 Task: Find connections with filter location Tangjiazhuang with filter topic #lawsuitswith filter profile language Potuguese with filter current company InfoVision Inc. with filter school Chaudhary Charan Singh University with filter industry Fabricated Metal Products with filter service category Budgeting with filter keywords title Manager
Action: Mouse moved to (181, 240)
Screenshot: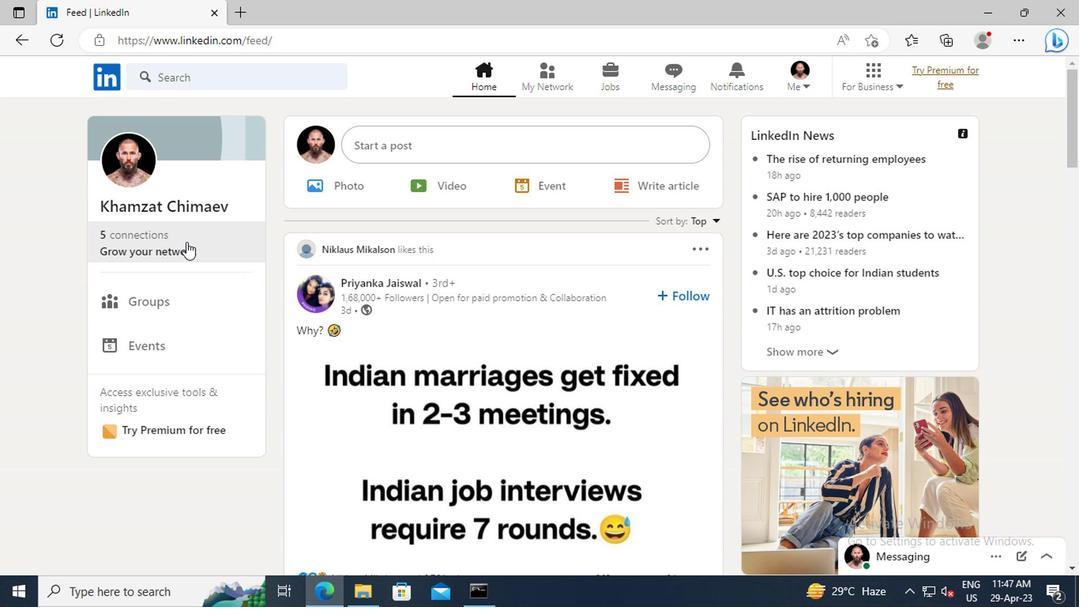 
Action: Mouse pressed left at (181, 240)
Screenshot: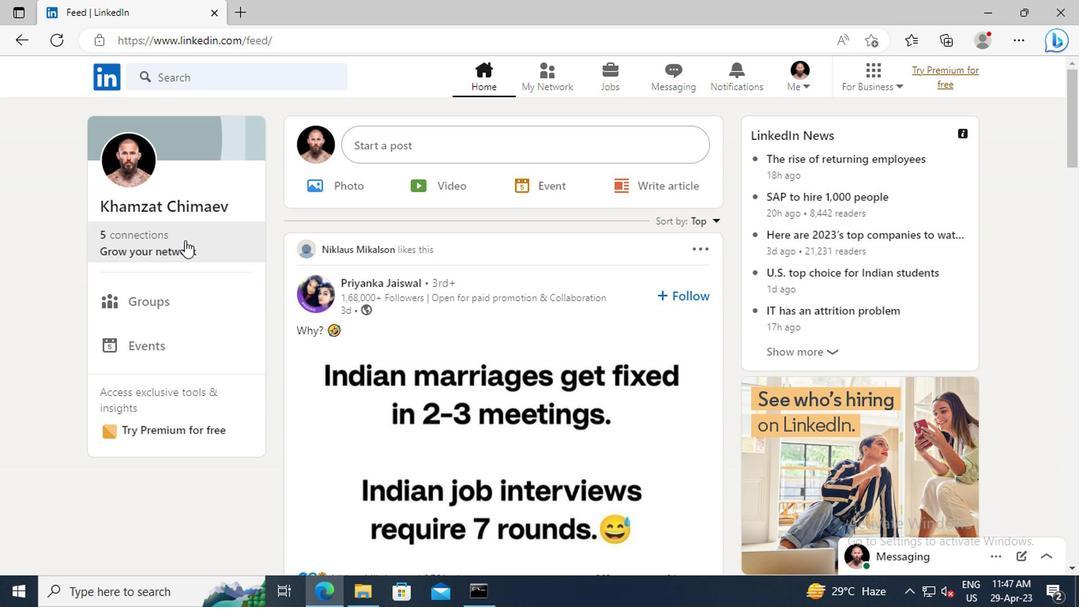 
Action: Mouse moved to (172, 167)
Screenshot: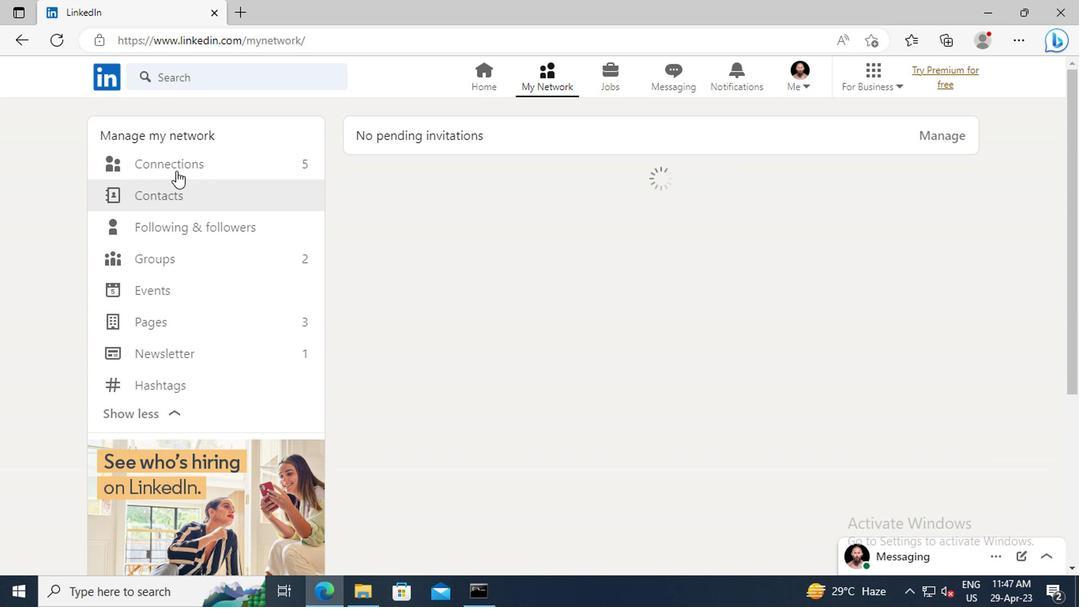 
Action: Mouse pressed left at (172, 167)
Screenshot: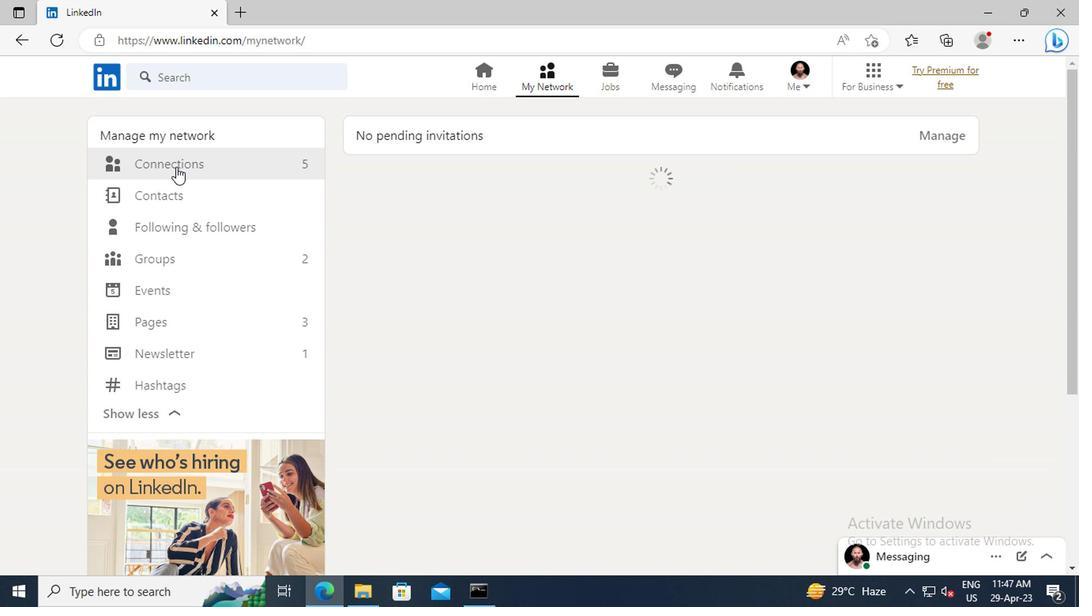 
Action: Mouse moved to (638, 169)
Screenshot: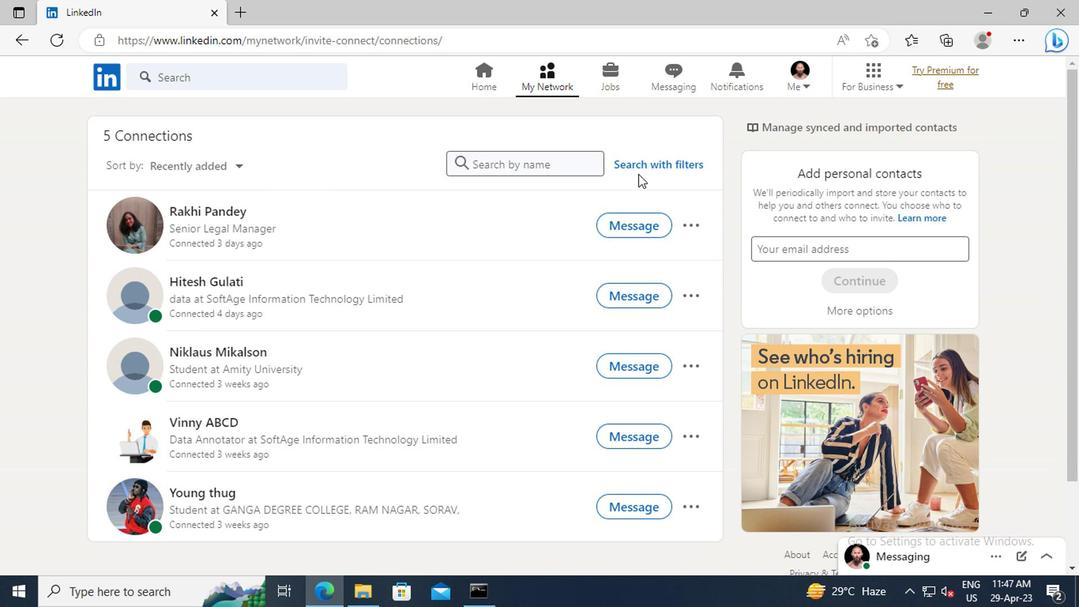 
Action: Mouse pressed left at (638, 169)
Screenshot: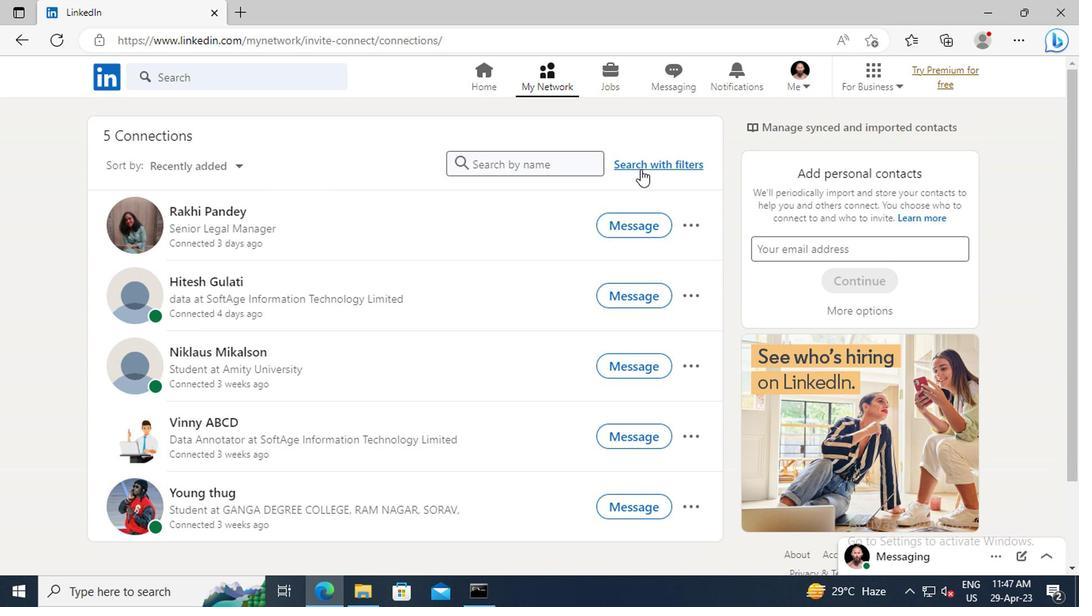 
Action: Mouse moved to (600, 125)
Screenshot: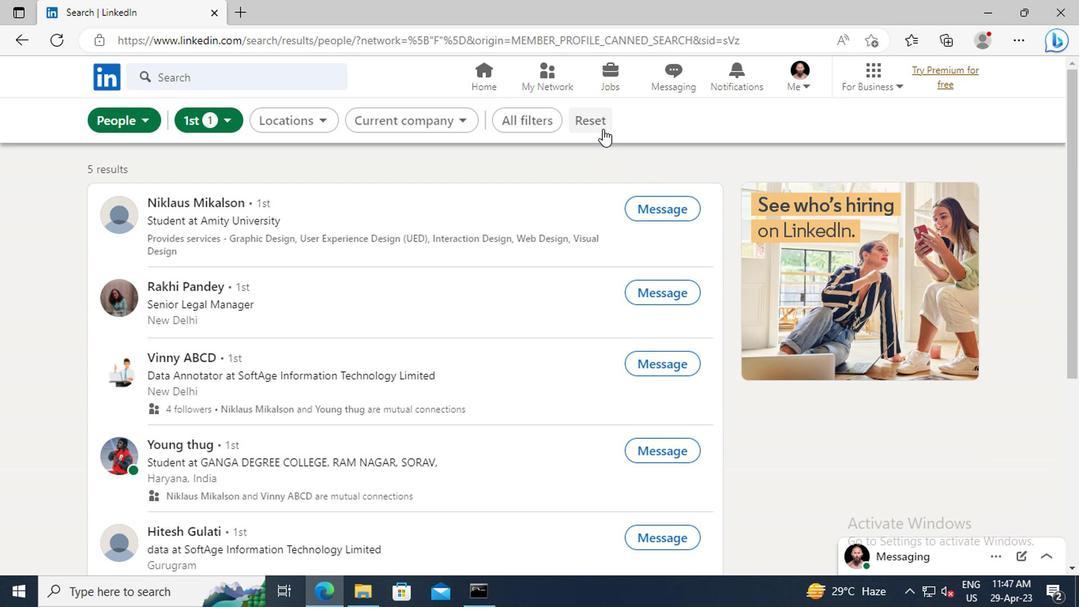 
Action: Mouse pressed left at (600, 125)
Screenshot: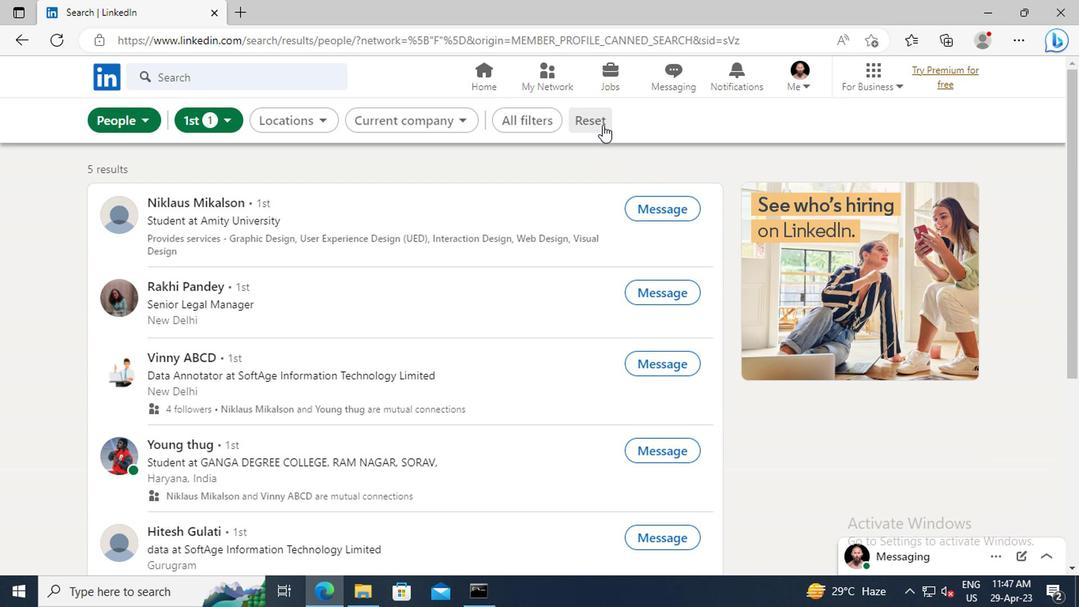 
Action: Mouse moved to (574, 121)
Screenshot: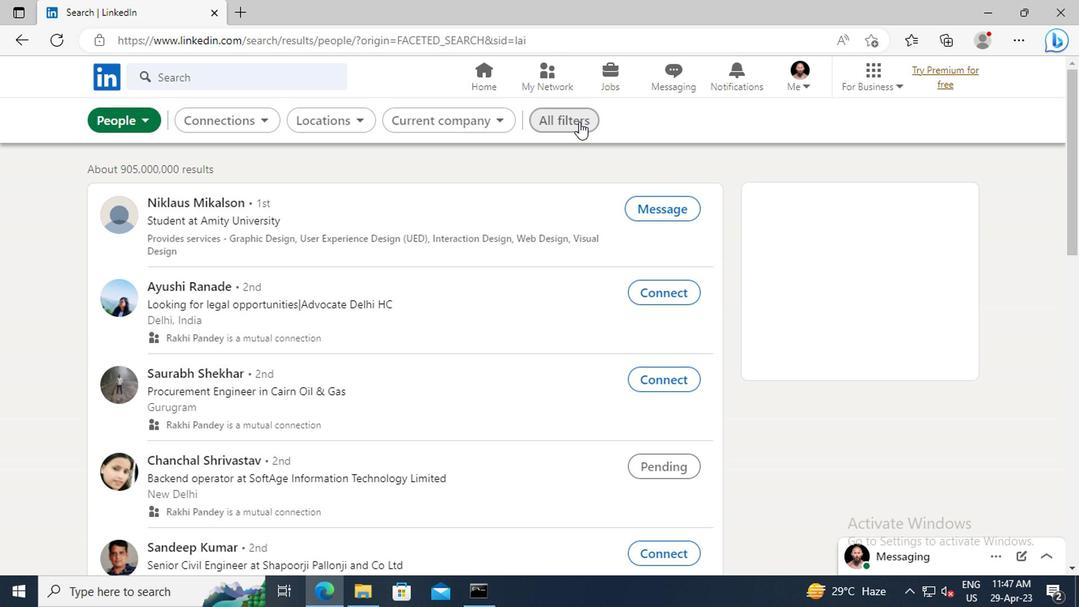 
Action: Mouse pressed left at (574, 121)
Screenshot: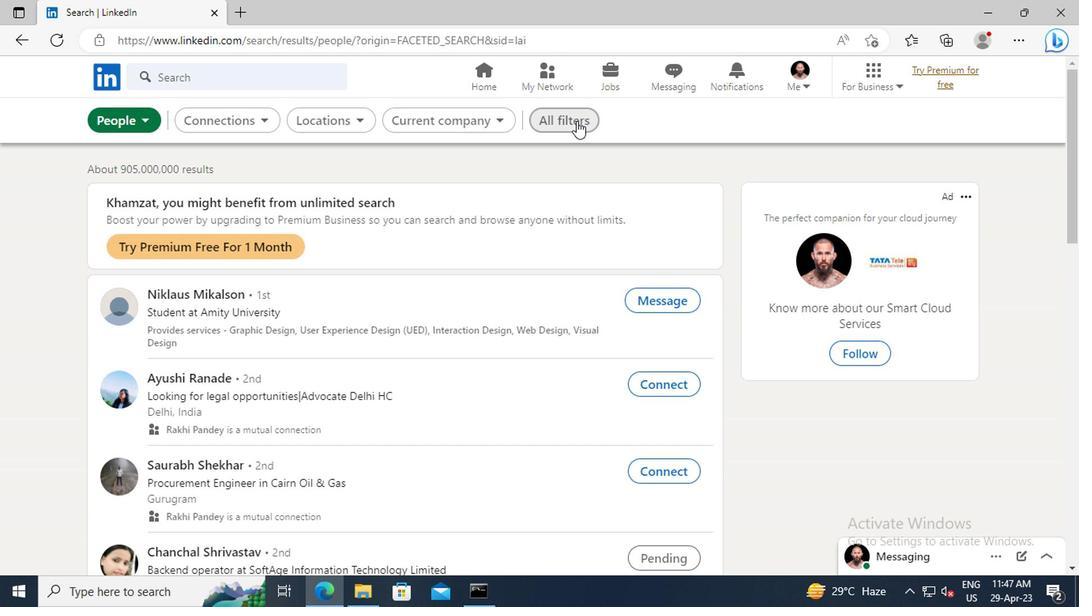 
Action: Mouse moved to (854, 255)
Screenshot: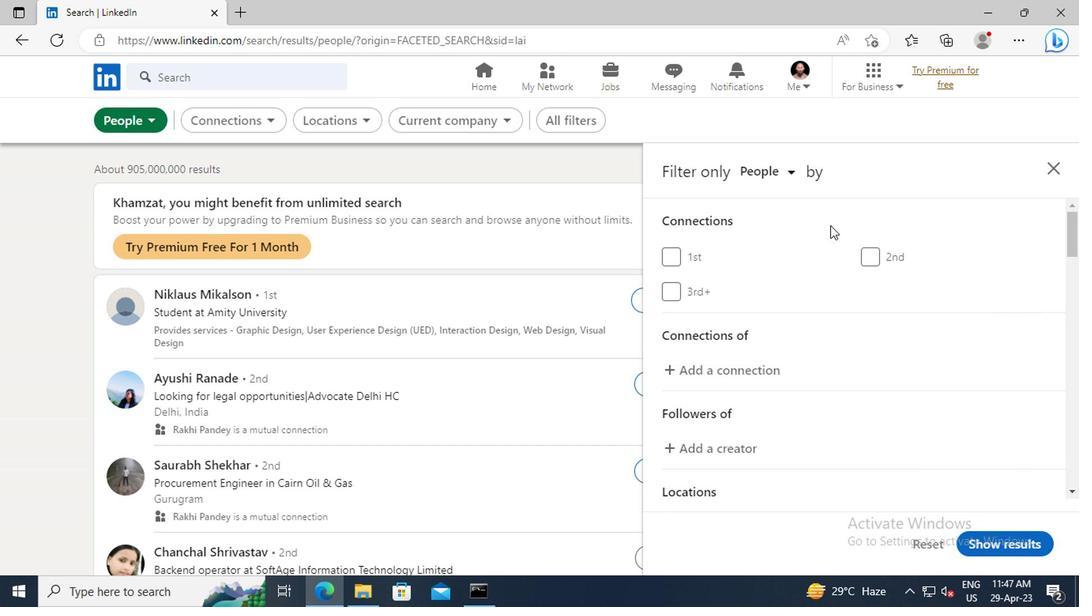 
Action: Mouse scrolled (854, 254) with delta (0, -1)
Screenshot: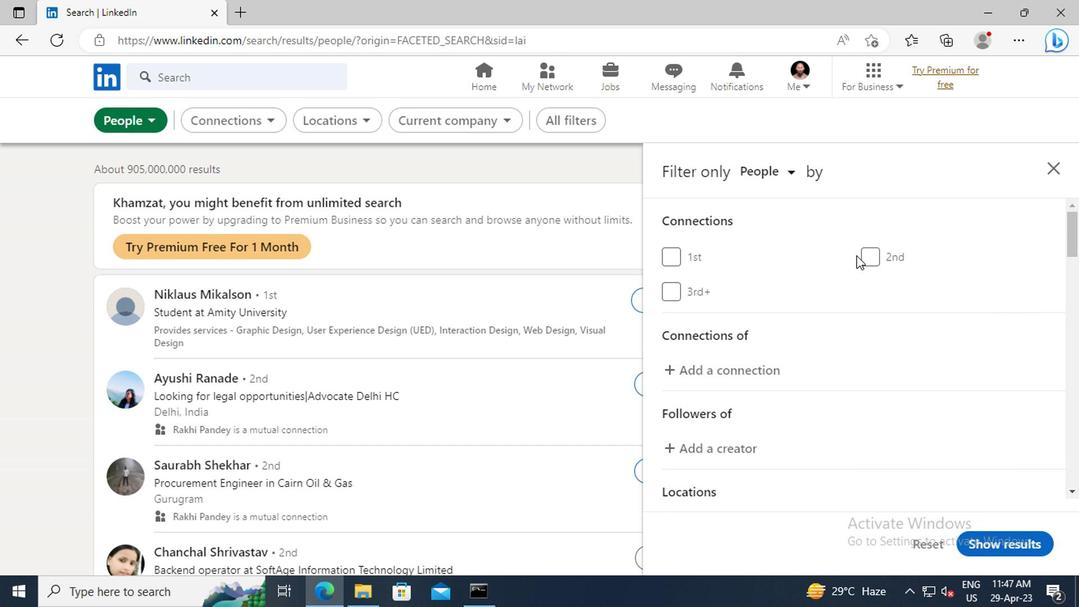 
Action: Mouse scrolled (854, 254) with delta (0, -1)
Screenshot: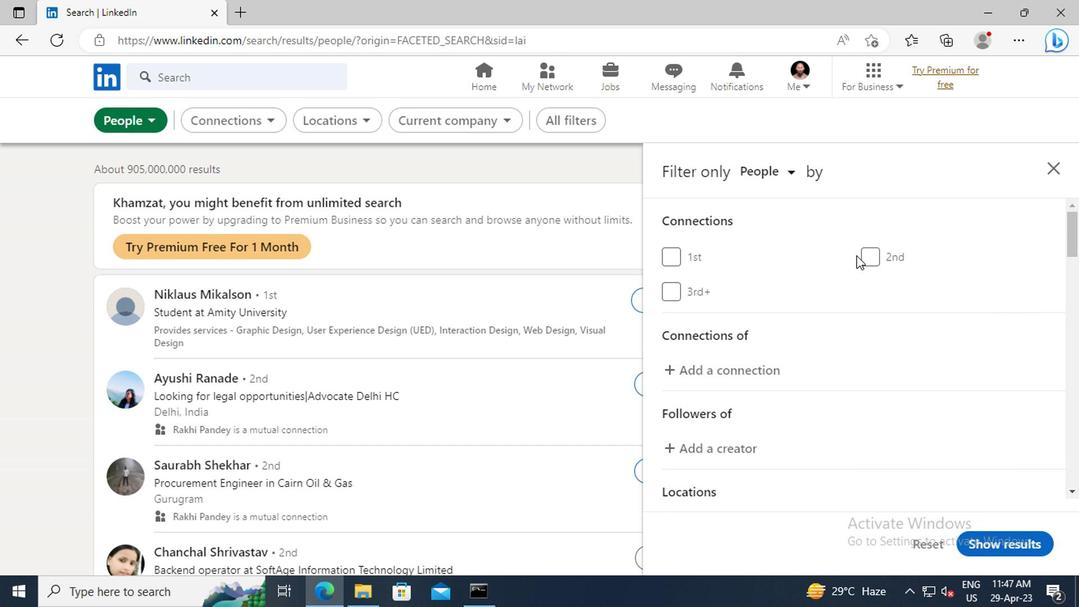 
Action: Mouse scrolled (854, 254) with delta (0, -1)
Screenshot: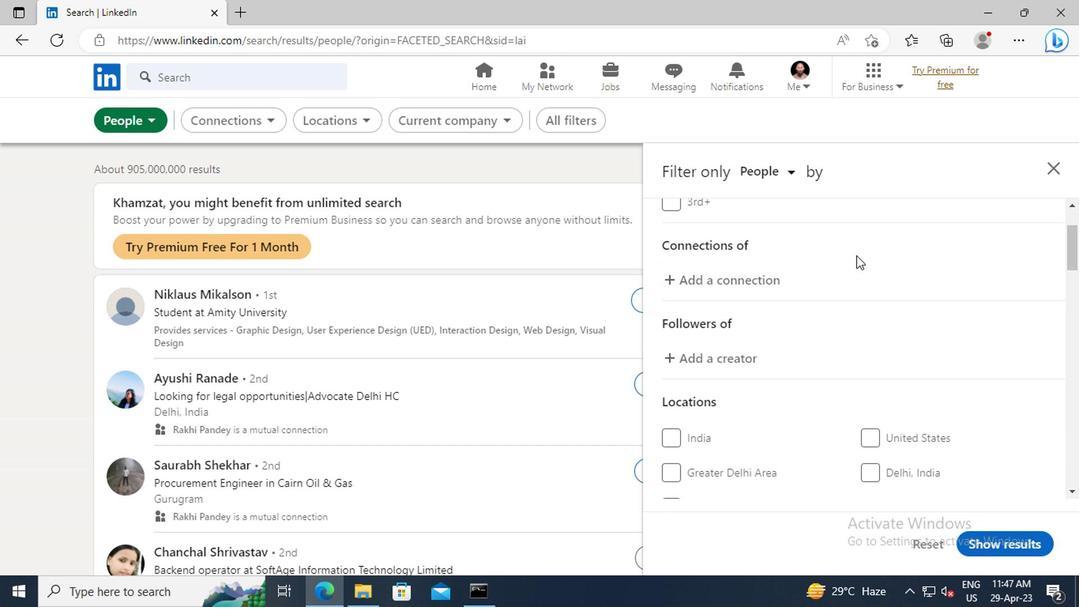 
Action: Mouse scrolled (854, 254) with delta (0, -1)
Screenshot: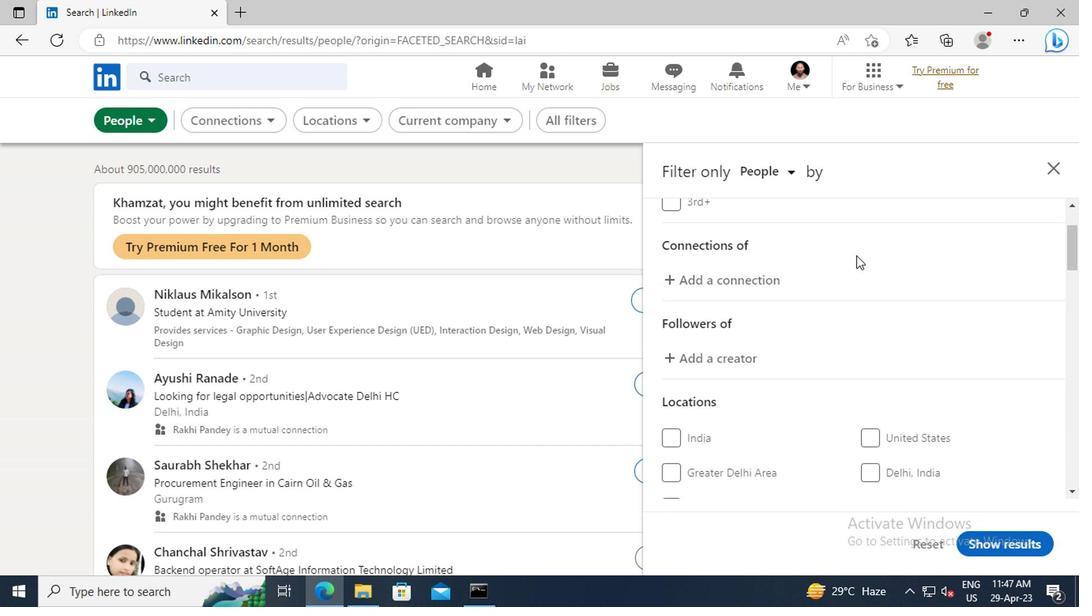 
Action: Mouse scrolled (854, 254) with delta (0, -1)
Screenshot: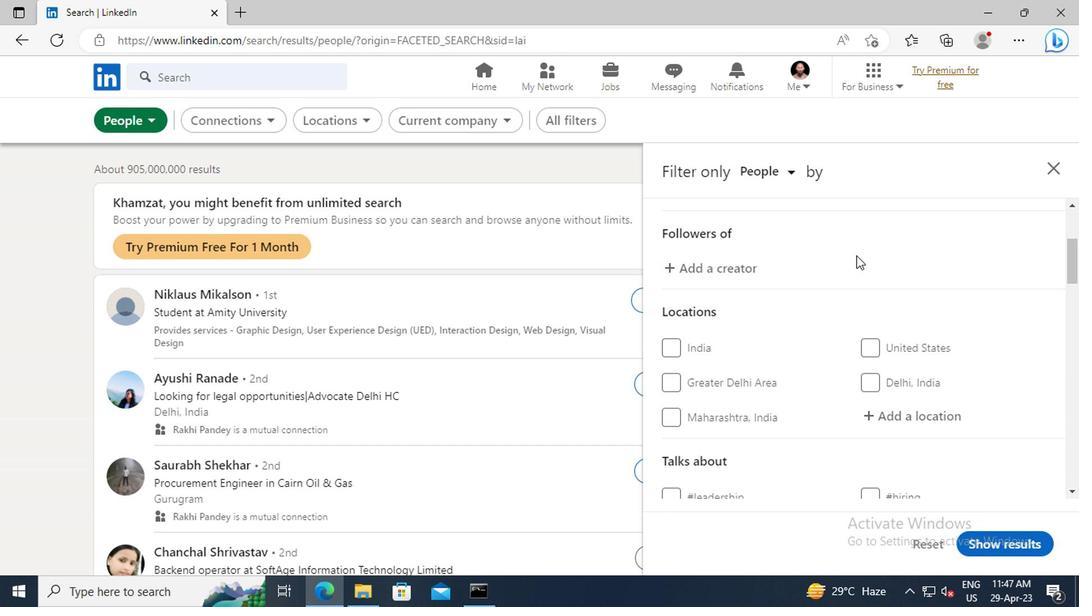 
Action: Mouse scrolled (854, 254) with delta (0, -1)
Screenshot: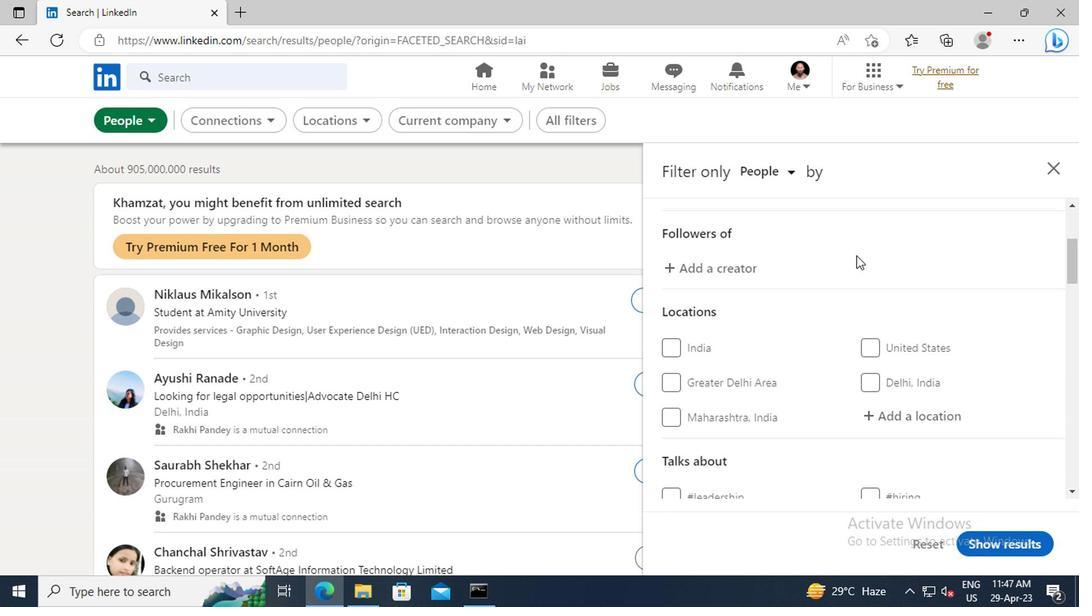 
Action: Mouse moved to (870, 322)
Screenshot: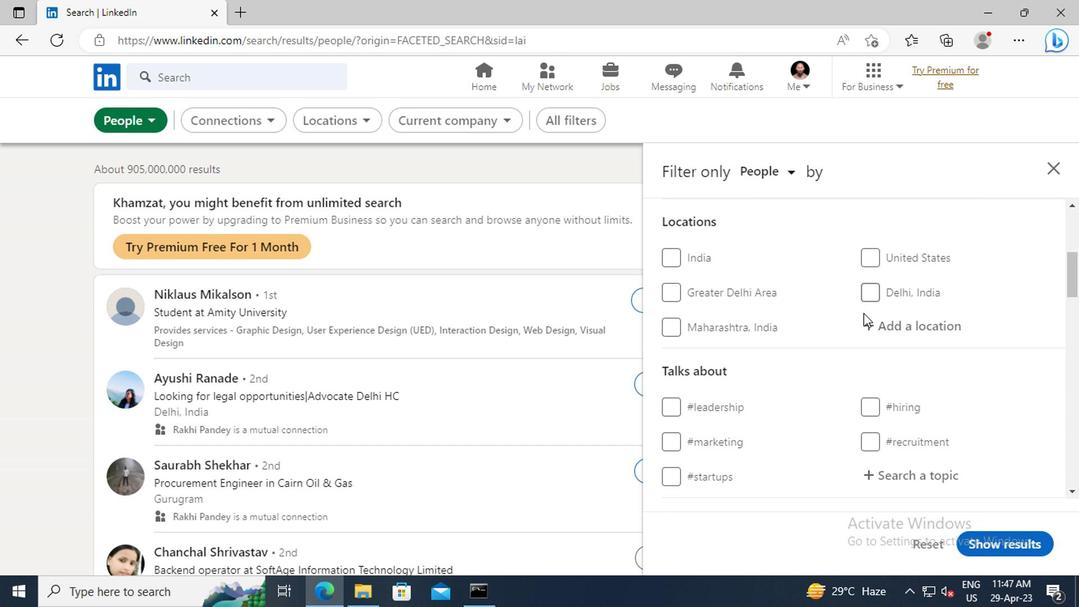 
Action: Mouse pressed left at (870, 322)
Screenshot: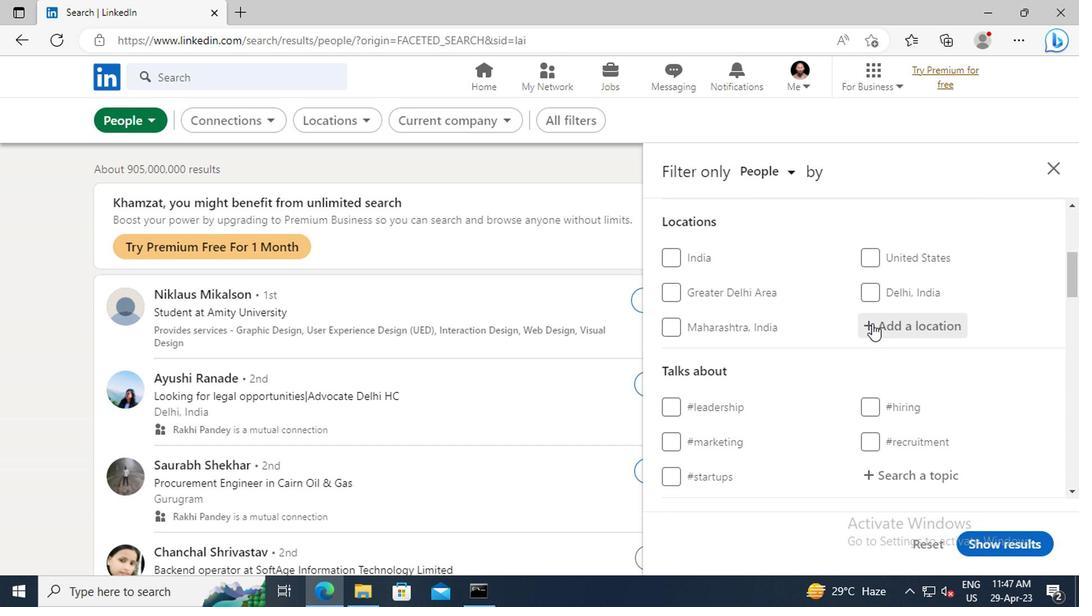 
Action: Key pressed <Key.shift>TANGJIAZHUANG<Key.enter>
Screenshot: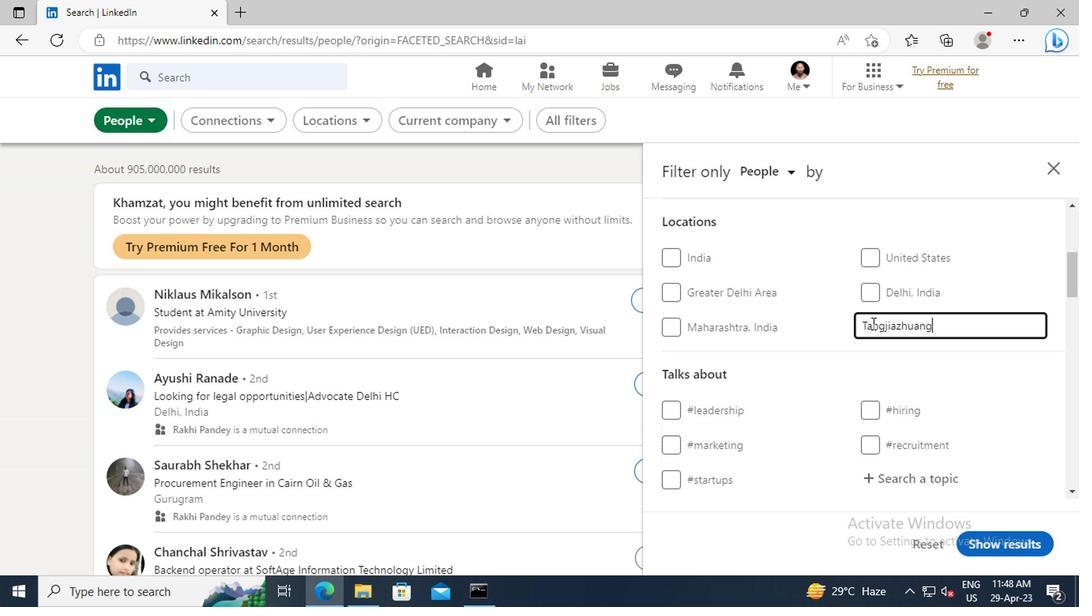 
Action: Mouse scrolled (870, 321) with delta (0, -1)
Screenshot: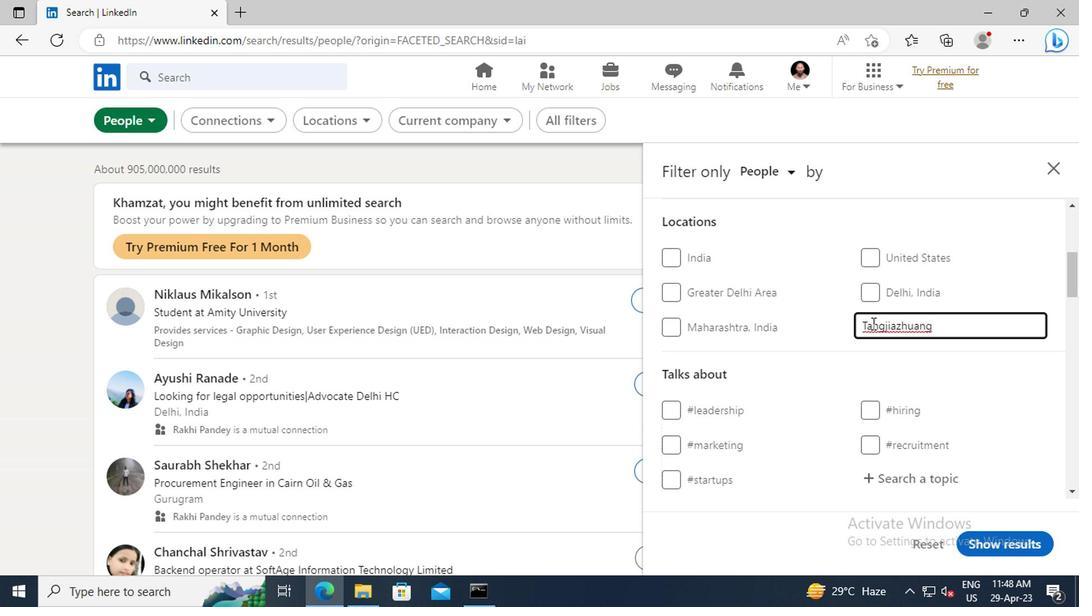 
Action: Mouse scrolled (870, 321) with delta (0, -1)
Screenshot: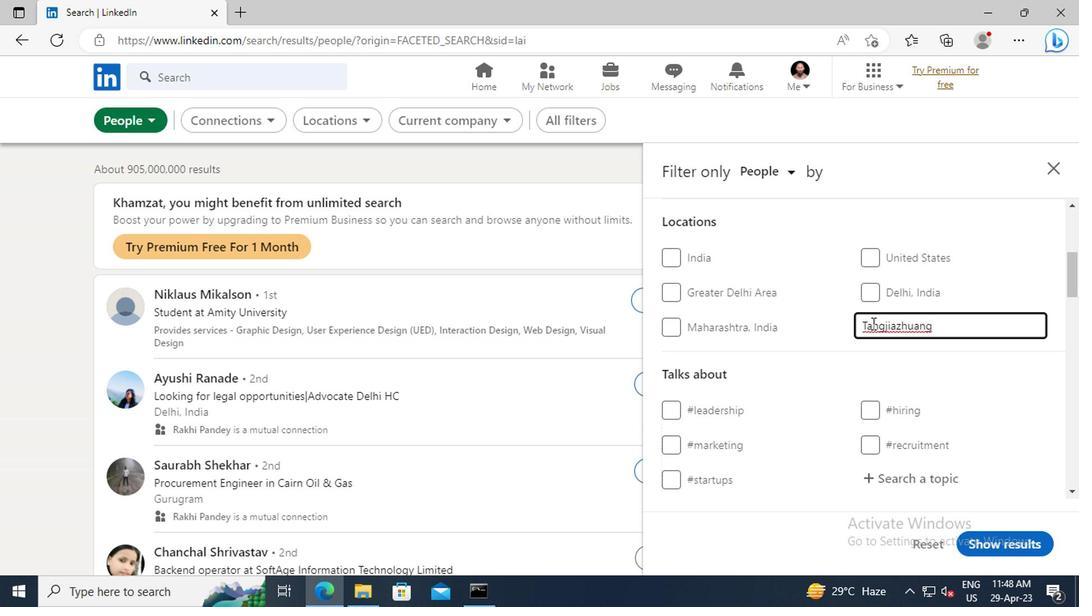 
Action: Mouse scrolled (870, 321) with delta (0, -1)
Screenshot: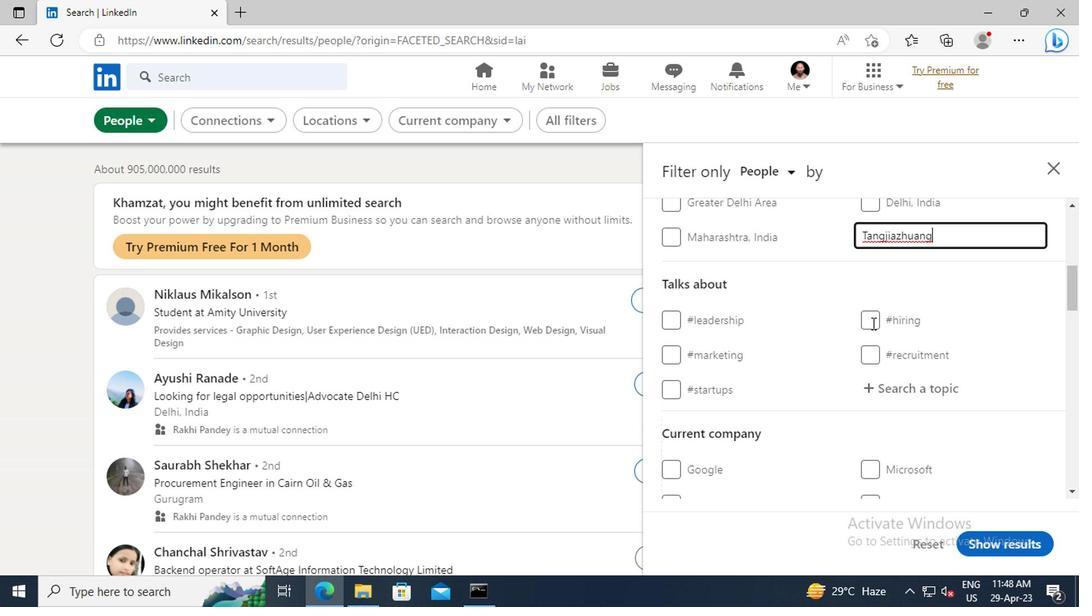 
Action: Mouse moved to (872, 337)
Screenshot: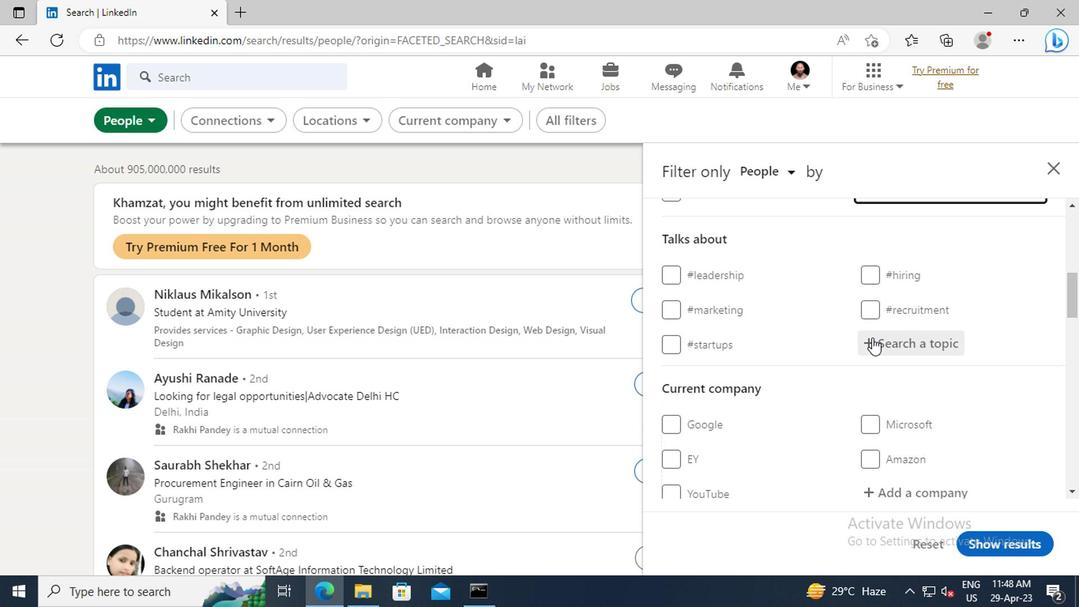 
Action: Mouse pressed left at (872, 337)
Screenshot: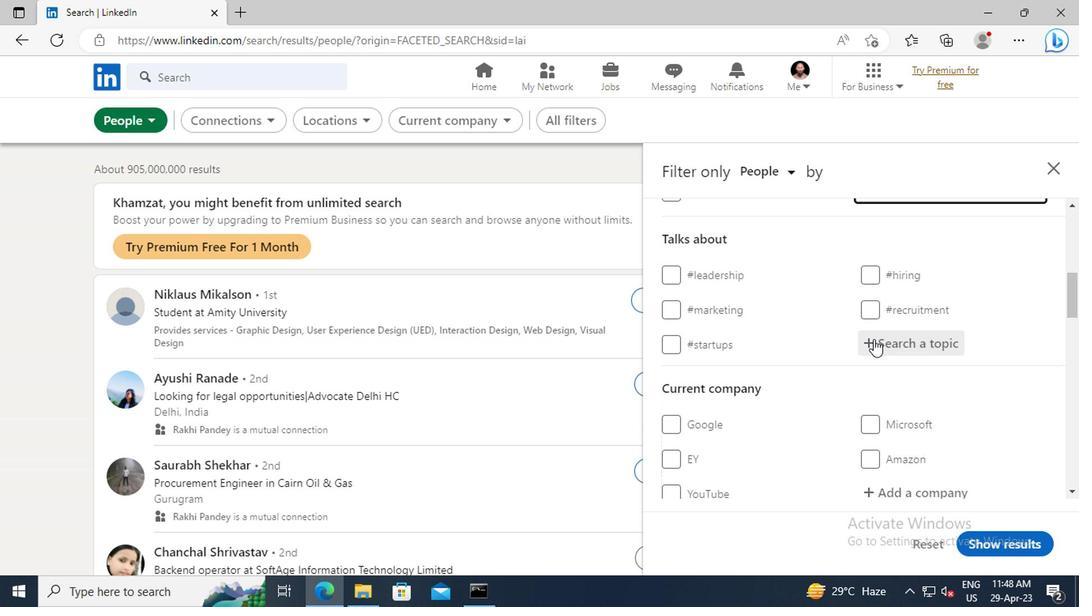 
Action: Key pressed LAWSUITS
Screenshot: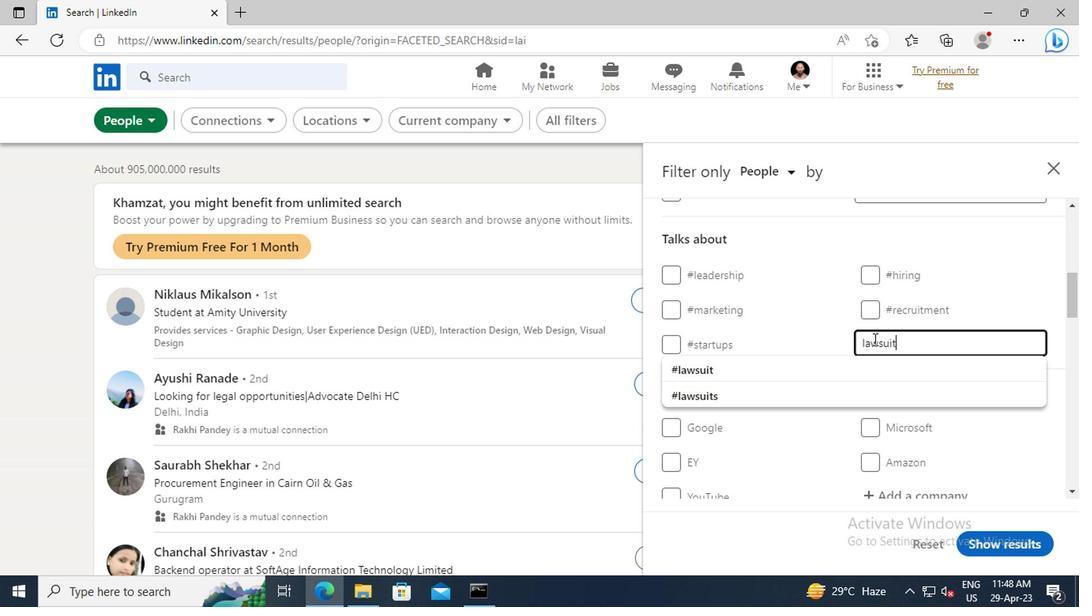 
Action: Mouse moved to (864, 364)
Screenshot: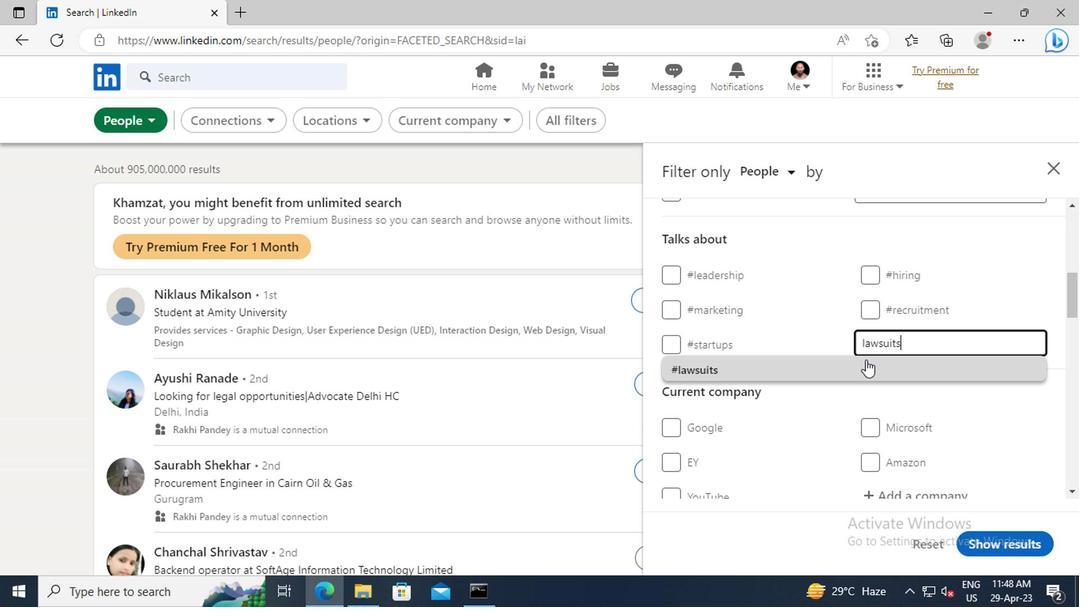 
Action: Mouse pressed left at (864, 364)
Screenshot: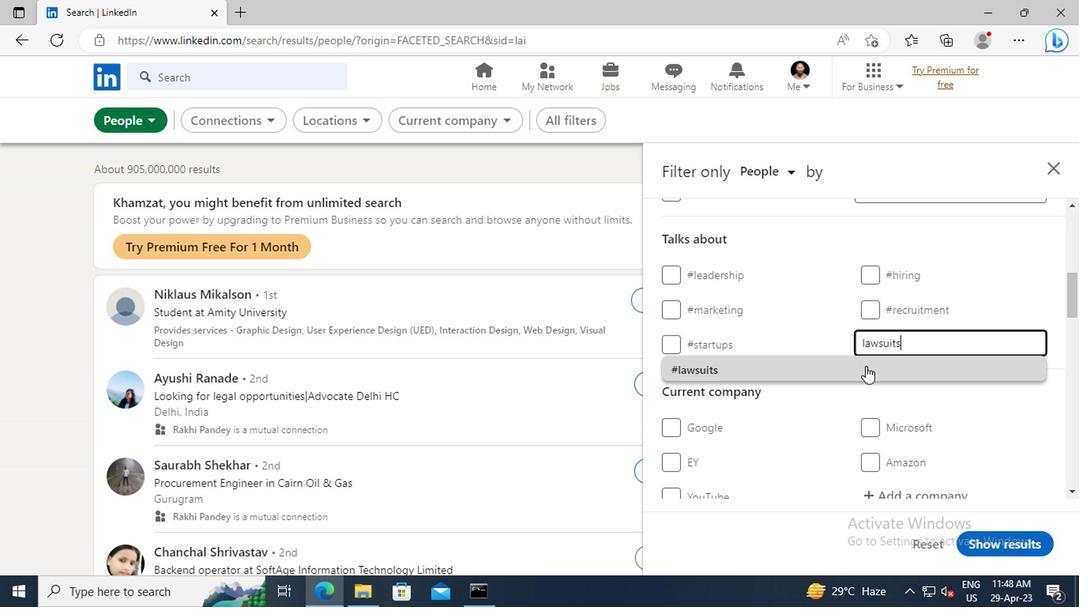 
Action: Mouse scrolled (864, 363) with delta (0, -1)
Screenshot: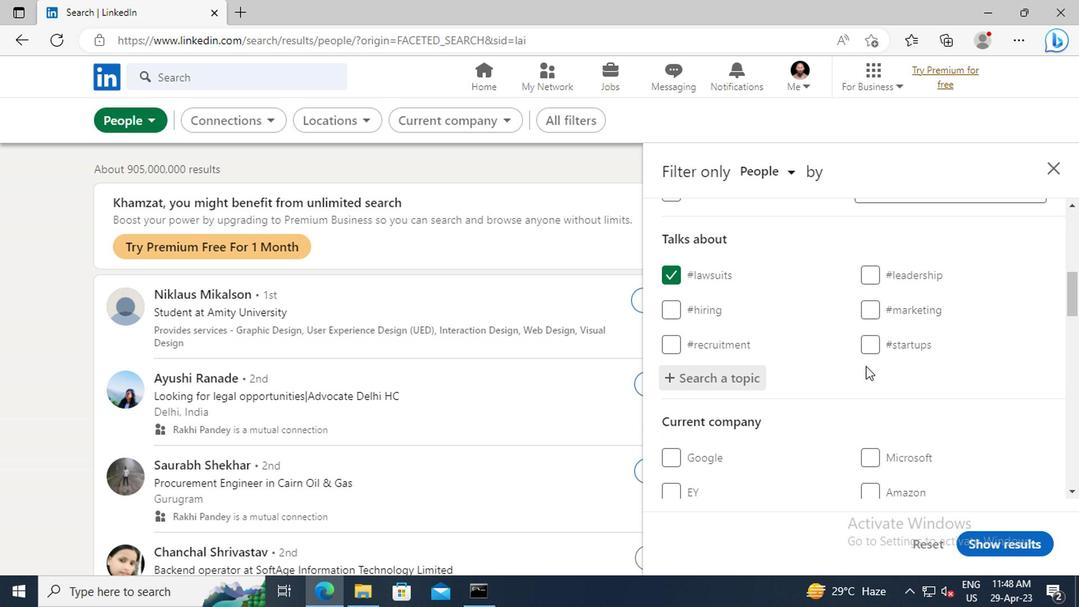 
Action: Mouse scrolled (864, 363) with delta (0, -1)
Screenshot: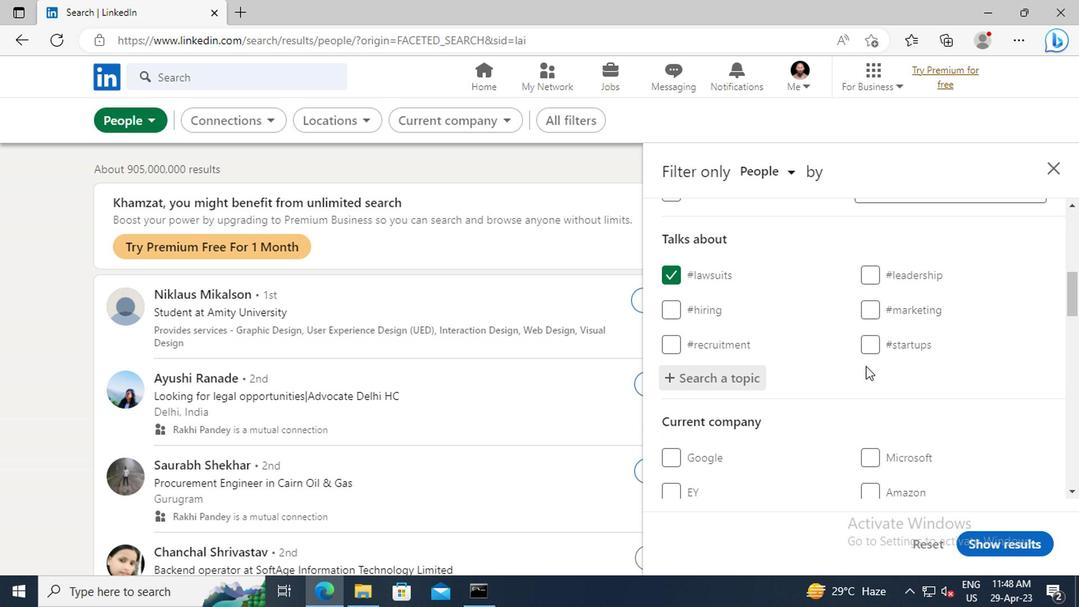 
Action: Mouse scrolled (864, 363) with delta (0, -1)
Screenshot: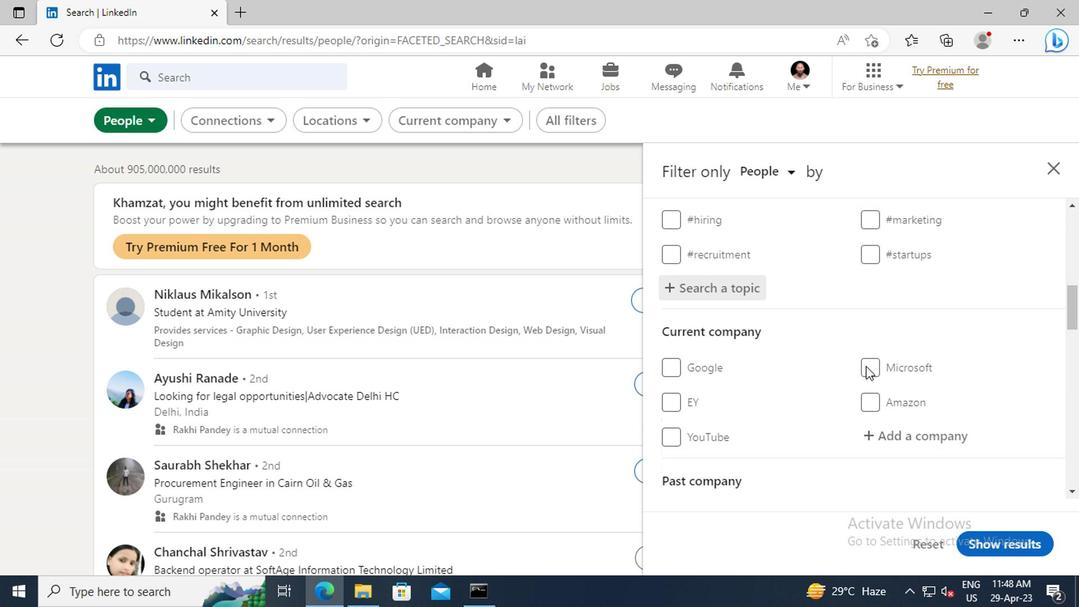 
Action: Mouse scrolled (864, 363) with delta (0, -1)
Screenshot: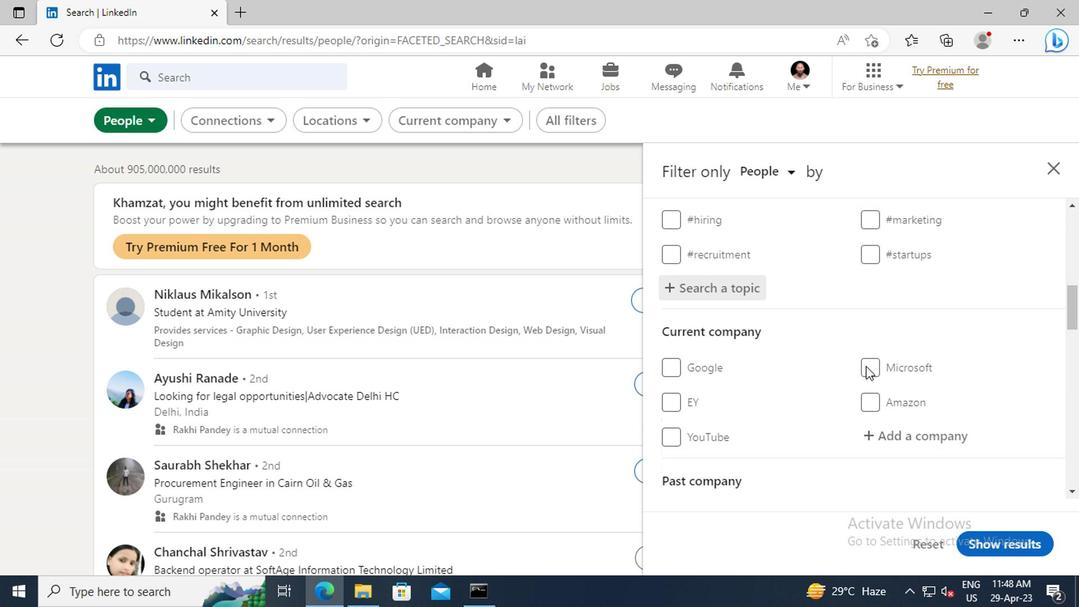 
Action: Mouse scrolled (864, 363) with delta (0, -1)
Screenshot: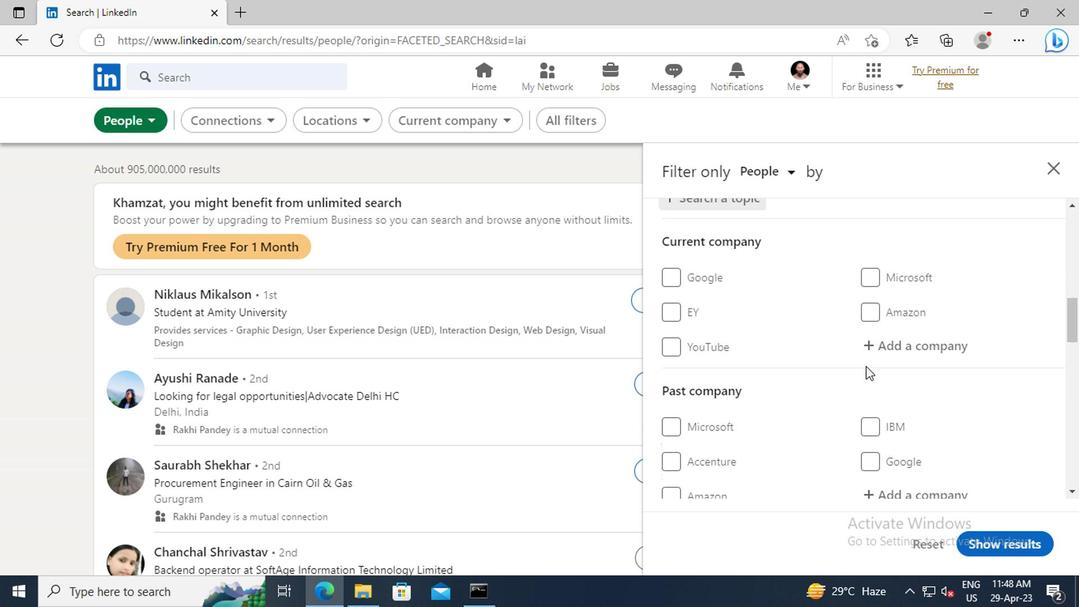 
Action: Mouse scrolled (864, 363) with delta (0, -1)
Screenshot: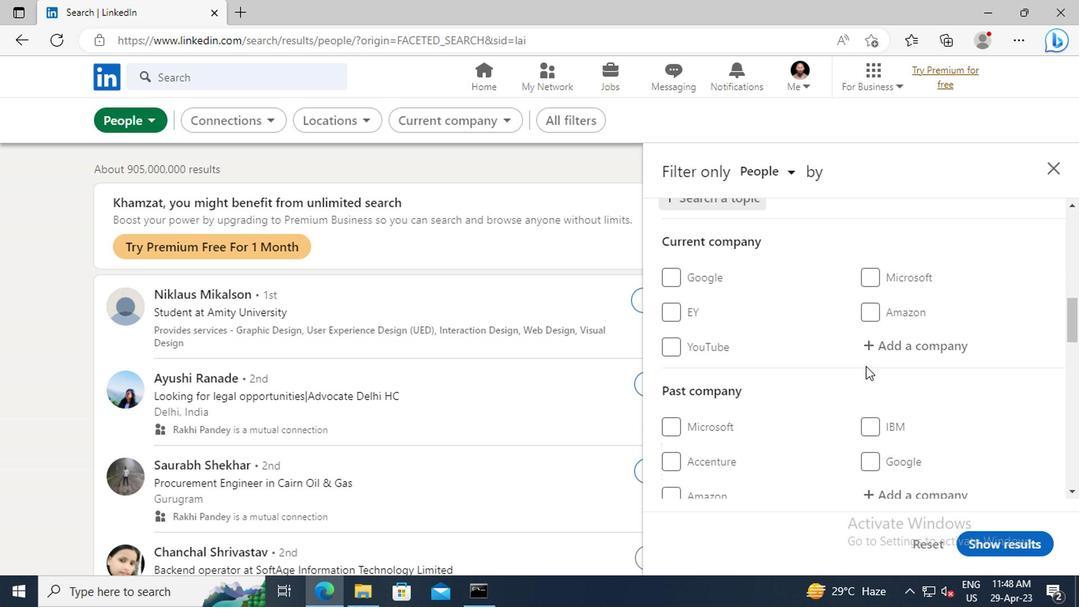 
Action: Mouse scrolled (864, 363) with delta (0, -1)
Screenshot: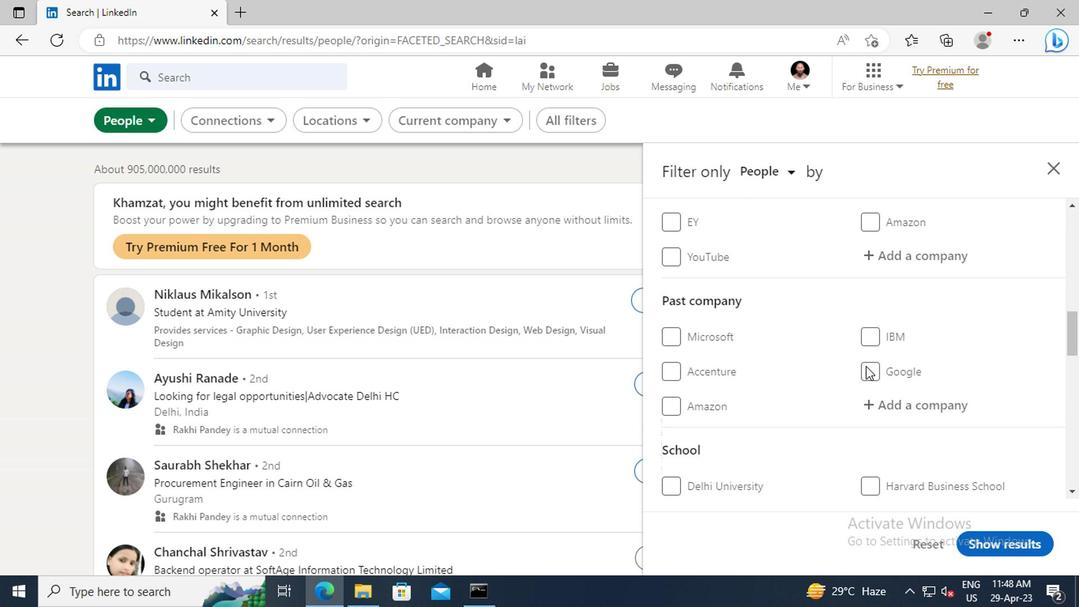 
Action: Mouse scrolled (864, 363) with delta (0, -1)
Screenshot: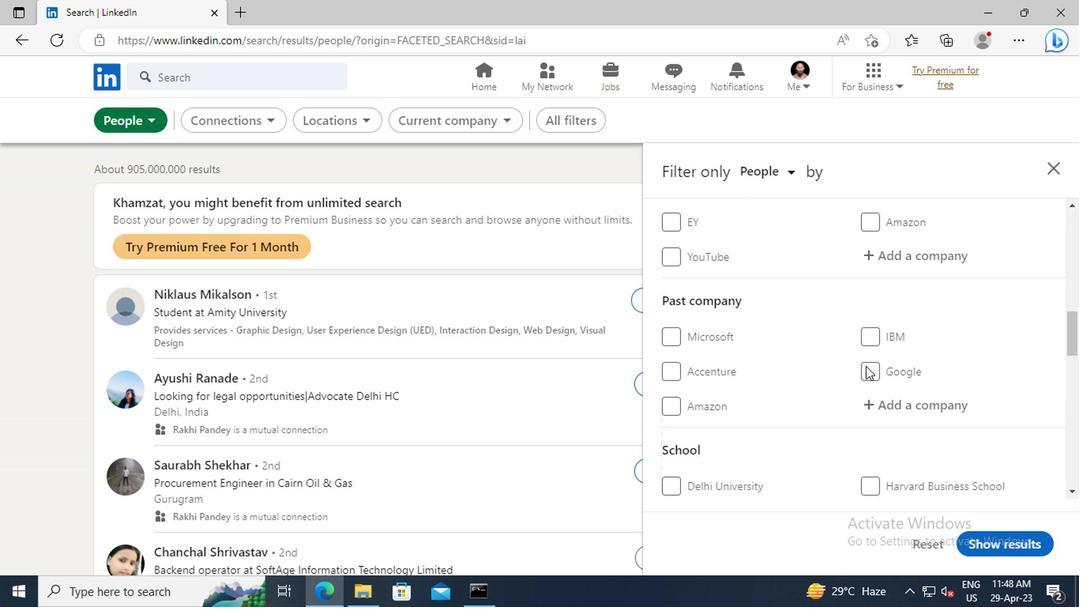 
Action: Mouse scrolled (864, 363) with delta (0, -1)
Screenshot: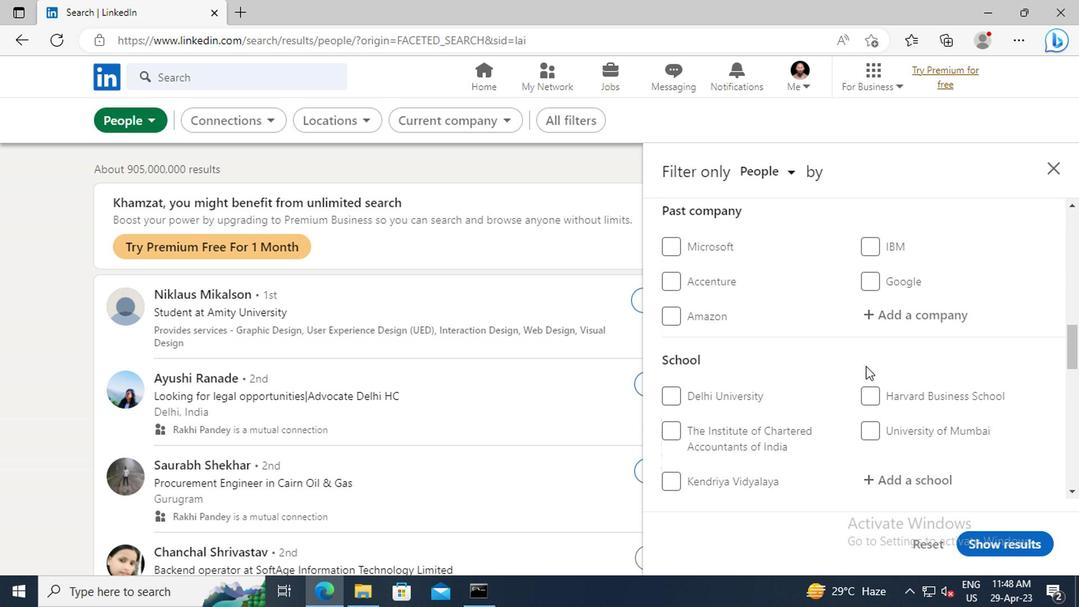 
Action: Mouse scrolled (864, 363) with delta (0, -1)
Screenshot: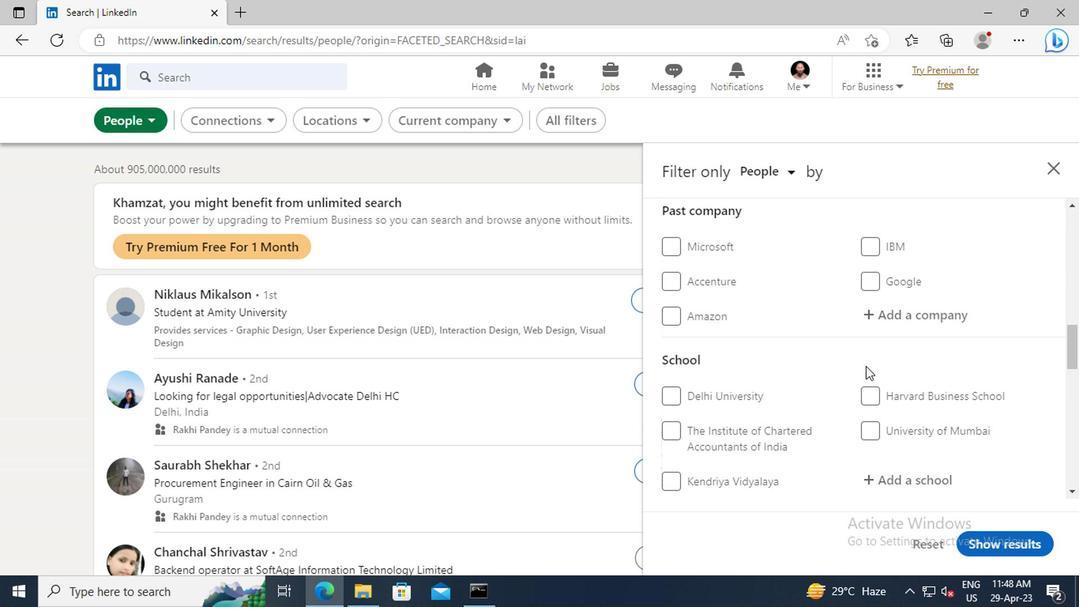 
Action: Mouse scrolled (864, 363) with delta (0, -1)
Screenshot: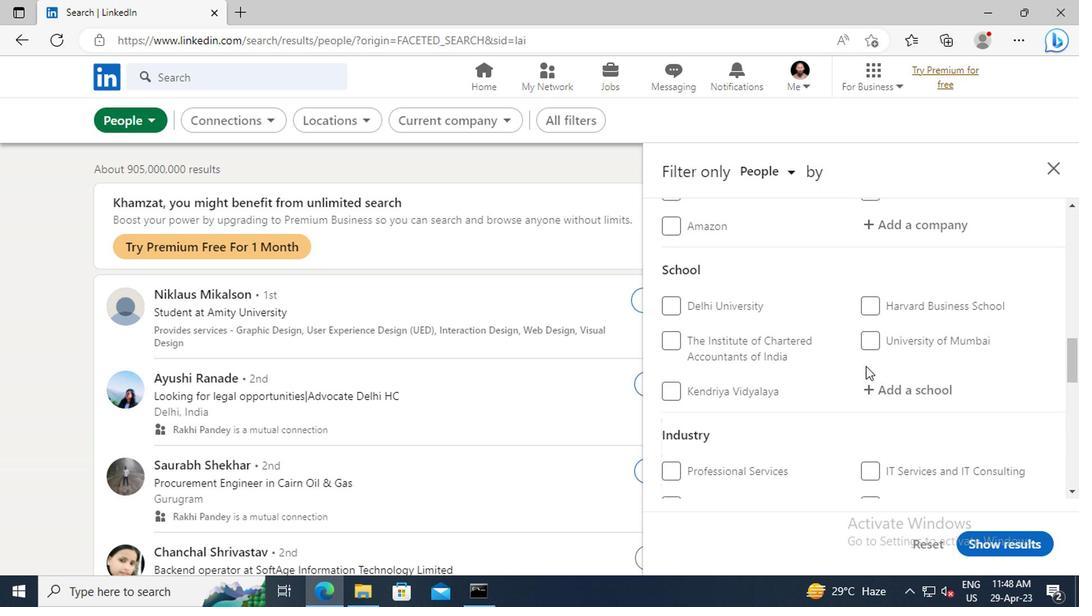 
Action: Mouse scrolled (864, 363) with delta (0, -1)
Screenshot: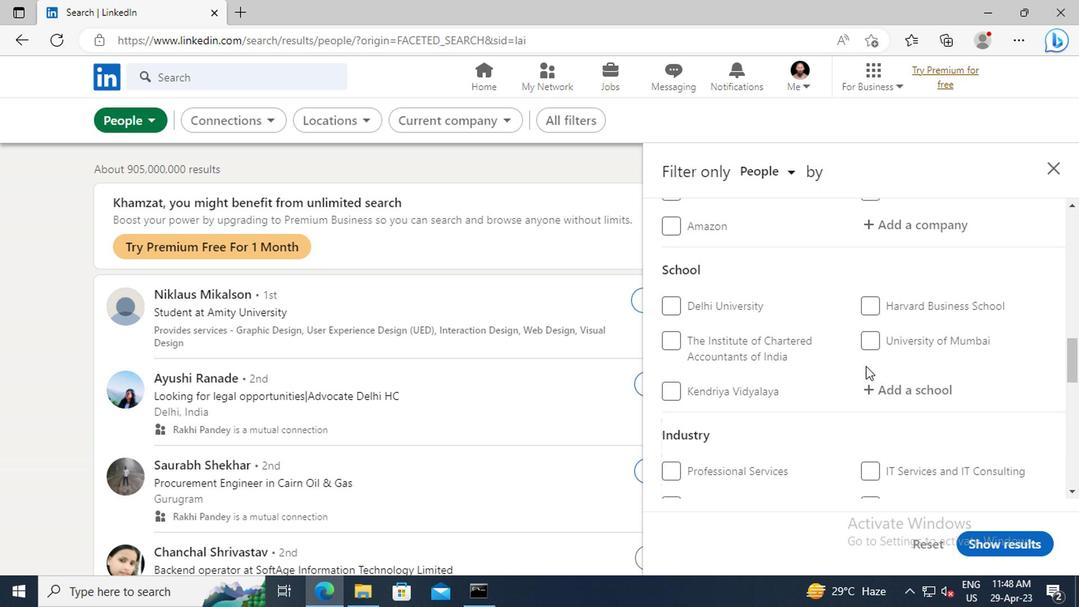
Action: Mouse scrolled (864, 363) with delta (0, -1)
Screenshot: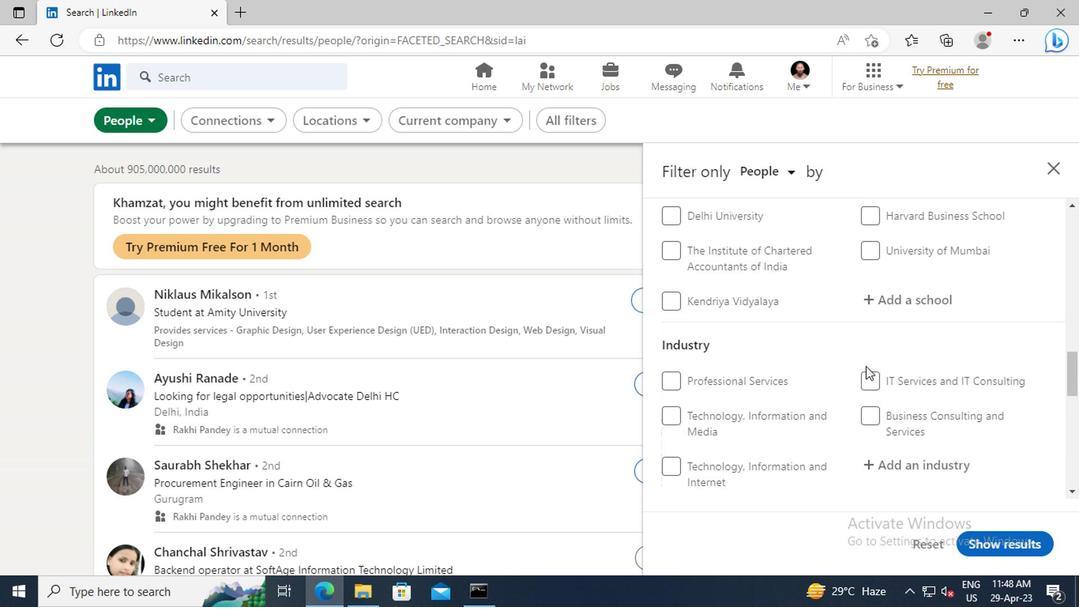 
Action: Mouse scrolled (864, 363) with delta (0, -1)
Screenshot: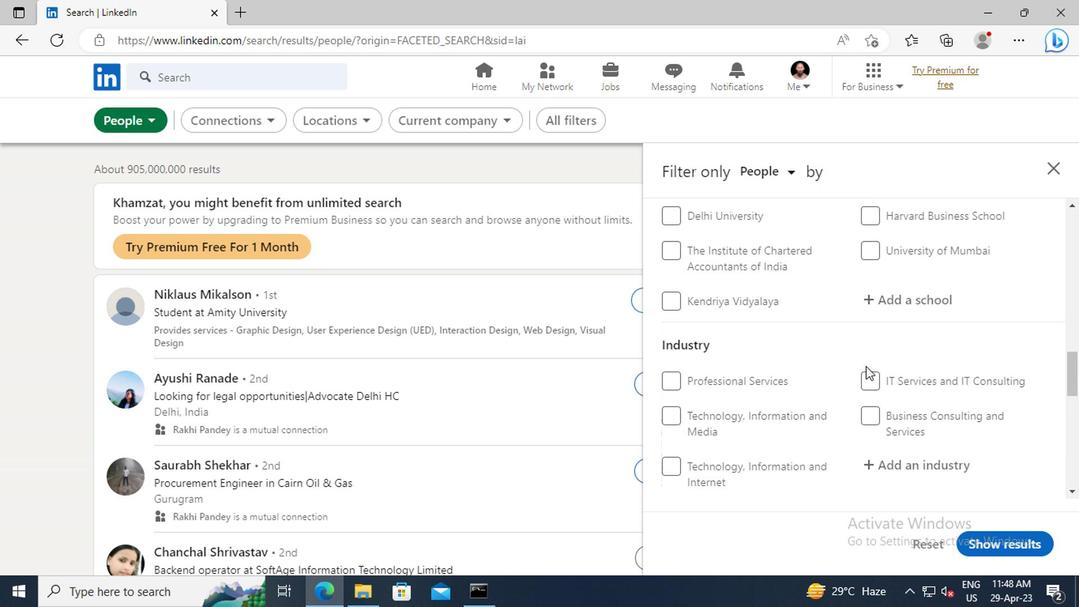 
Action: Mouse scrolled (864, 363) with delta (0, -1)
Screenshot: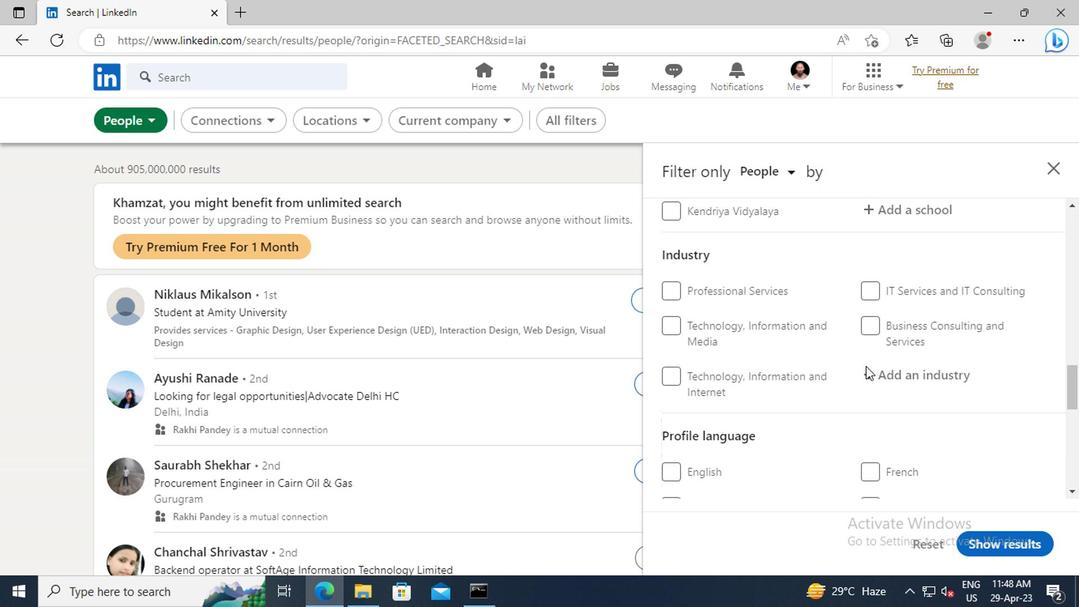 
Action: Mouse scrolled (864, 363) with delta (0, -1)
Screenshot: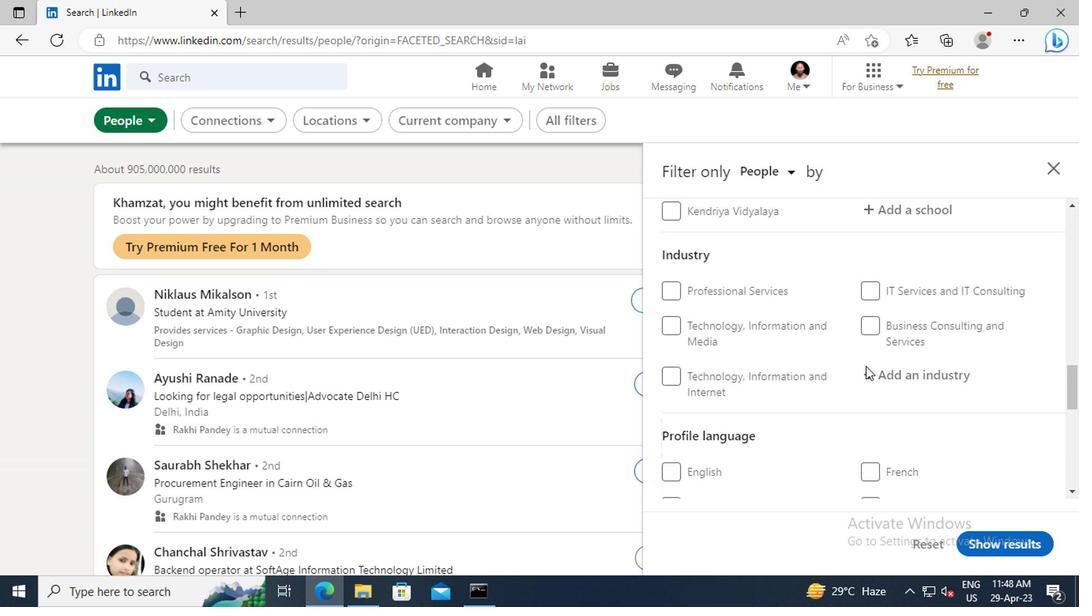 
Action: Mouse moved to (864, 413)
Screenshot: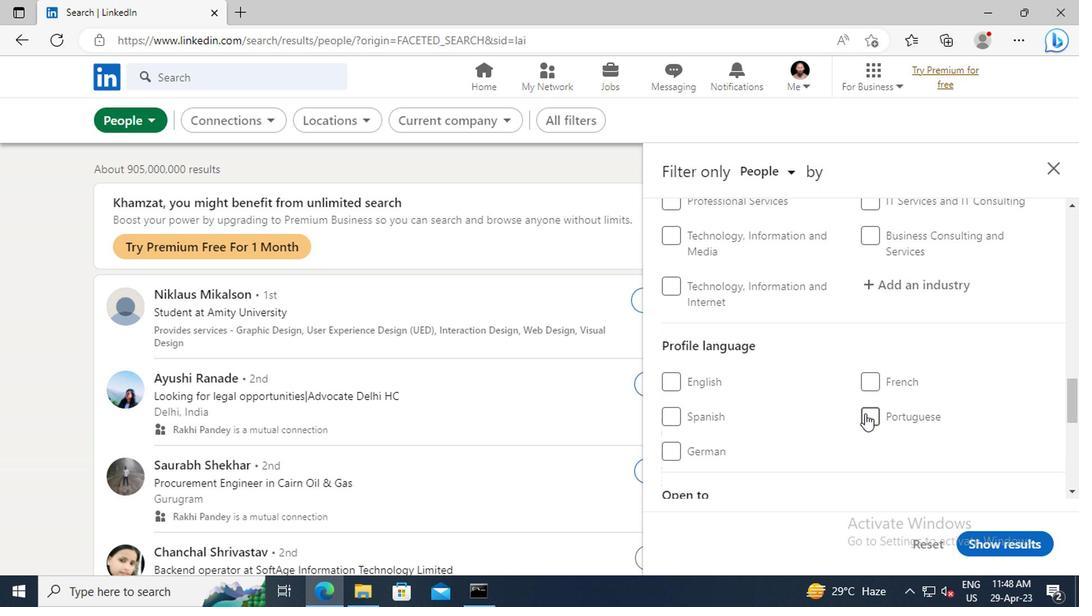 
Action: Mouse pressed left at (864, 413)
Screenshot: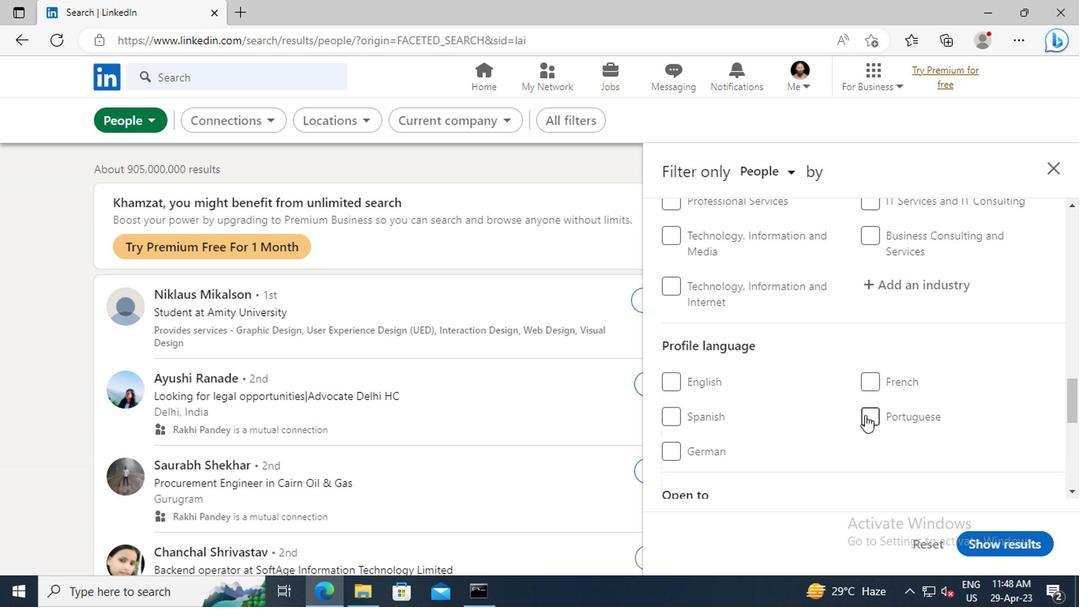 
Action: Mouse moved to (886, 366)
Screenshot: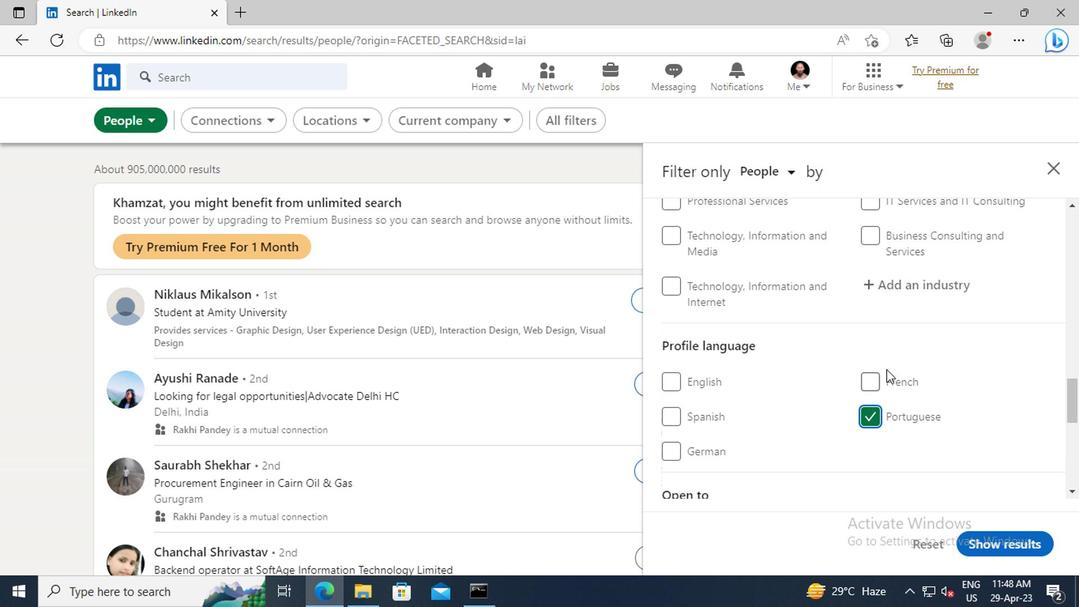
Action: Mouse scrolled (886, 367) with delta (0, 0)
Screenshot: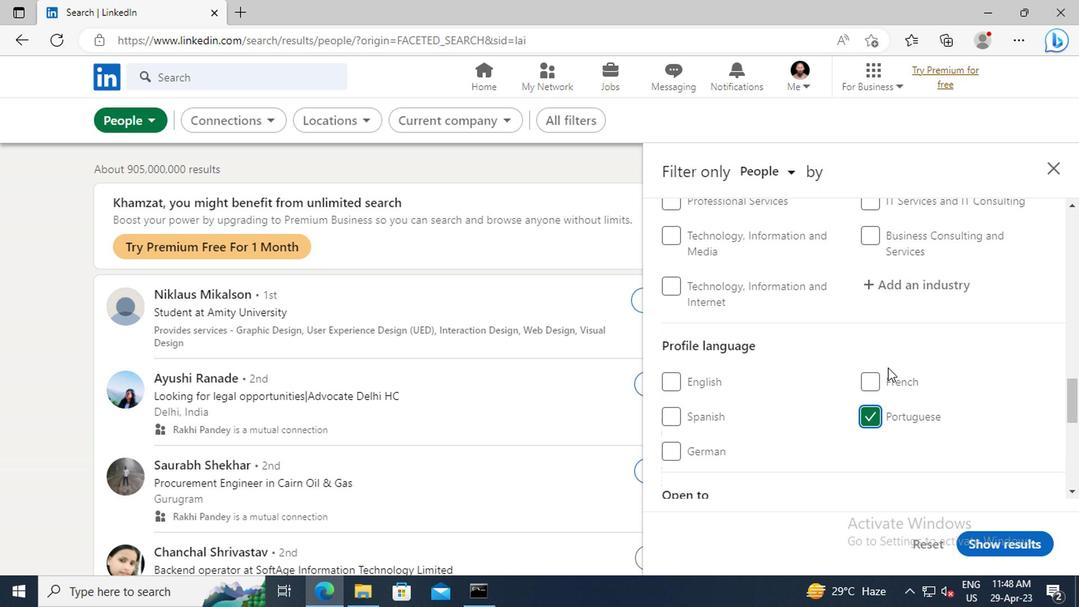 
Action: Mouse scrolled (886, 367) with delta (0, 0)
Screenshot: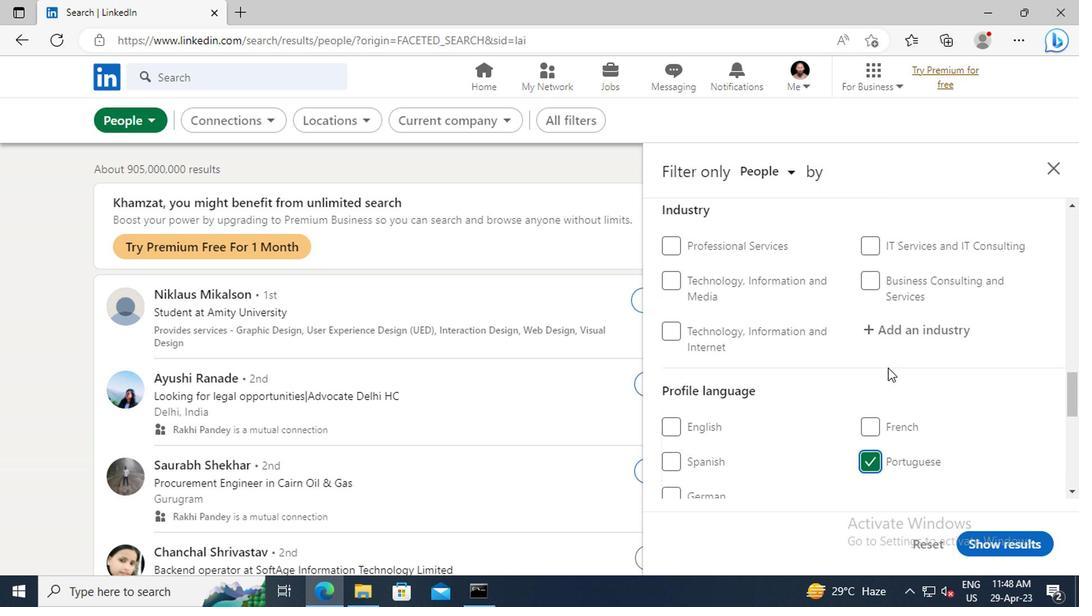 
Action: Mouse scrolled (886, 367) with delta (0, 0)
Screenshot: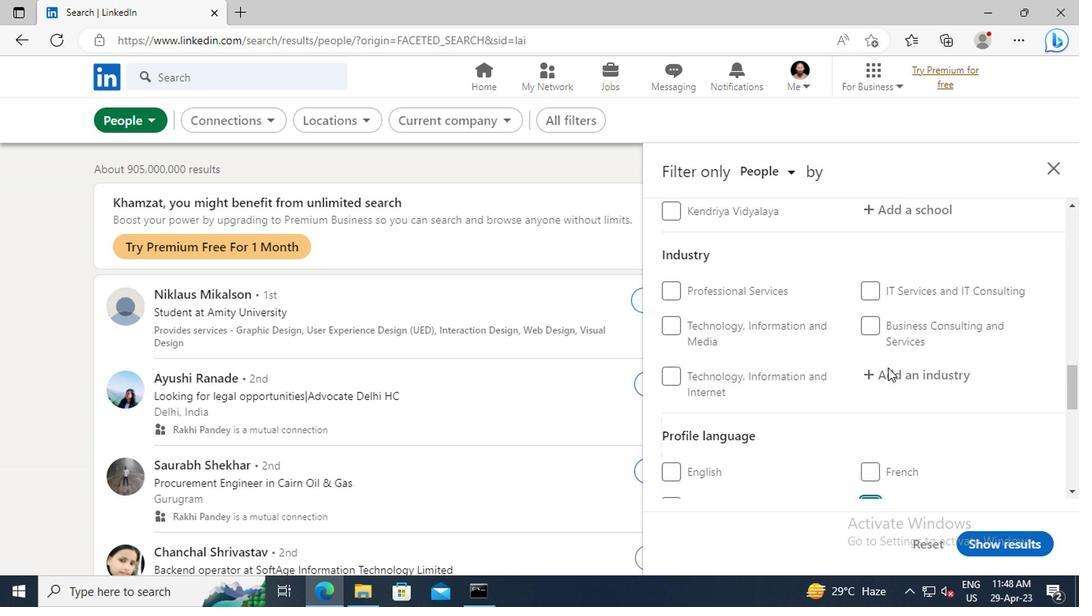 
Action: Mouse scrolled (886, 367) with delta (0, 0)
Screenshot: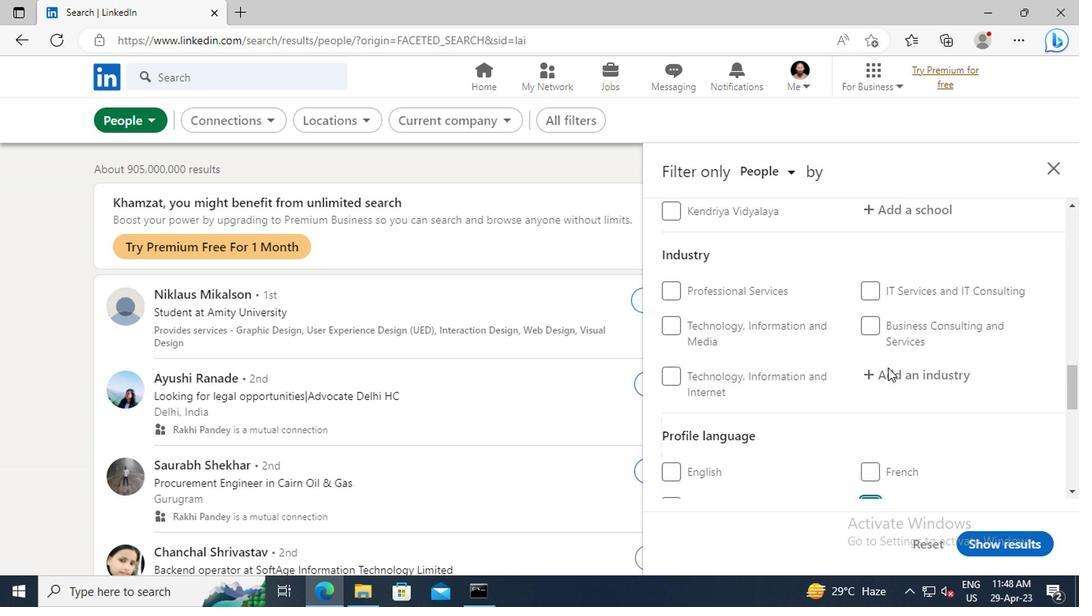 
Action: Mouse scrolled (886, 367) with delta (0, 0)
Screenshot: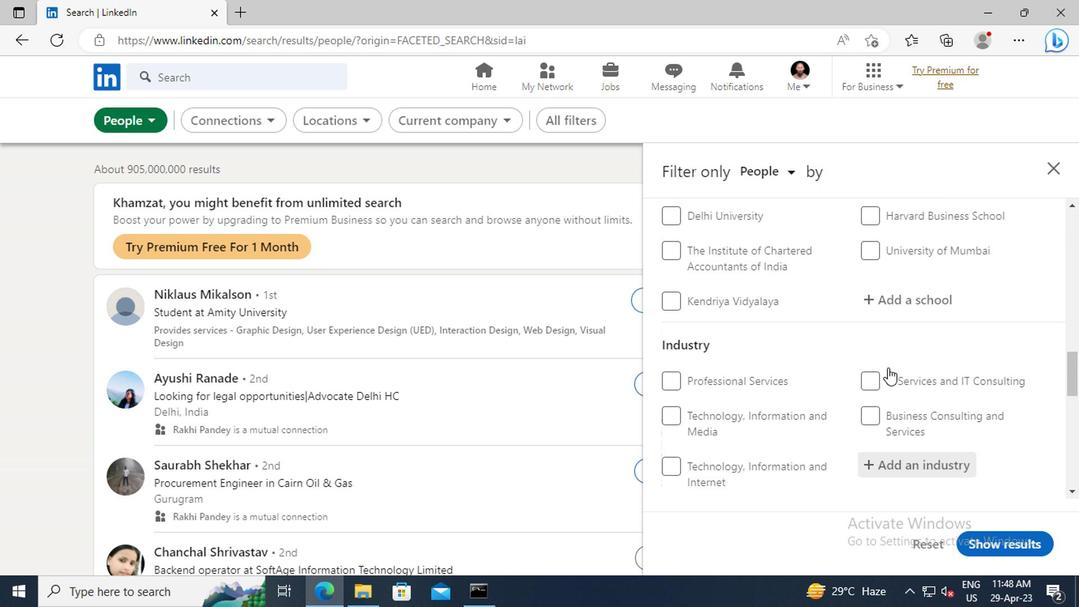 
Action: Mouse scrolled (886, 367) with delta (0, 0)
Screenshot: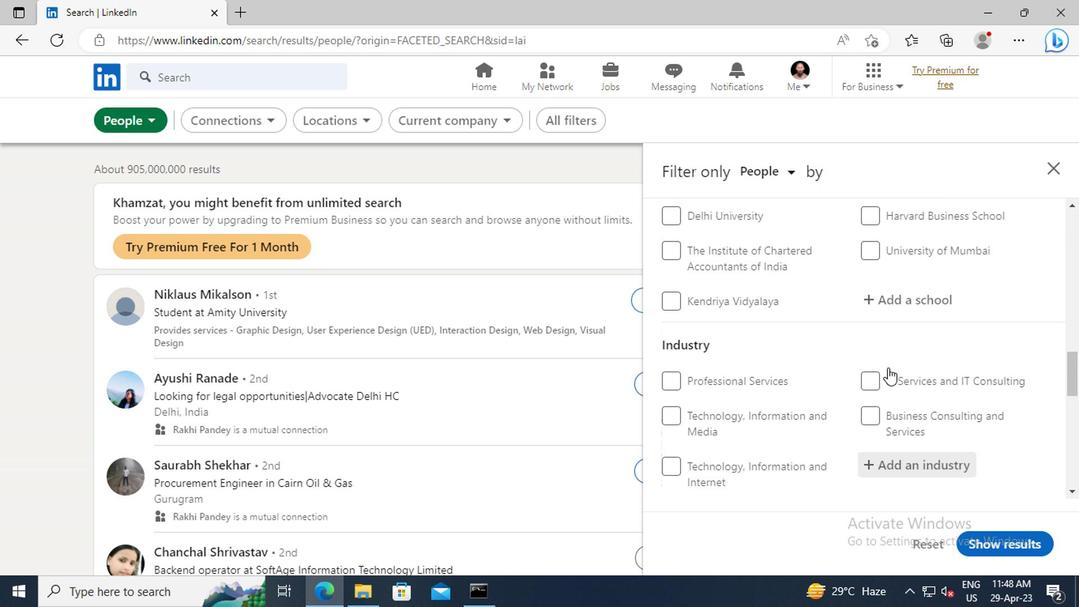 
Action: Mouse scrolled (886, 367) with delta (0, 0)
Screenshot: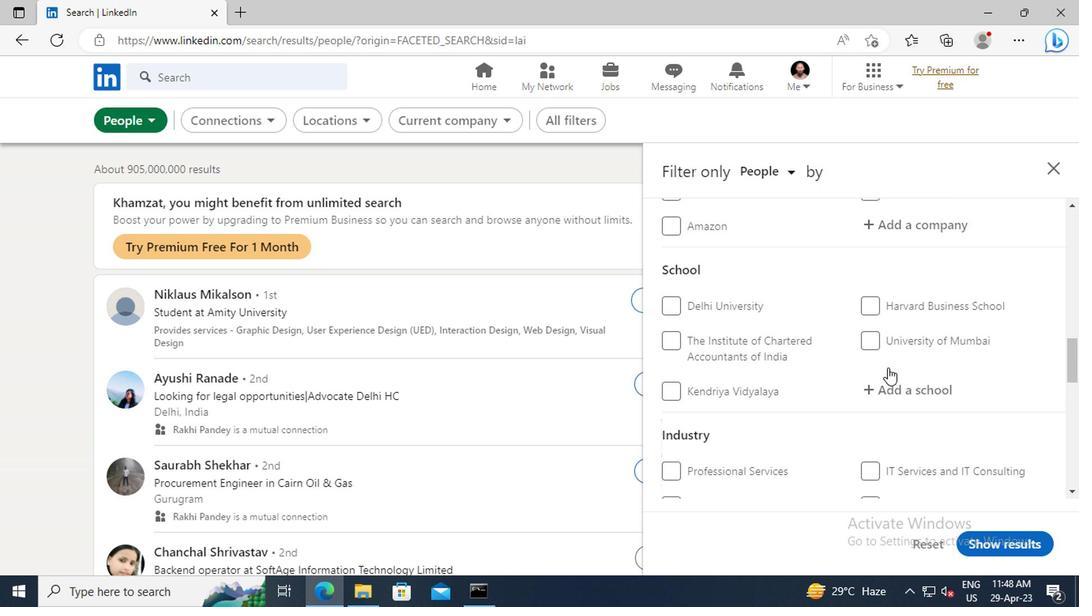 
Action: Mouse scrolled (886, 367) with delta (0, 0)
Screenshot: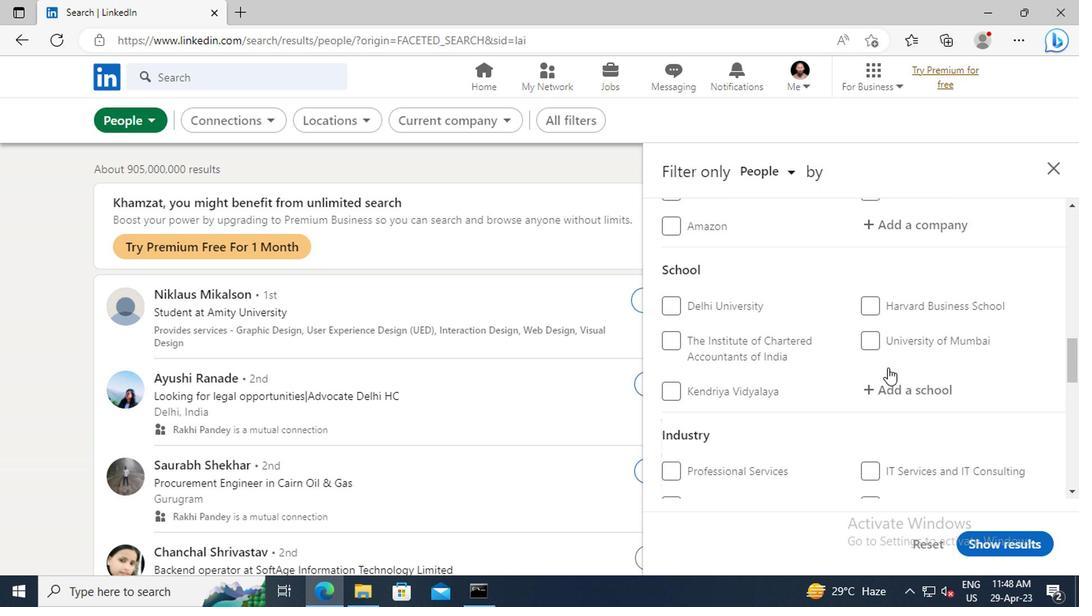
Action: Mouse scrolled (886, 367) with delta (0, 0)
Screenshot: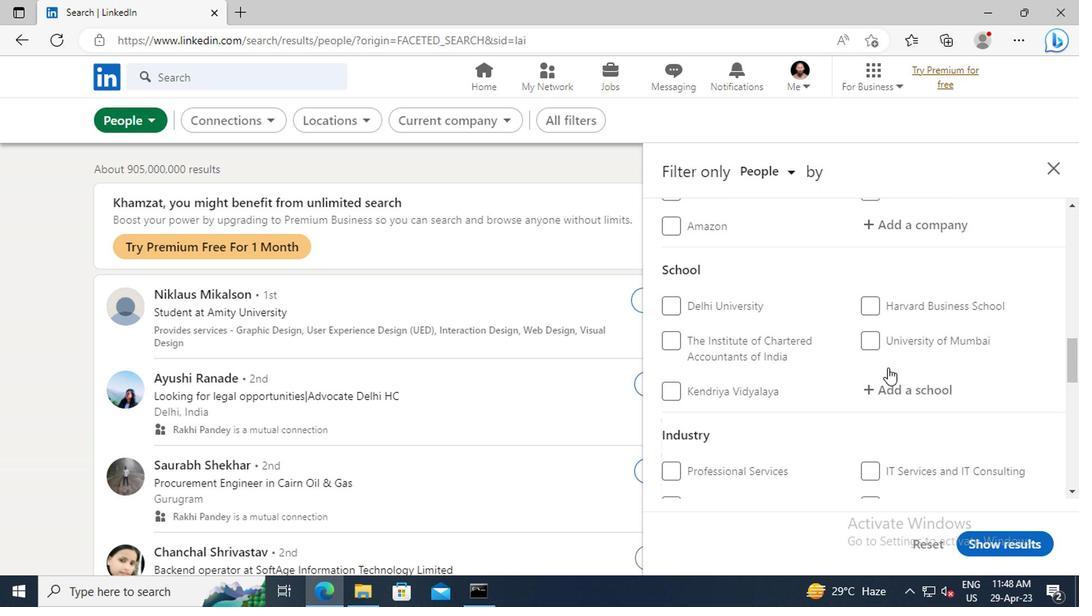 
Action: Mouse scrolled (886, 367) with delta (0, 0)
Screenshot: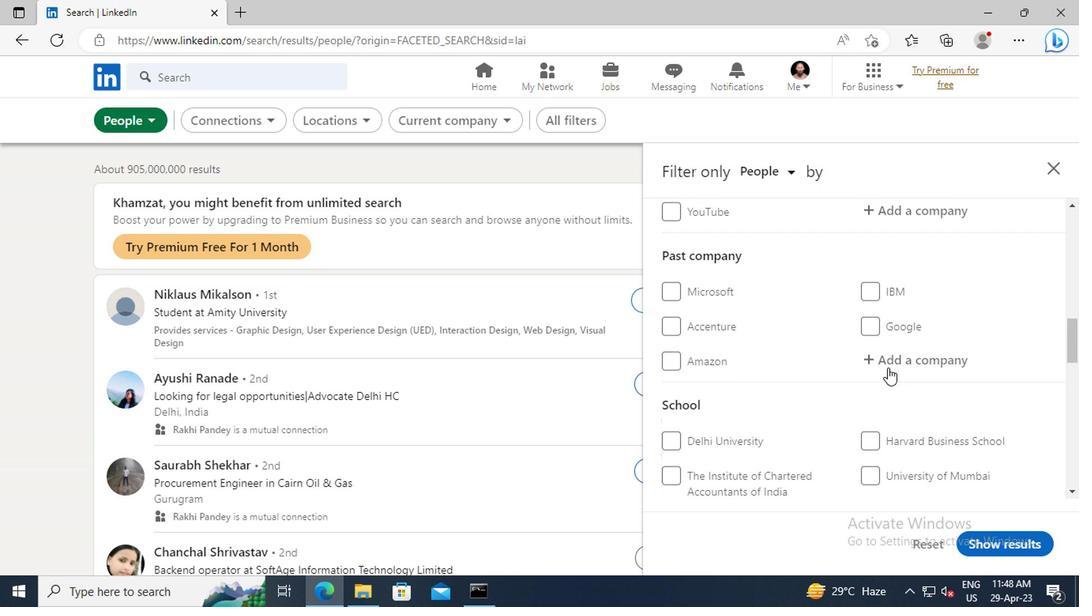 
Action: Mouse scrolled (886, 367) with delta (0, 0)
Screenshot: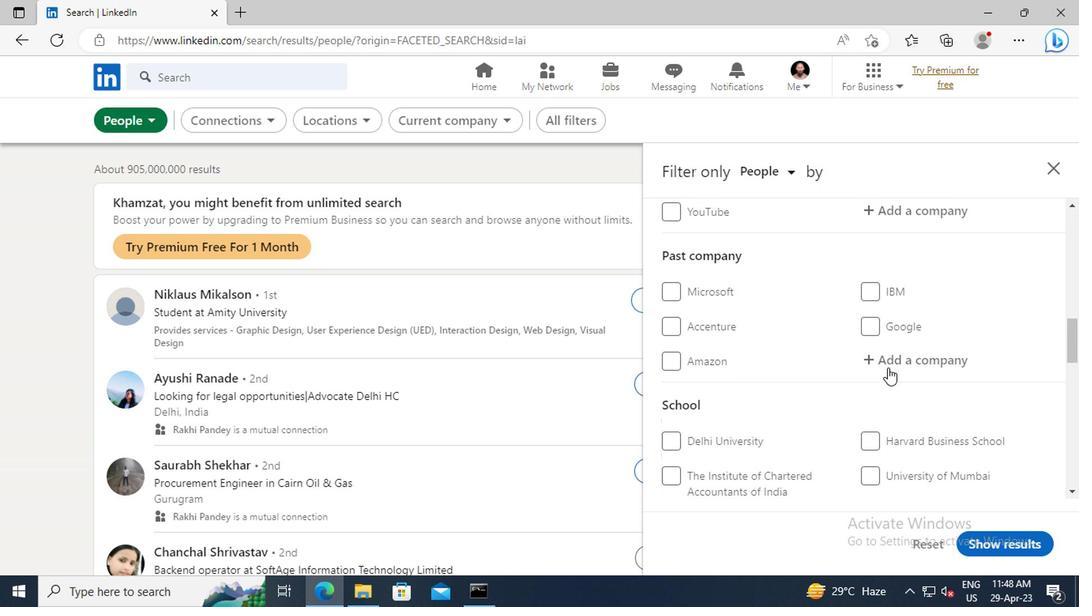 
Action: Mouse scrolled (886, 367) with delta (0, 0)
Screenshot: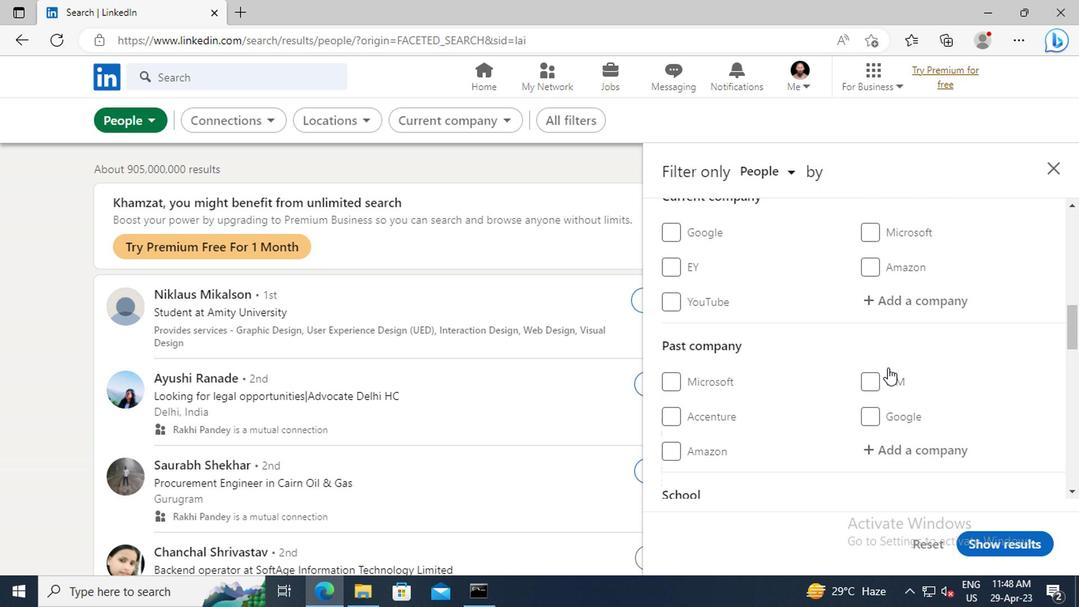 
Action: Mouse moved to (886, 351)
Screenshot: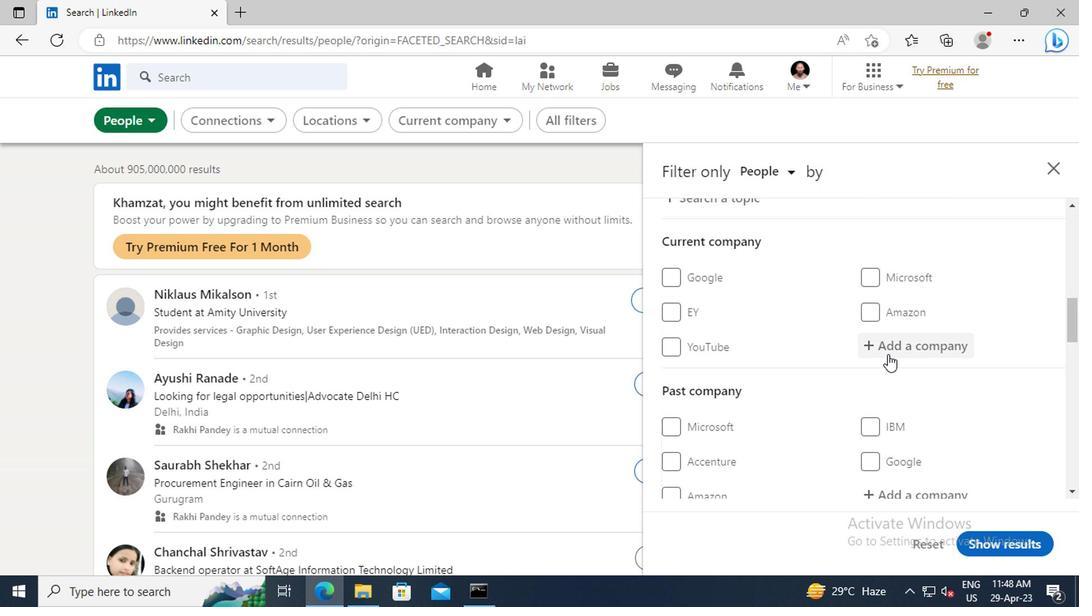 
Action: Mouse pressed left at (886, 351)
Screenshot: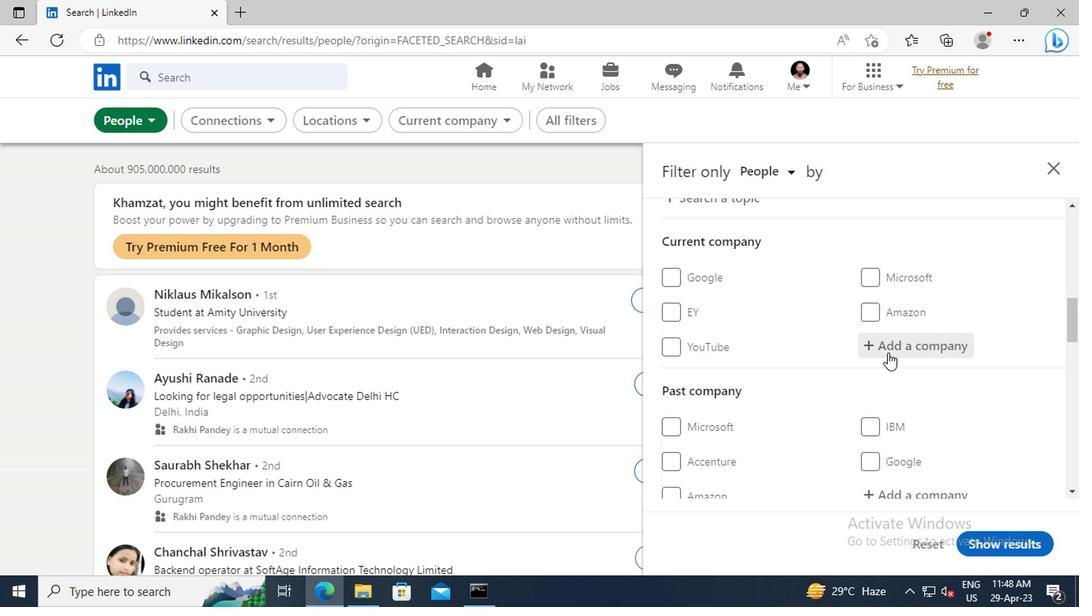 
Action: Key pressed <Key.shift>INFO<Key.shift>VISION<Key.space><Key.shift>IN
Screenshot: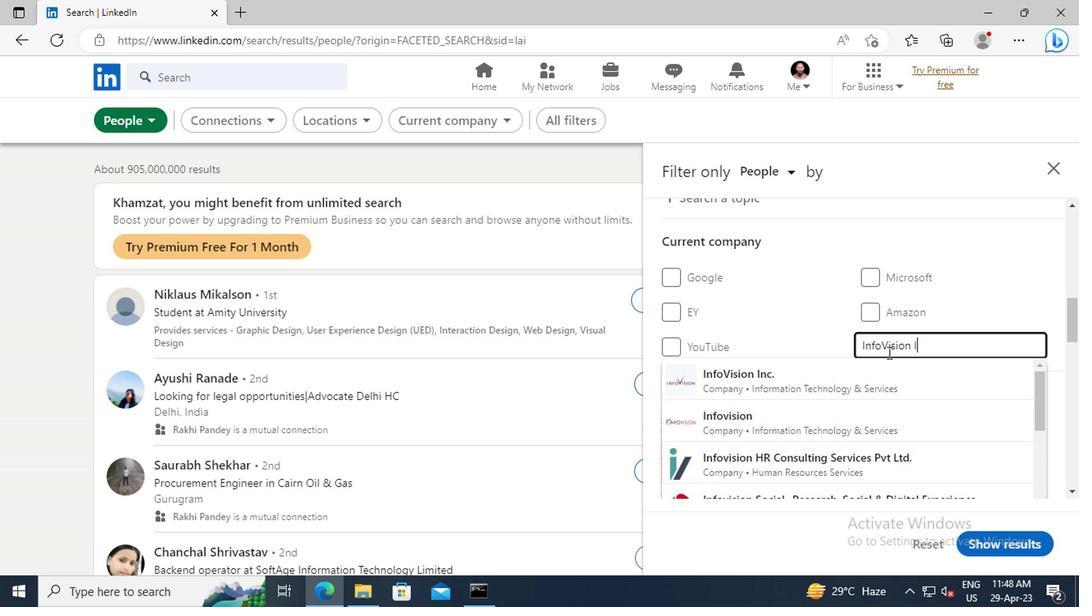 
Action: Mouse moved to (868, 367)
Screenshot: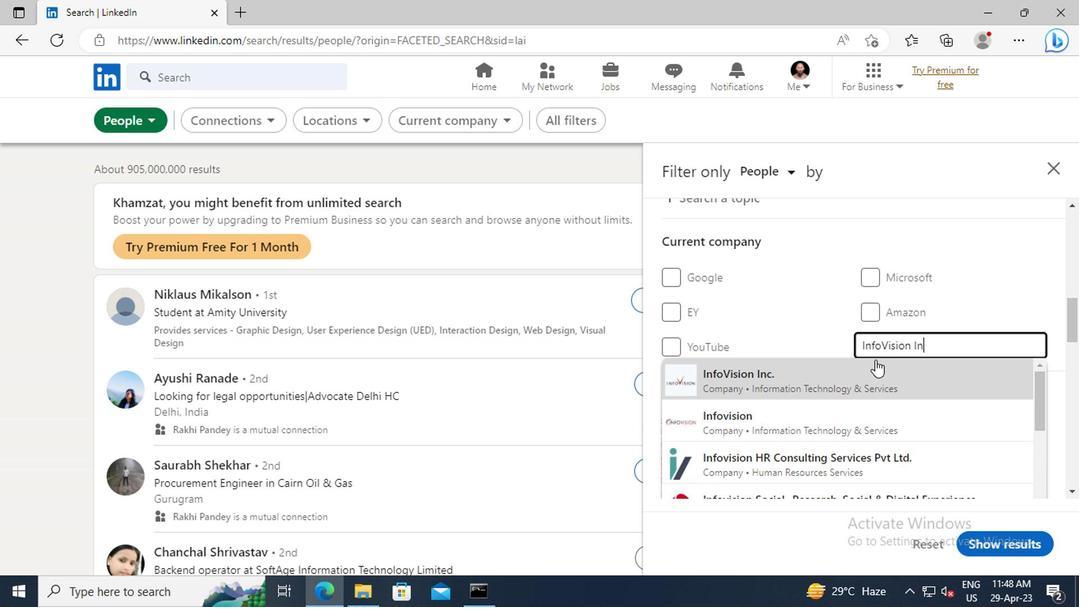 
Action: Mouse pressed left at (868, 367)
Screenshot: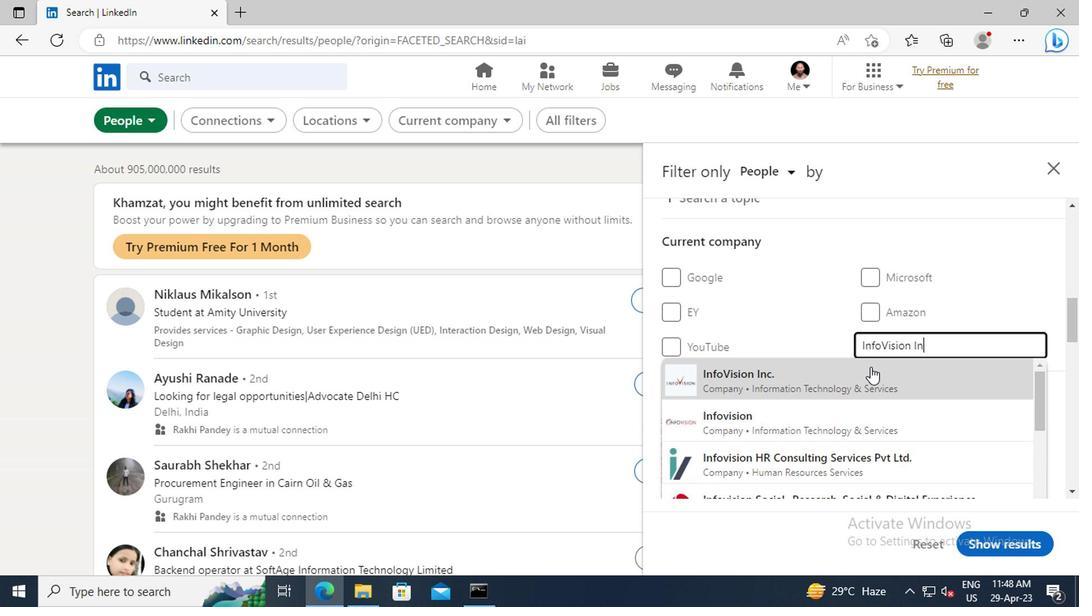 
Action: Mouse scrolled (868, 366) with delta (0, 0)
Screenshot: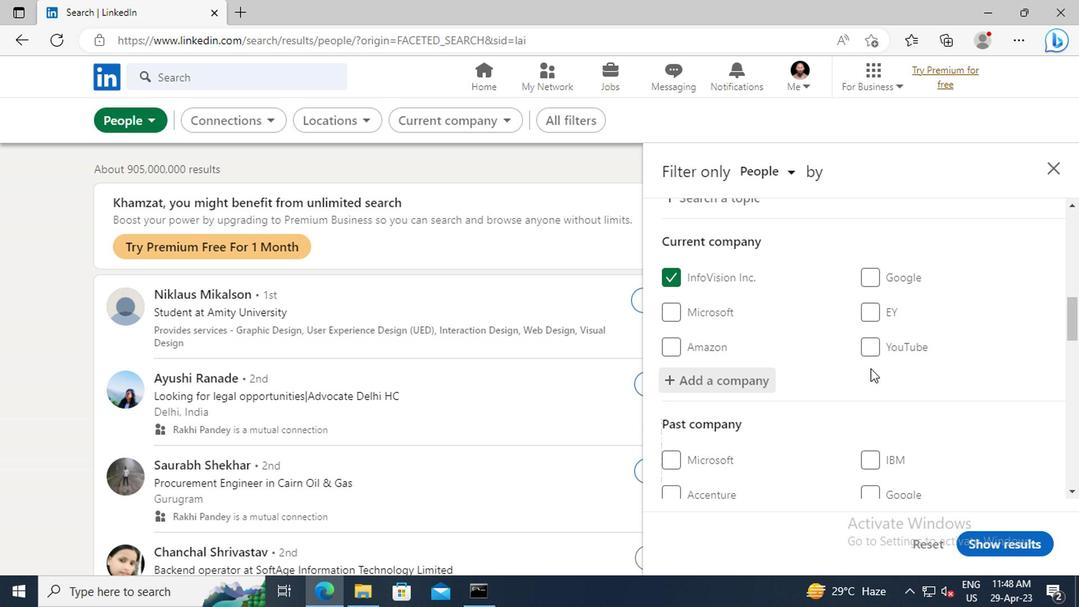 
Action: Mouse moved to (866, 349)
Screenshot: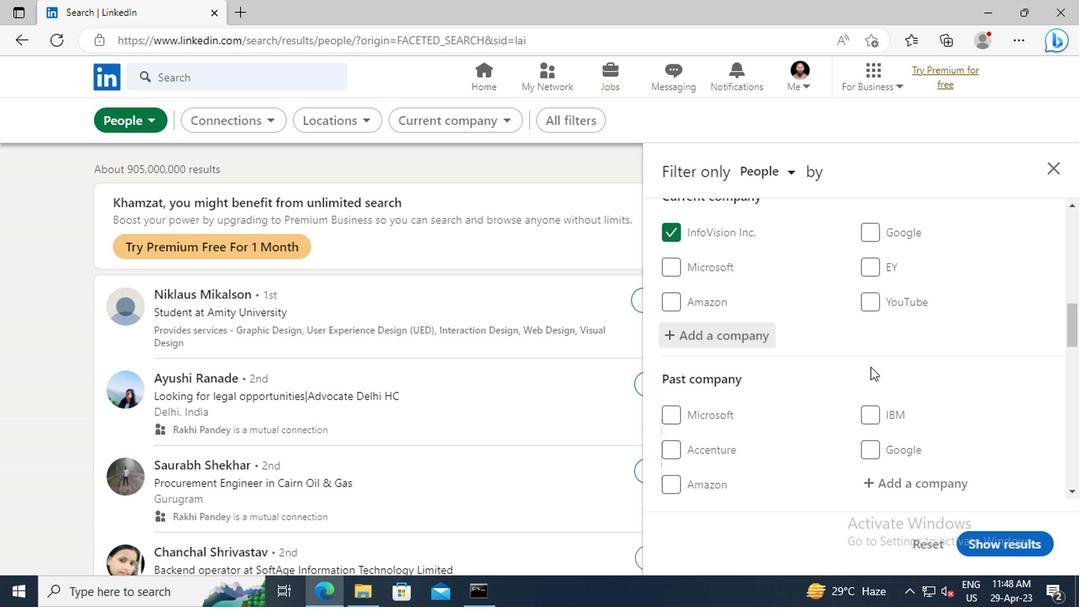 
Action: Mouse scrolled (866, 349) with delta (0, 0)
Screenshot: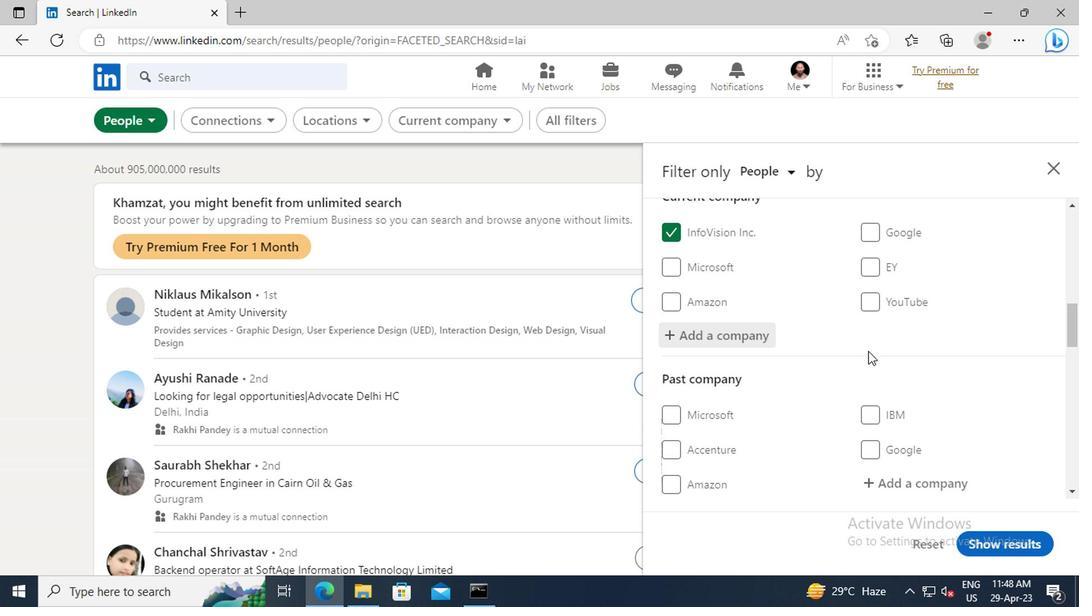 
Action: Mouse scrolled (866, 349) with delta (0, 0)
Screenshot: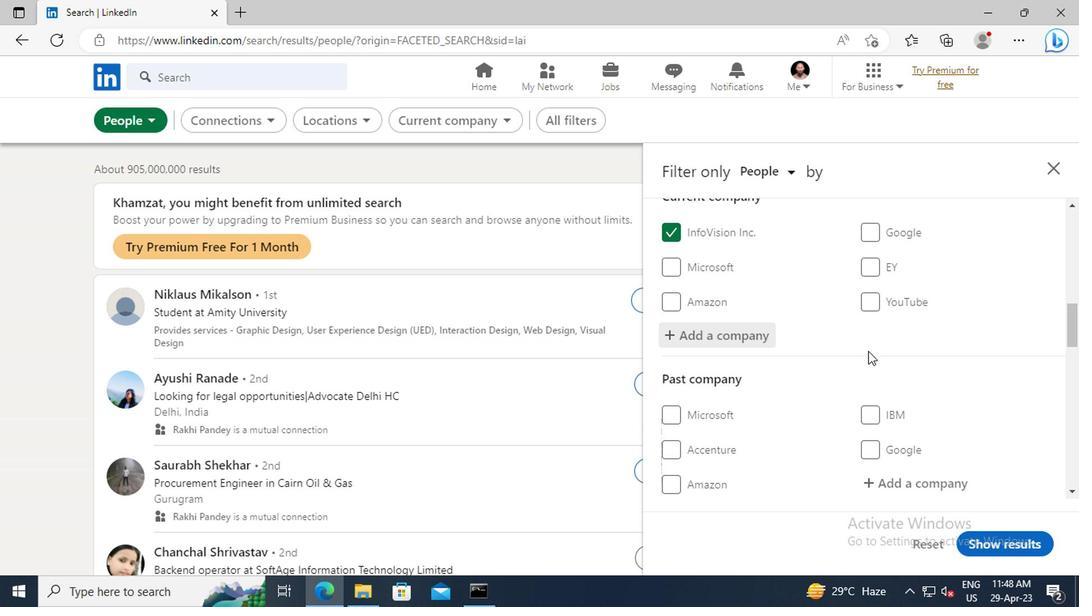 
Action: Mouse moved to (865, 337)
Screenshot: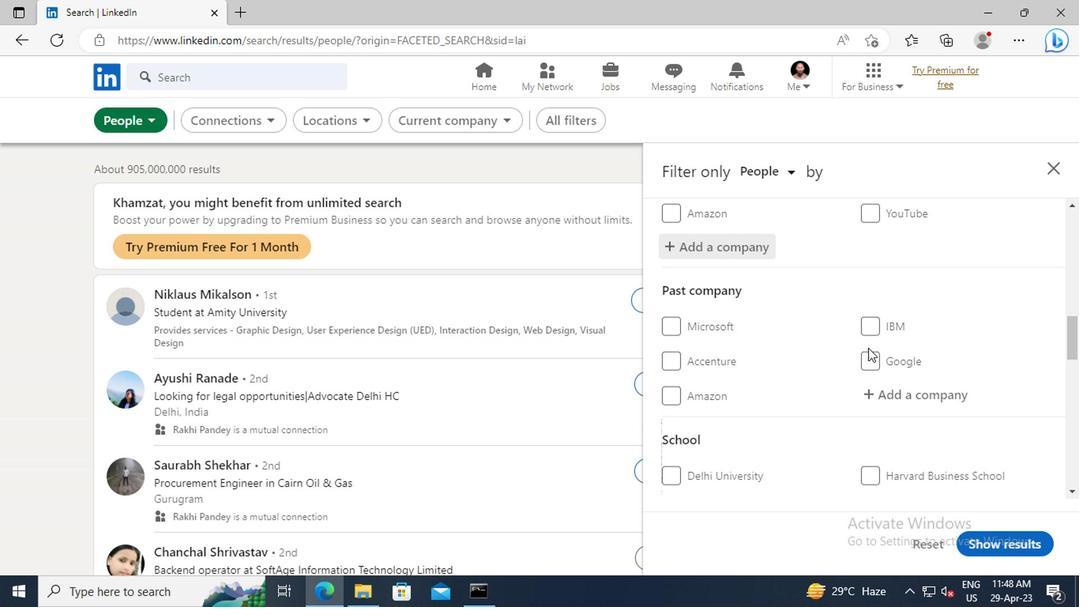 
Action: Mouse scrolled (865, 336) with delta (0, 0)
Screenshot: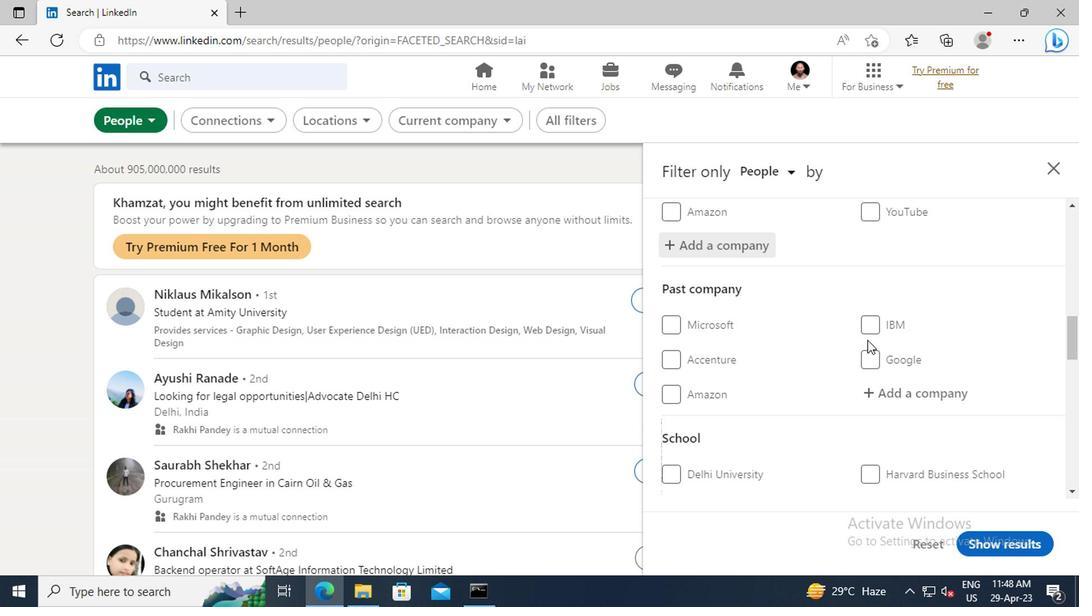 
Action: Mouse scrolled (865, 336) with delta (0, 0)
Screenshot: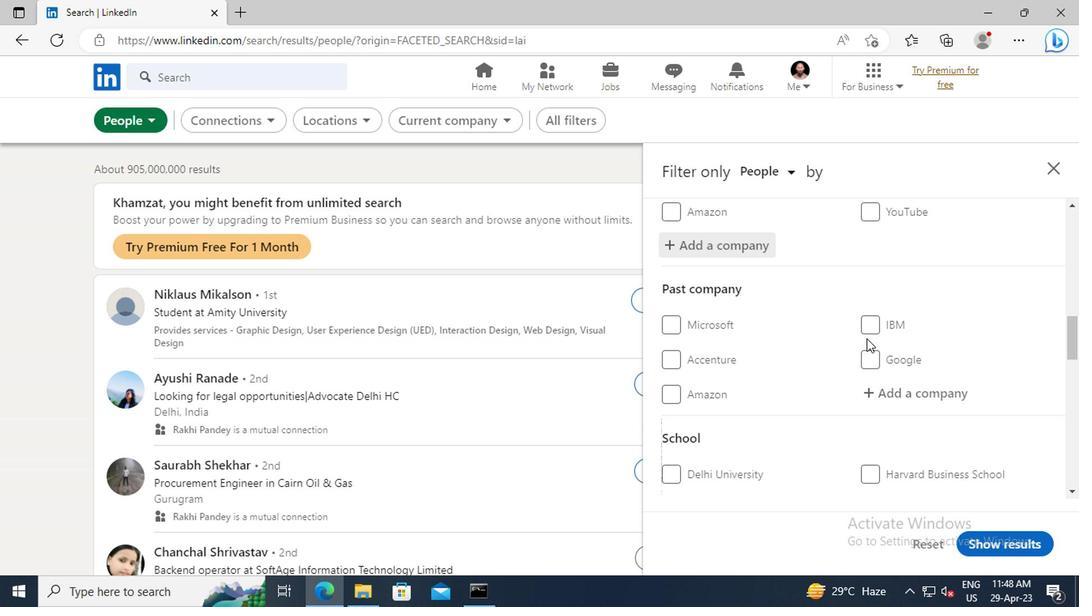 
Action: Mouse scrolled (865, 336) with delta (0, 0)
Screenshot: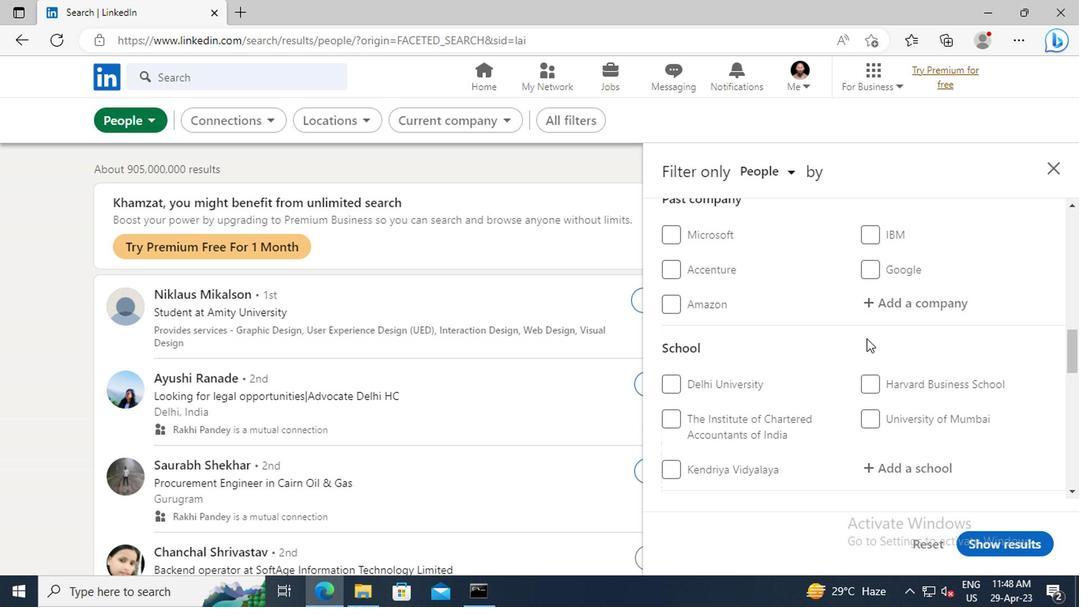 
Action: Mouse scrolled (865, 336) with delta (0, 0)
Screenshot: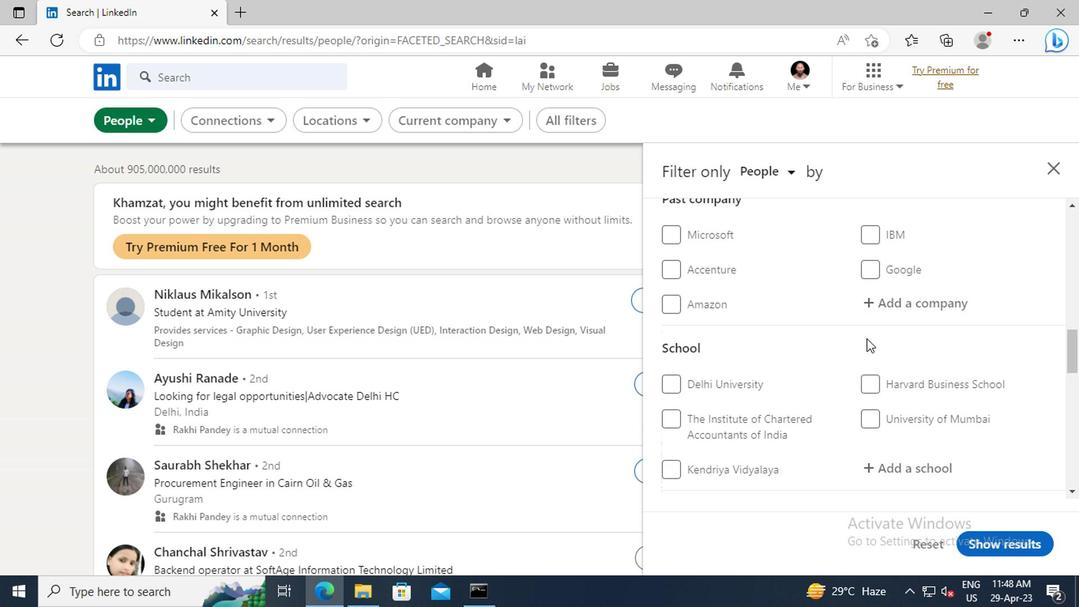 
Action: Mouse scrolled (865, 336) with delta (0, 0)
Screenshot: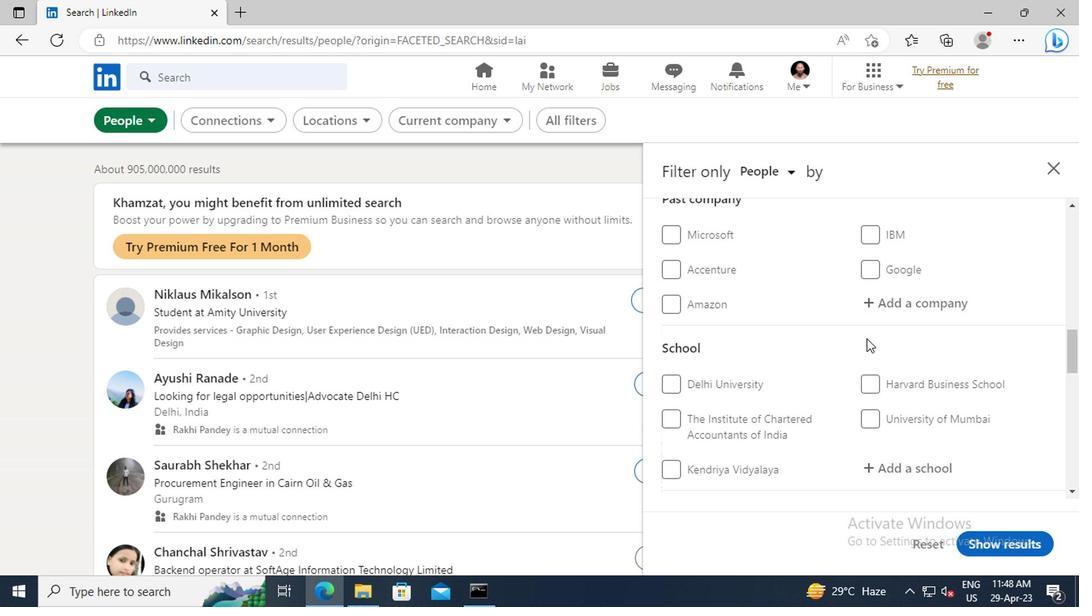 
Action: Mouse moved to (872, 331)
Screenshot: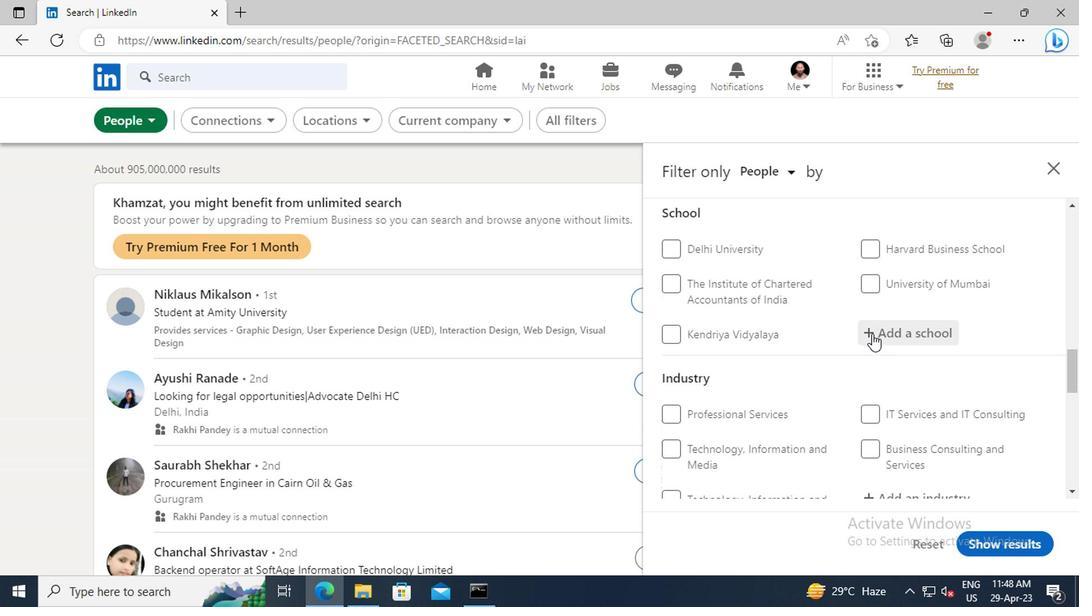 
Action: Mouse pressed left at (872, 331)
Screenshot: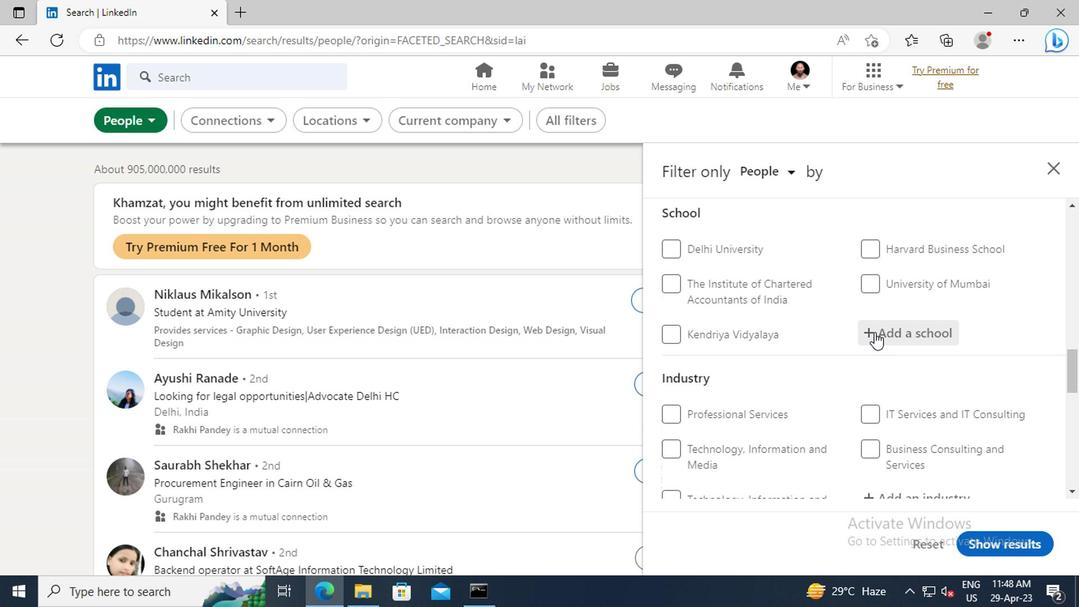 
Action: Key pressed <Key.shift>CHAUDHARY<Key.space><Key.shift>CH
Screenshot: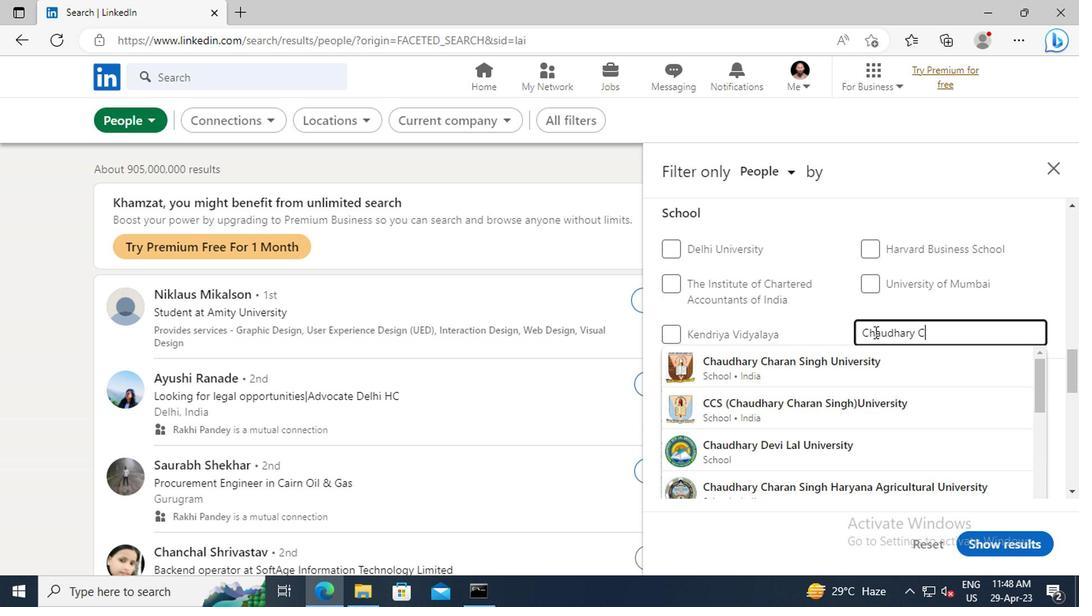 
Action: Mouse moved to (872, 330)
Screenshot: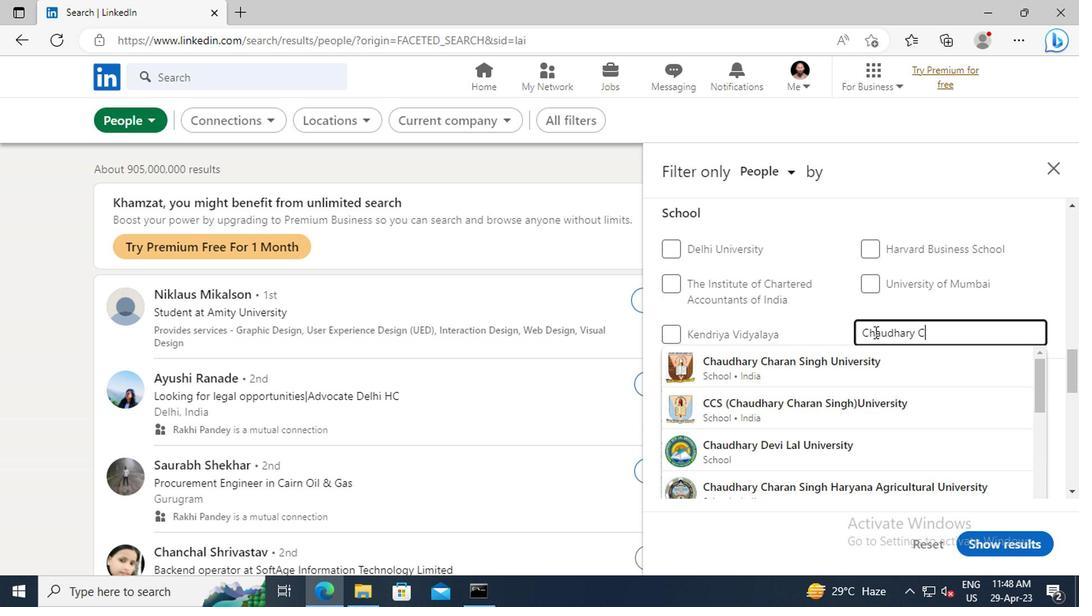 
Action: Key pressed AR
Screenshot: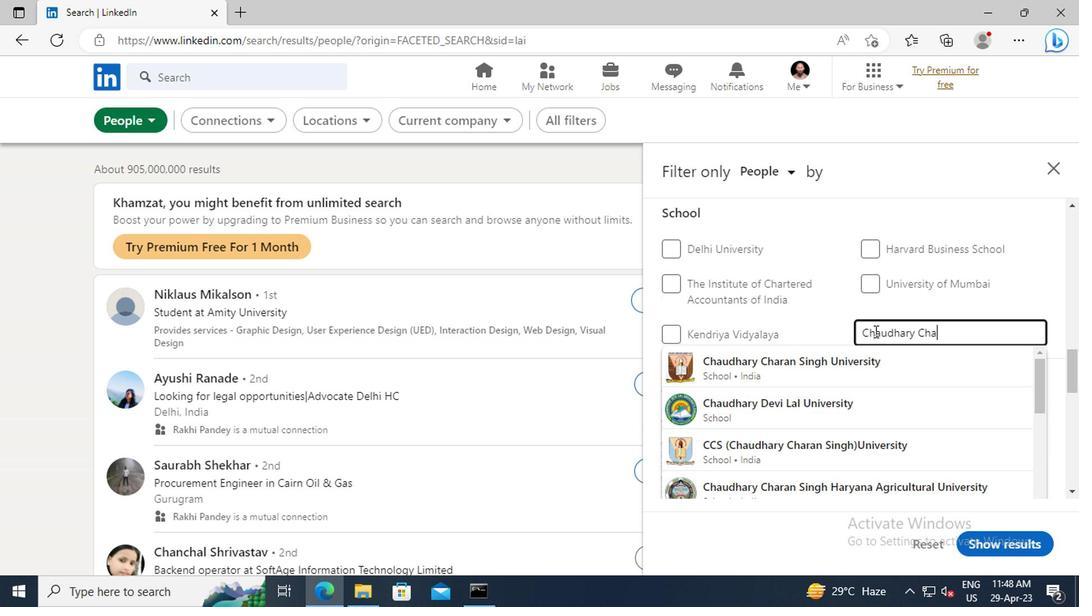 
Action: Mouse moved to (865, 360)
Screenshot: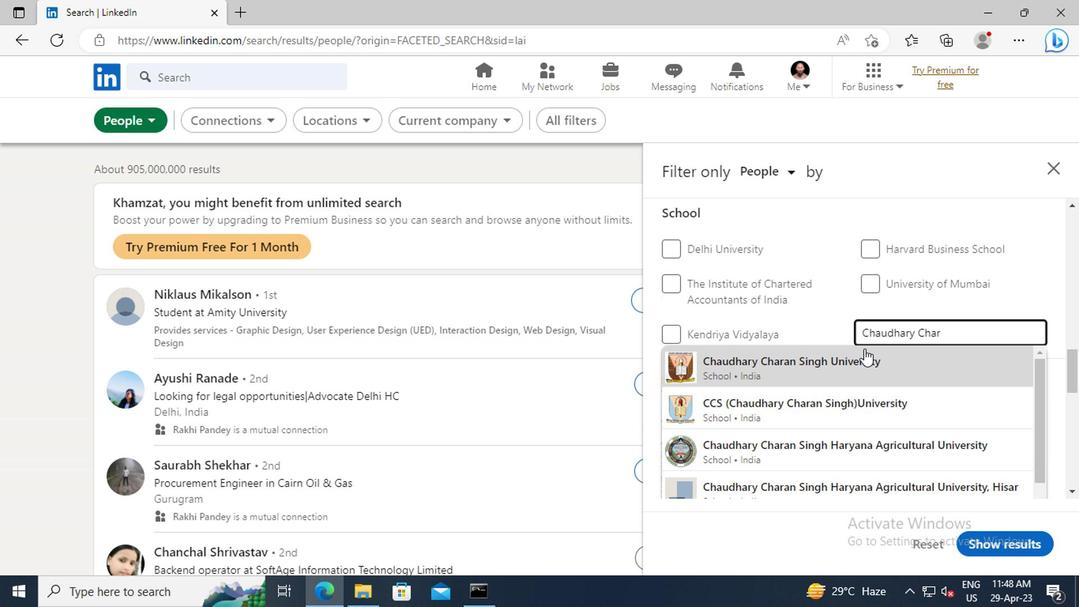 
Action: Mouse pressed left at (865, 360)
Screenshot: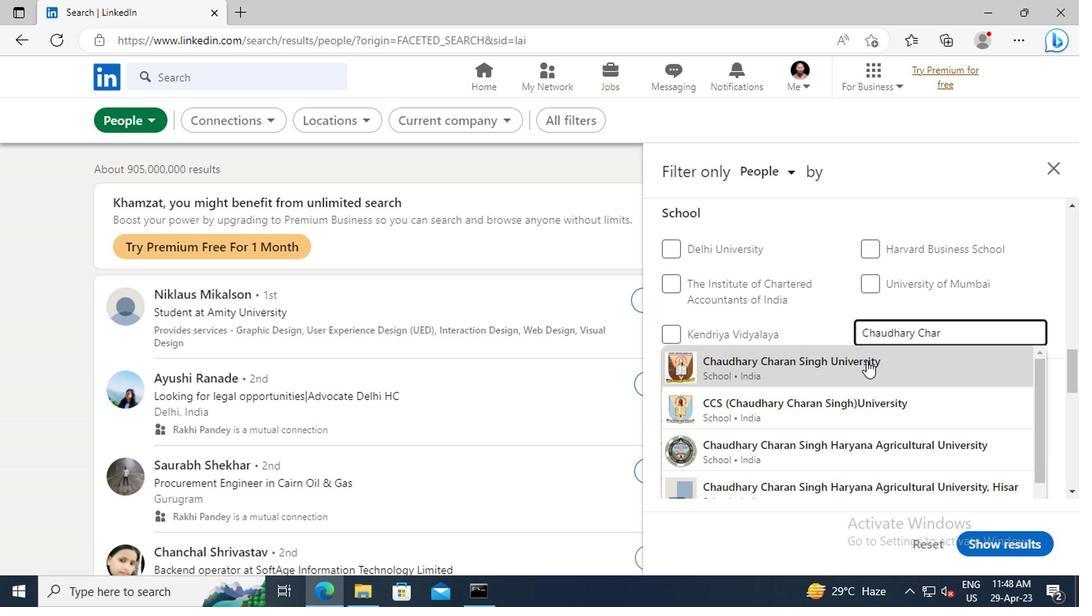 
Action: Mouse scrolled (865, 359) with delta (0, -1)
Screenshot: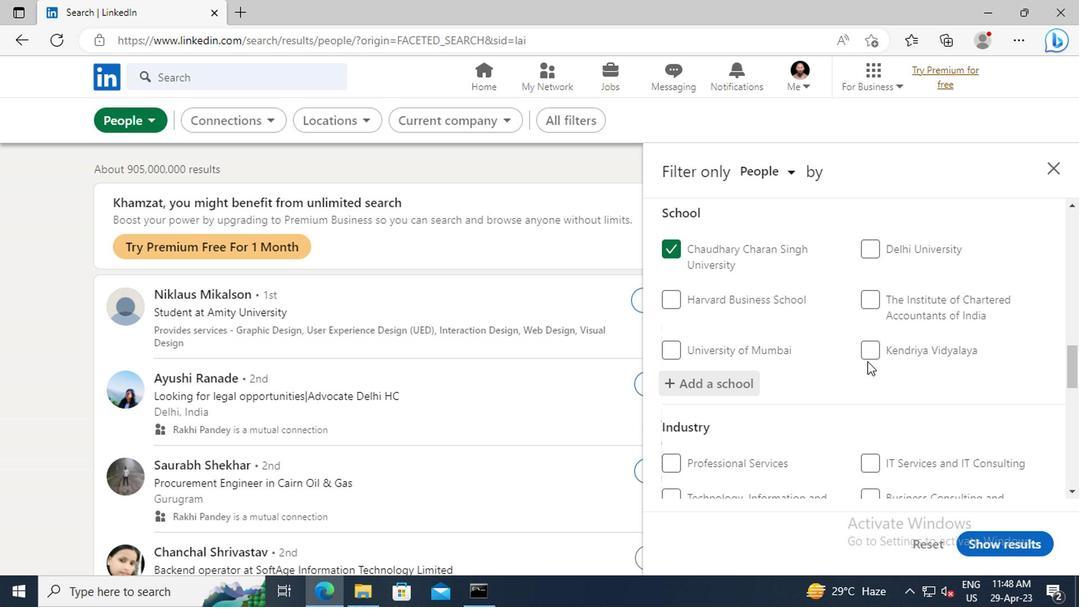 
Action: Mouse scrolled (865, 359) with delta (0, -1)
Screenshot: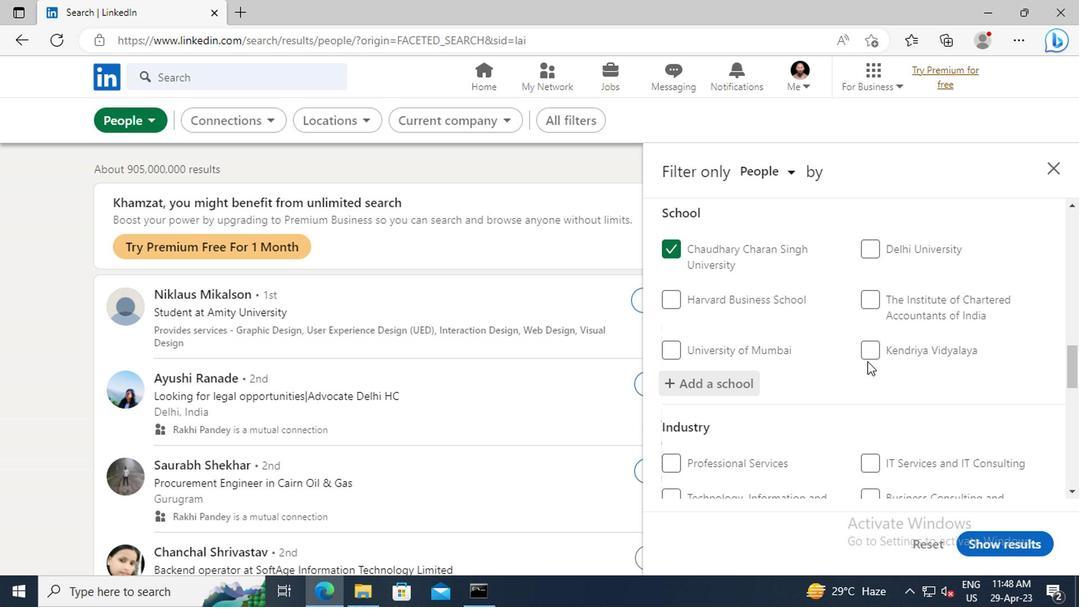 
Action: Mouse moved to (864, 343)
Screenshot: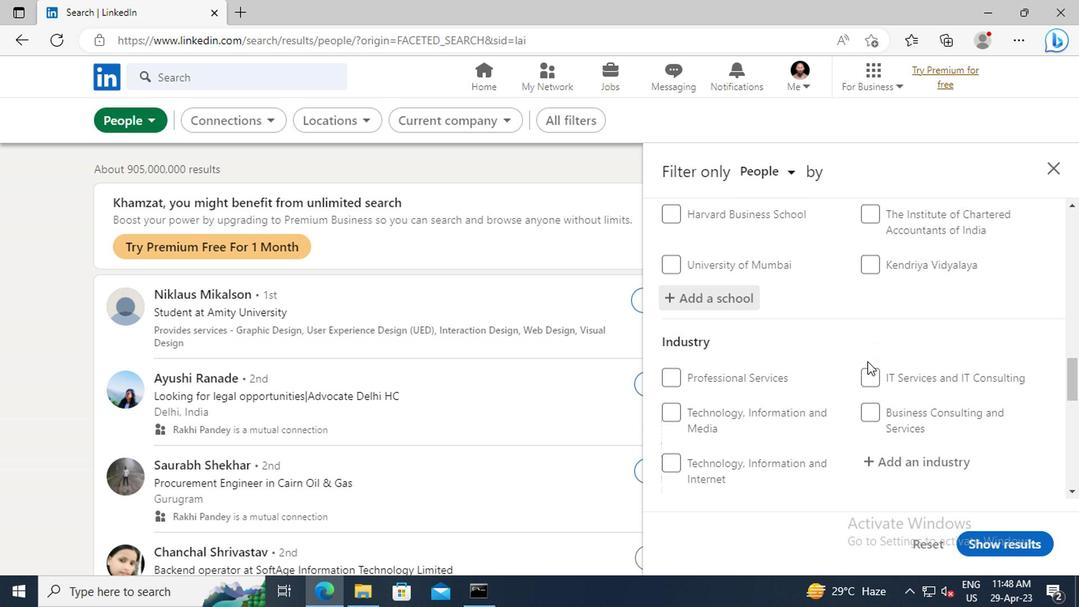 
Action: Mouse scrolled (864, 342) with delta (0, 0)
Screenshot: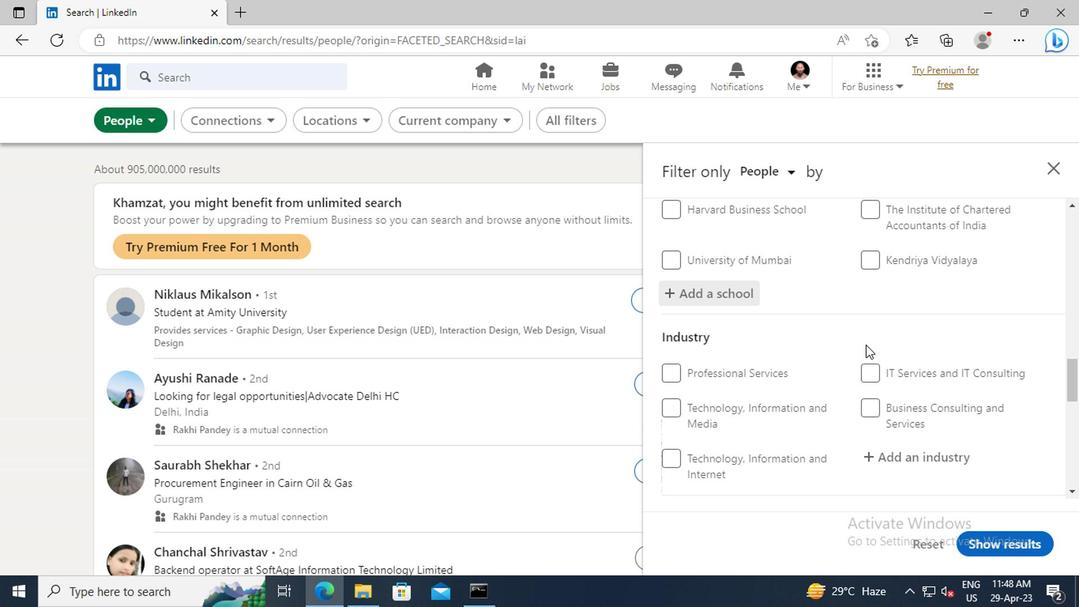 
Action: Mouse scrolled (864, 342) with delta (0, 0)
Screenshot: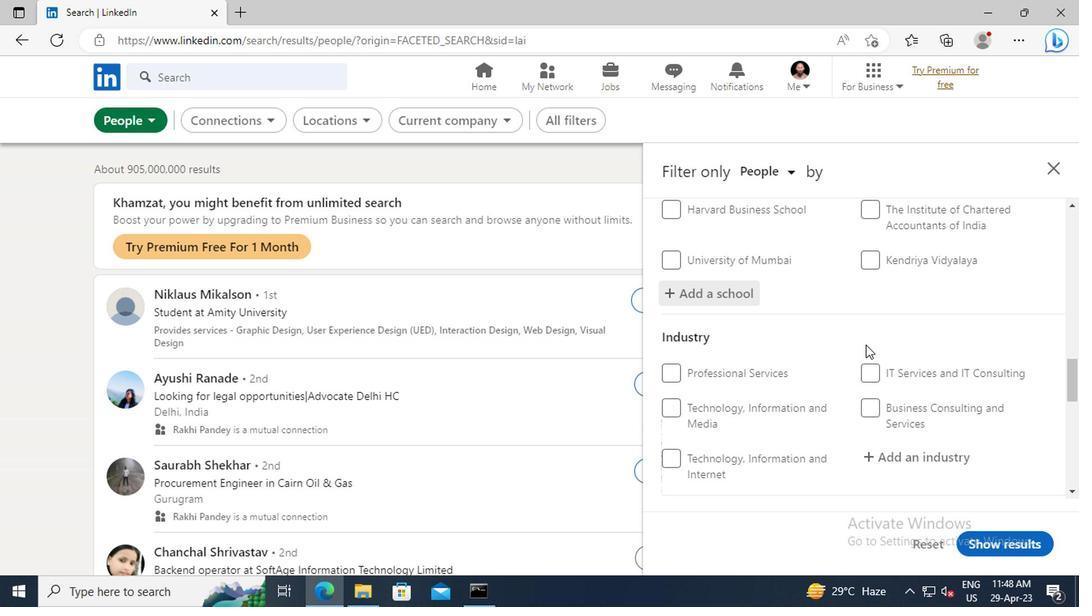 
Action: Mouse moved to (875, 365)
Screenshot: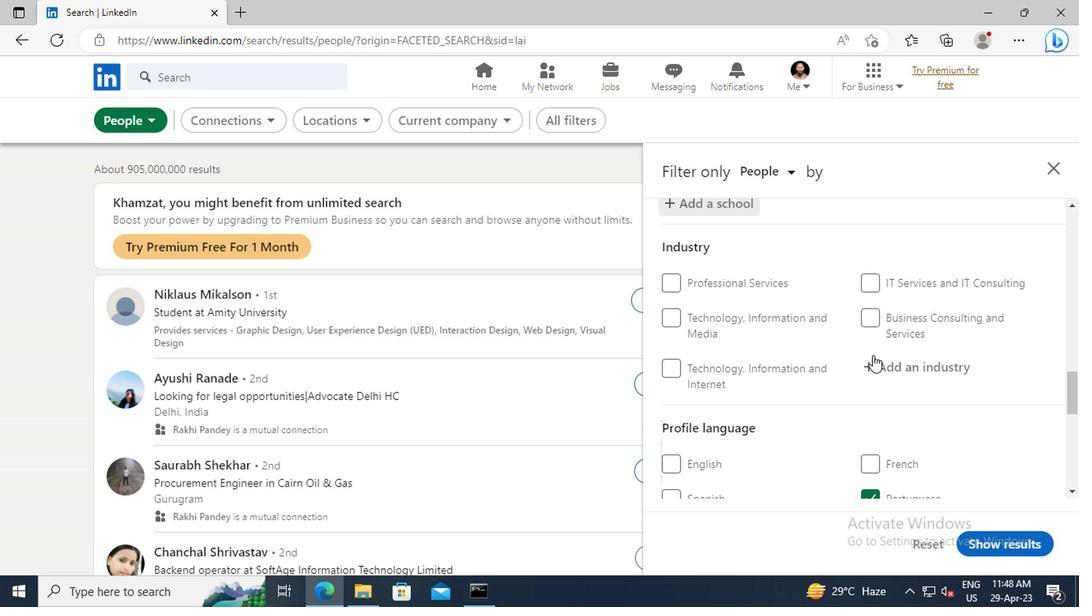 
Action: Mouse pressed left at (875, 365)
Screenshot: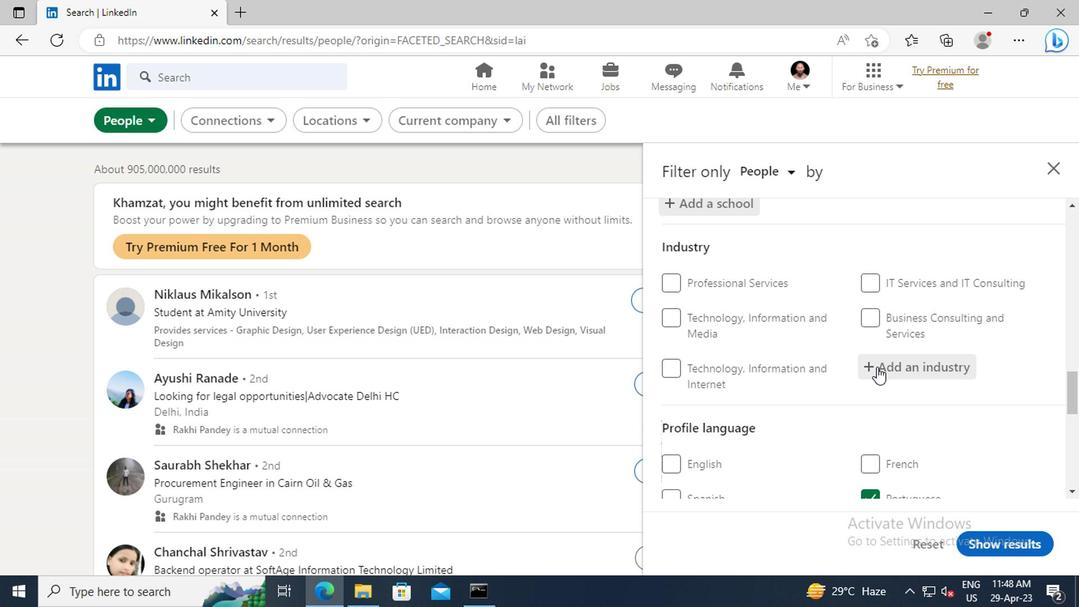 
Action: Key pressed <Key.shift>FABRI
Screenshot: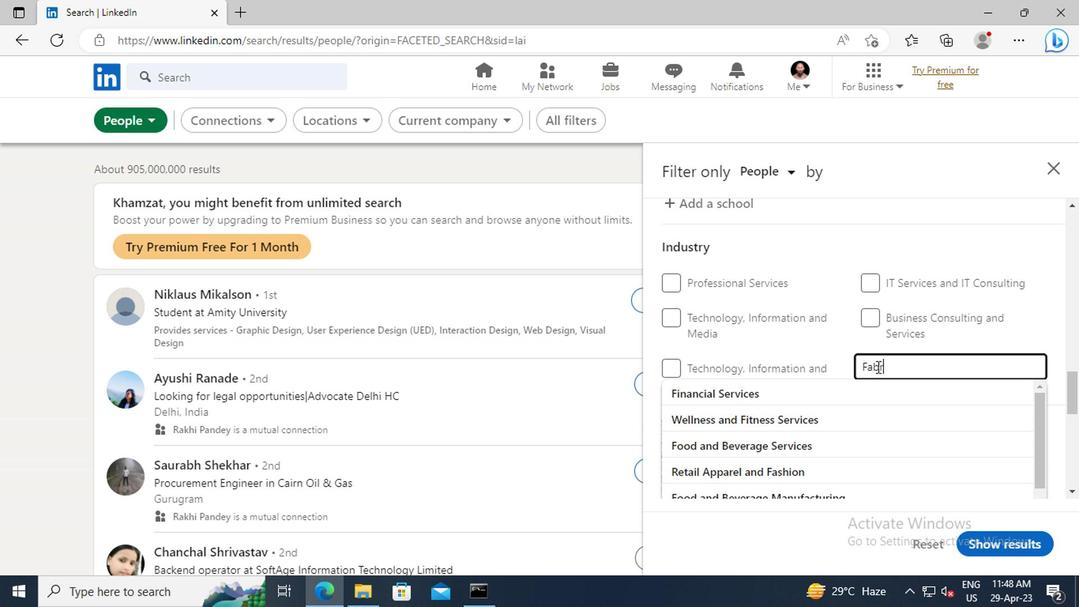 
Action: Mouse moved to (886, 382)
Screenshot: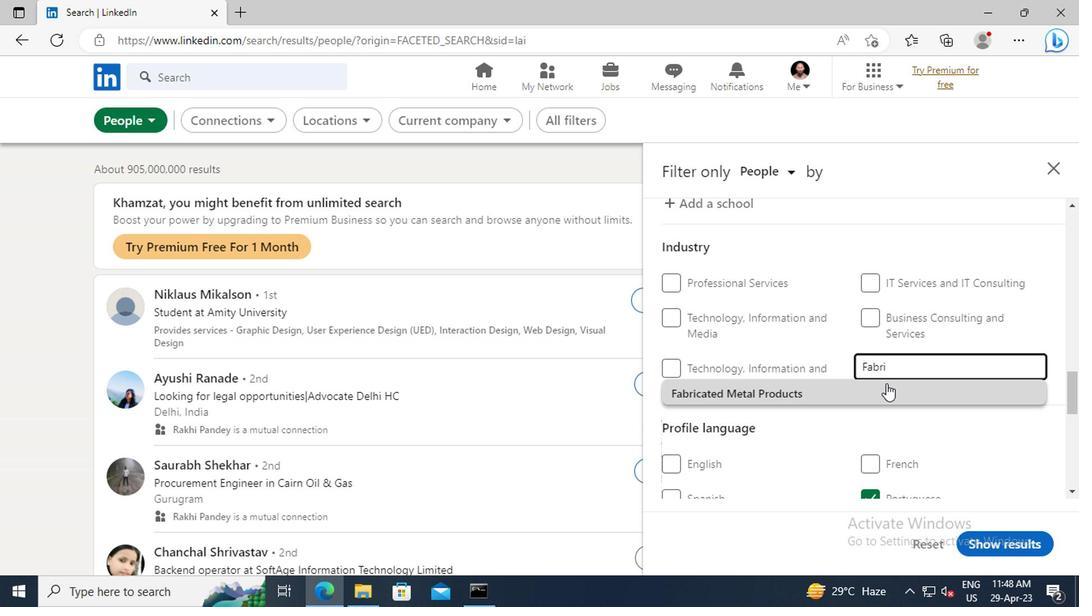 
Action: Mouse pressed left at (886, 382)
Screenshot: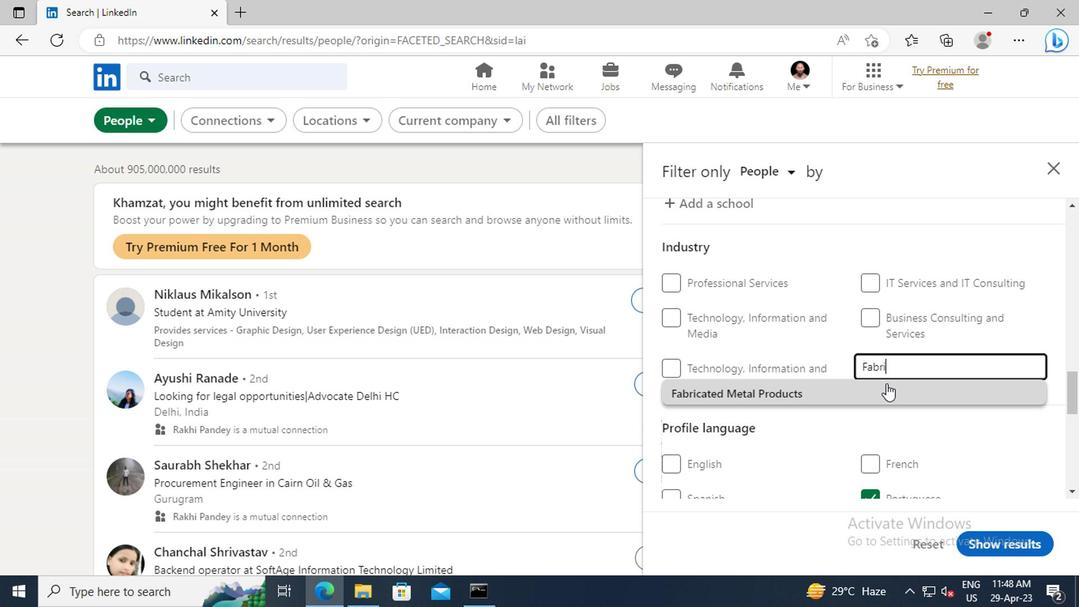 
Action: Mouse moved to (879, 365)
Screenshot: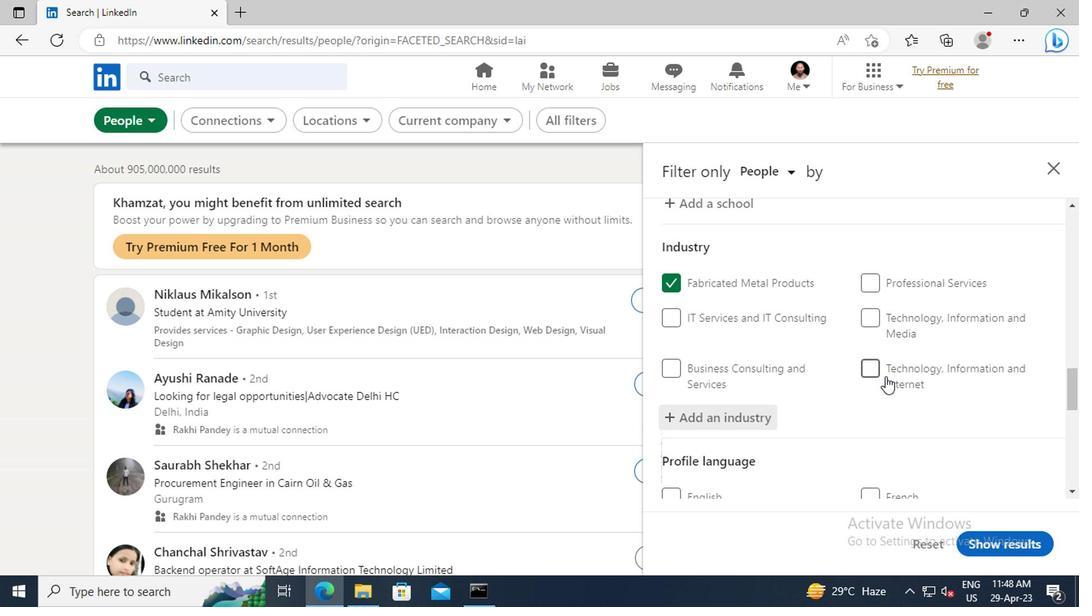 
Action: Mouse scrolled (879, 364) with delta (0, 0)
Screenshot: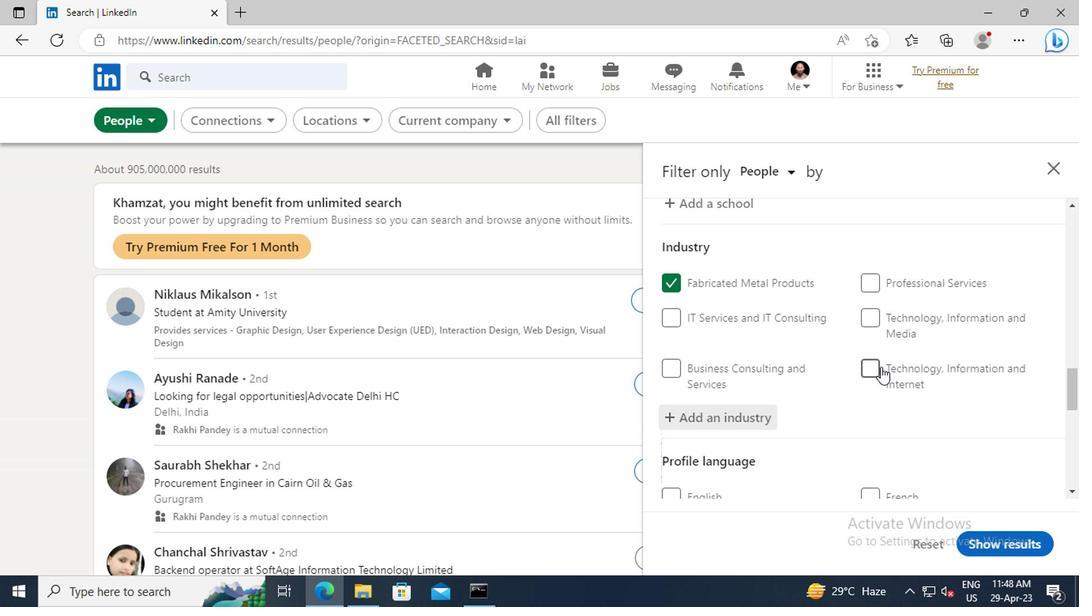 
Action: Mouse scrolled (879, 364) with delta (0, 0)
Screenshot: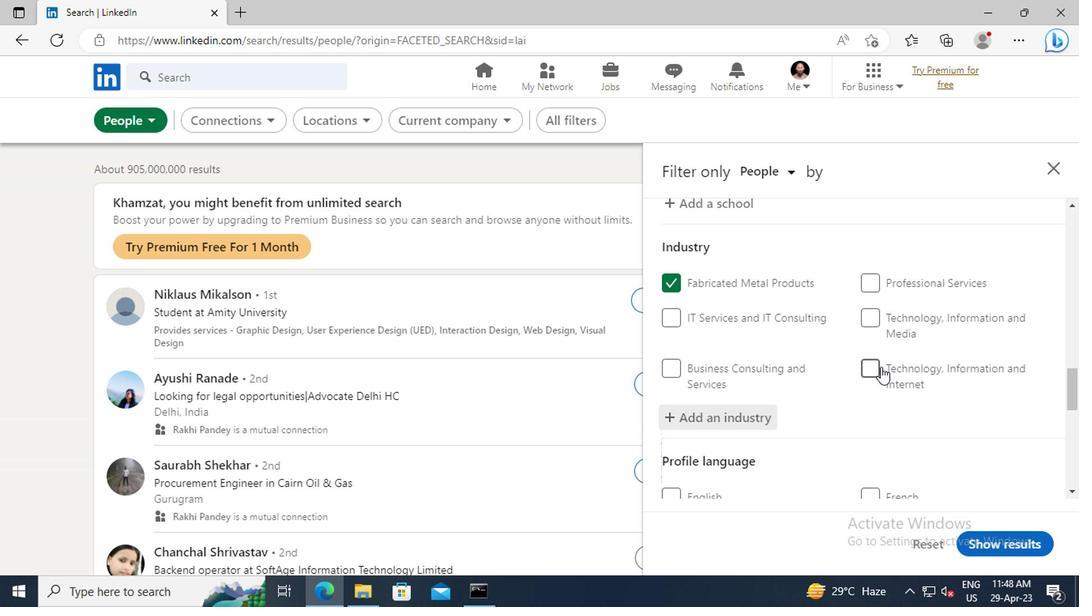 
Action: Mouse moved to (870, 340)
Screenshot: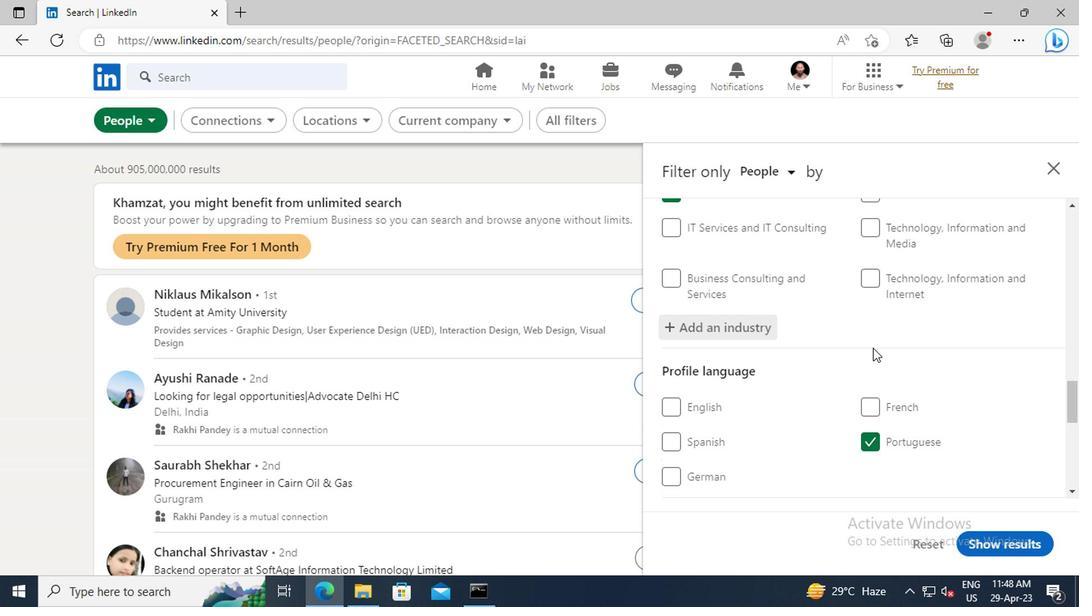 
Action: Mouse scrolled (870, 339) with delta (0, -1)
Screenshot: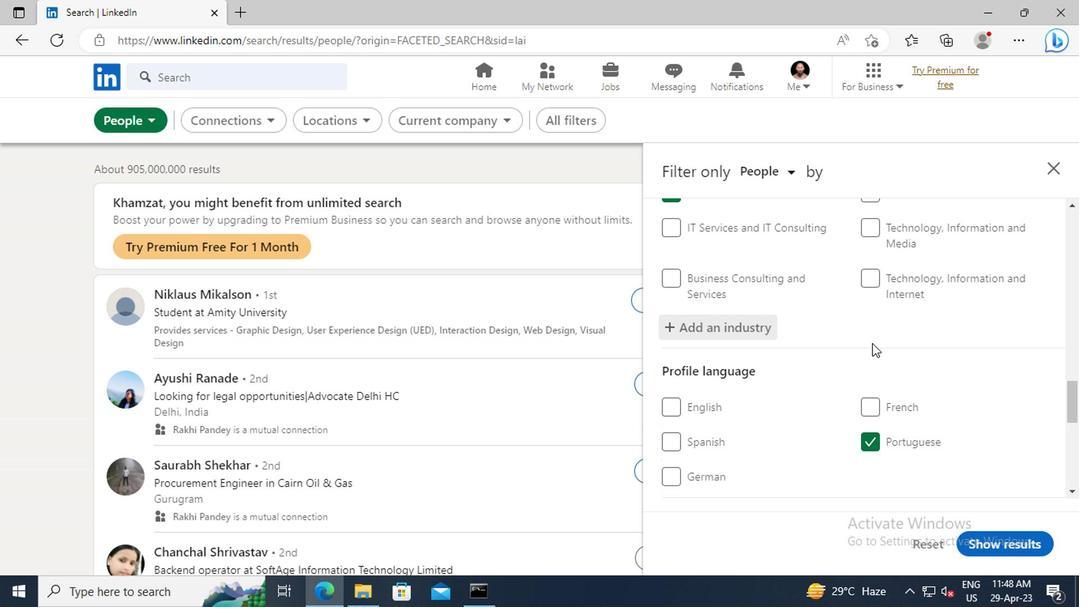 
Action: Mouse scrolled (870, 339) with delta (0, -1)
Screenshot: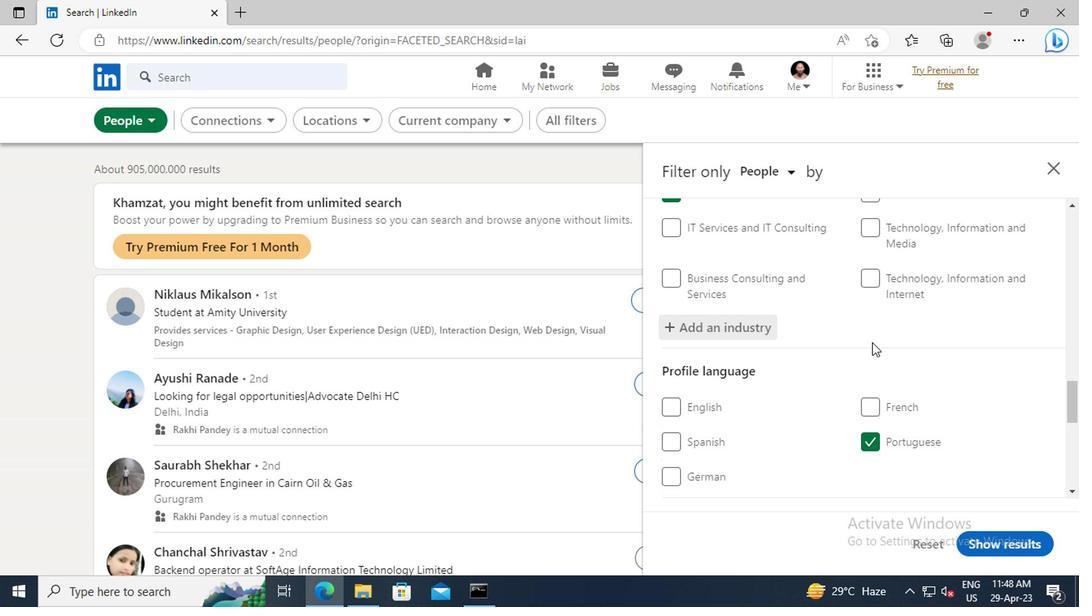 
Action: Mouse moved to (870, 322)
Screenshot: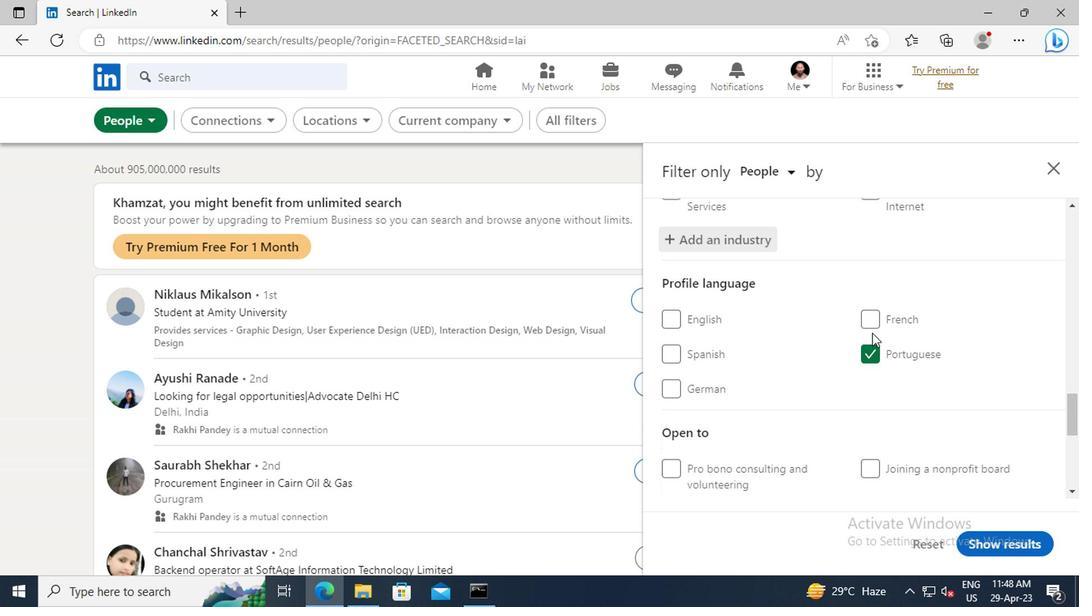
Action: Mouse scrolled (870, 321) with delta (0, -1)
Screenshot: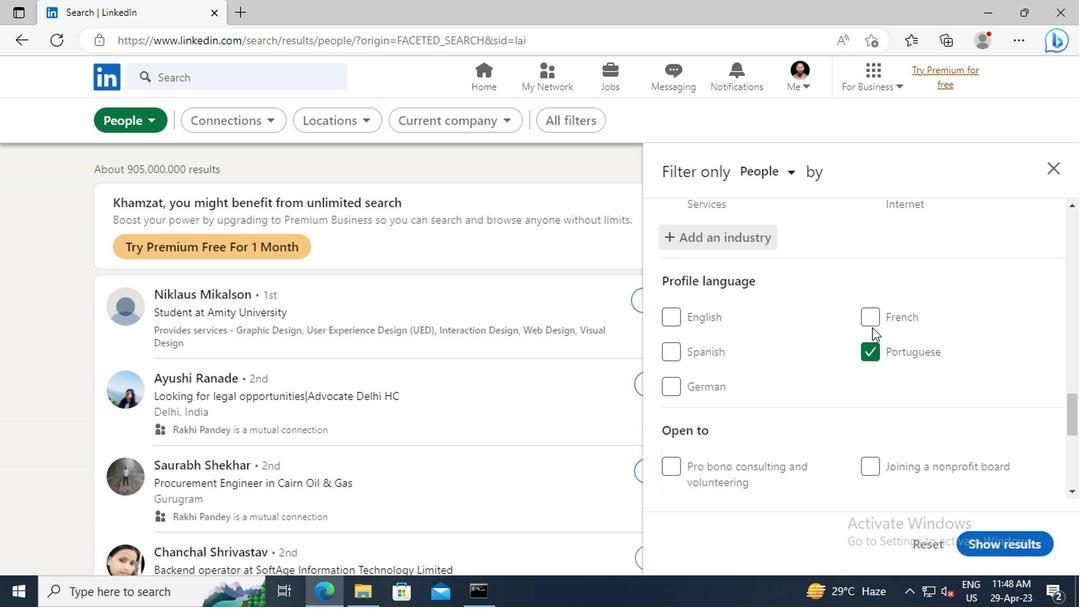 
Action: Mouse scrolled (870, 321) with delta (0, -1)
Screenshot: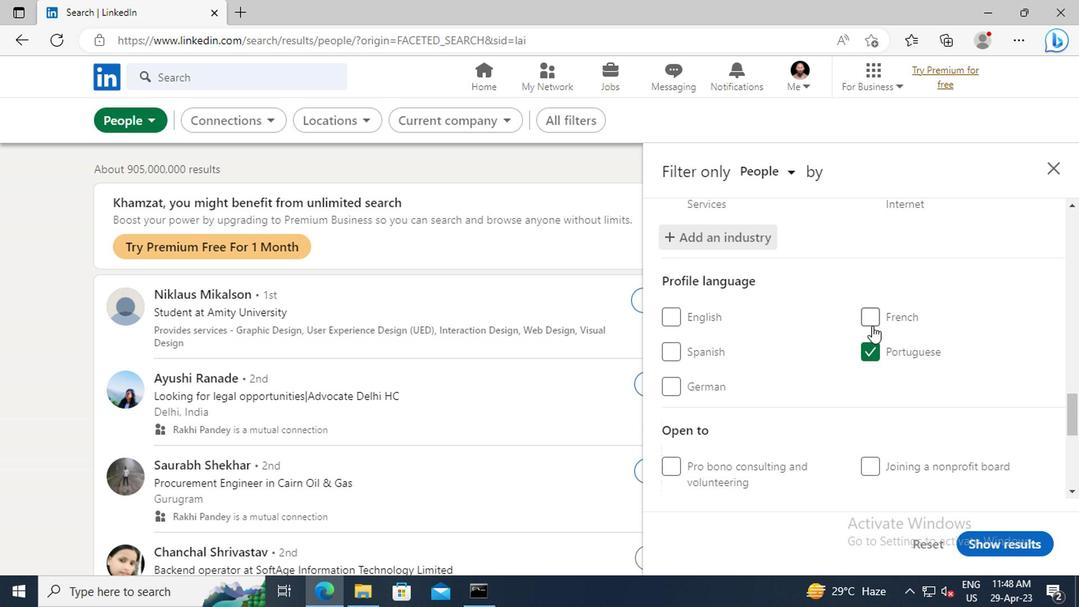 
Action: Mouse moved to (871, 322)
Screenshot: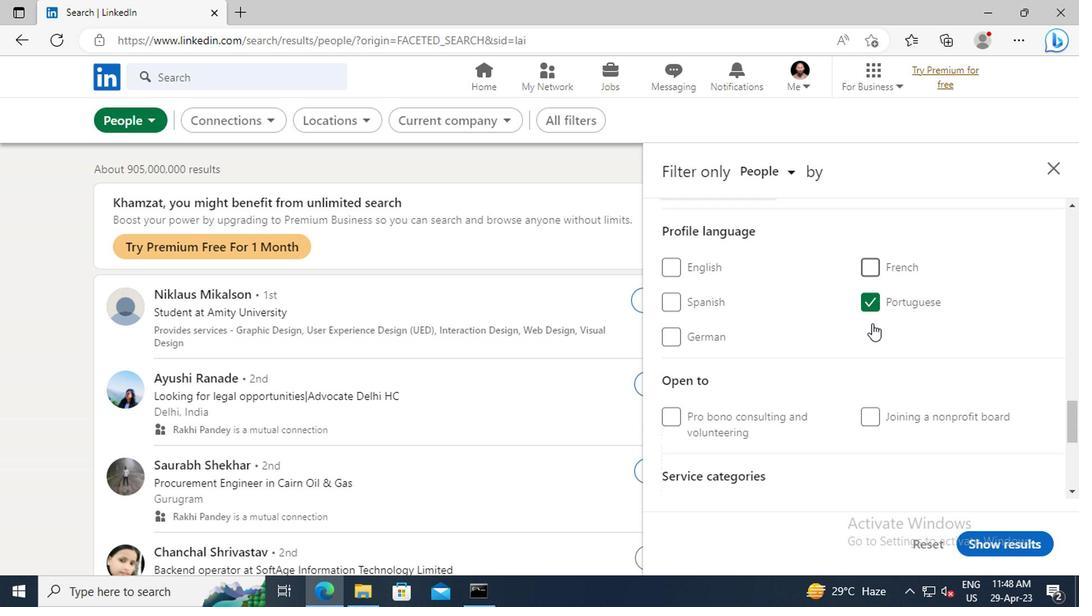 
Action: Mouse scrolled (871, 321) with delta (0, -1)
Screenshot: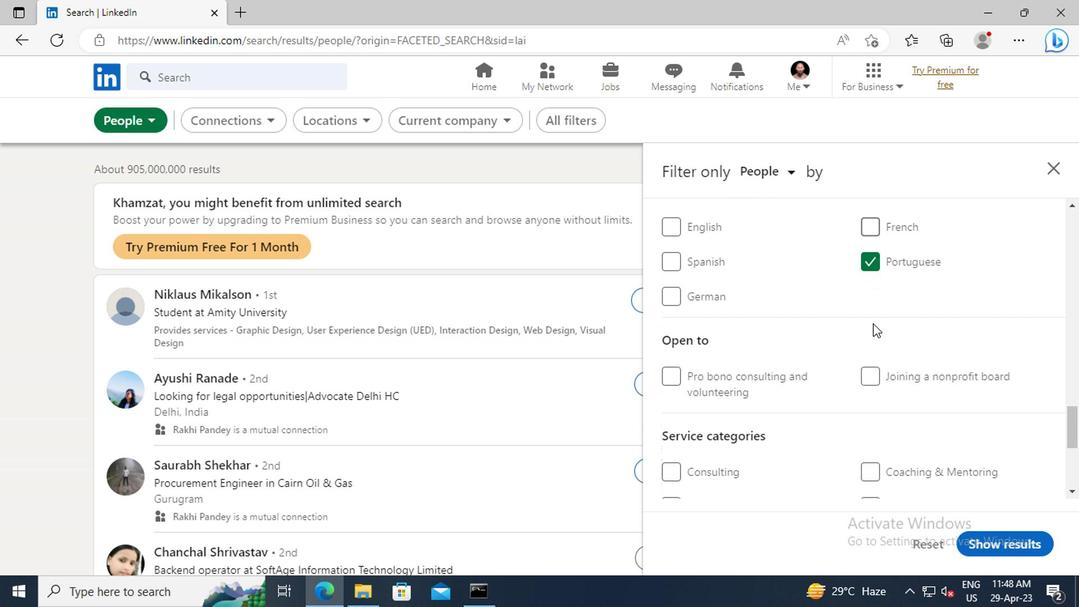 
Action: Mouse scrolled (871, 321) with delta (0, -1)
Screenshot: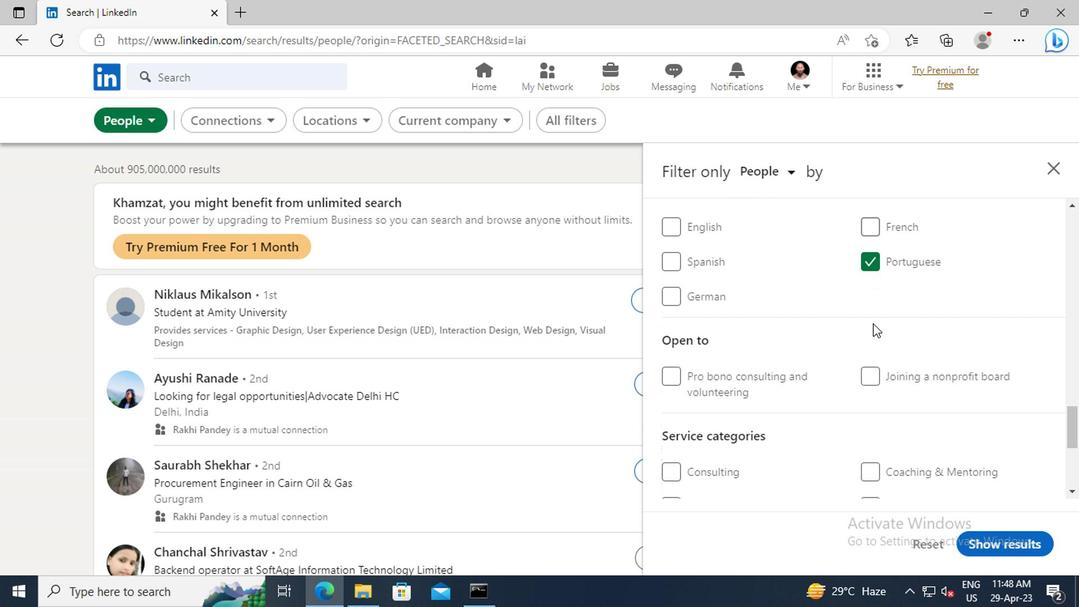 
Action: Mouse moved to (874, 315)
Screenshot: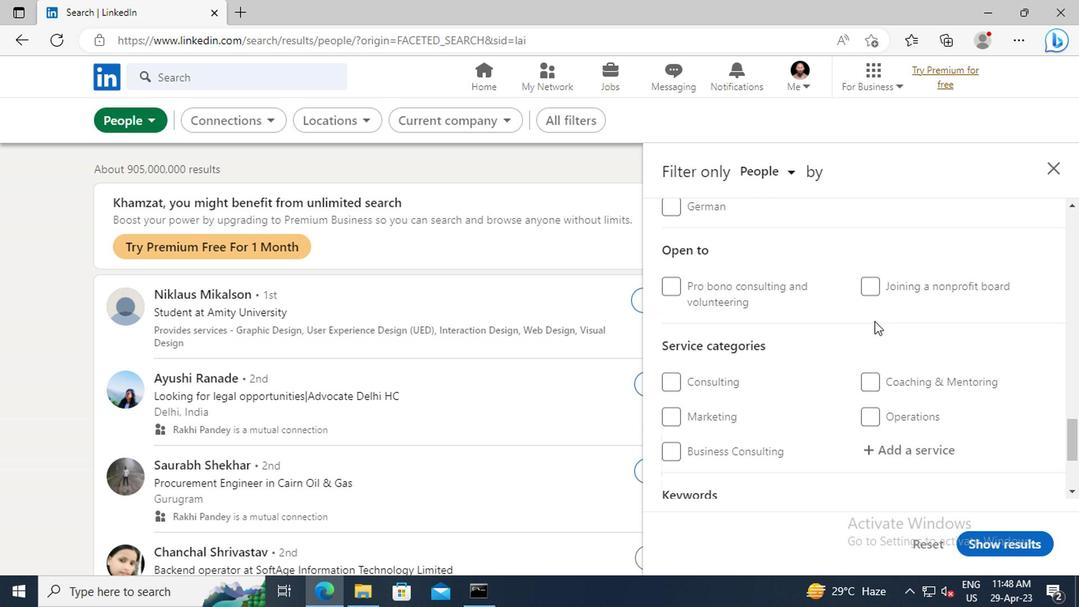 
Action: Mouse scrolled (874, 314) with delta (0, 0)
Screenshot: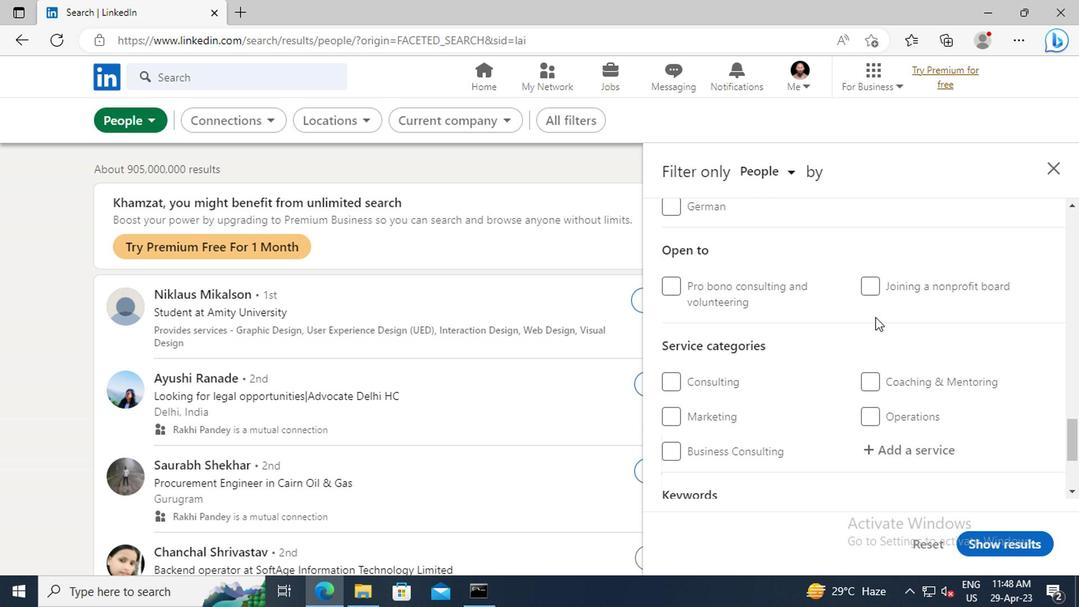 
Action: Mouse scrolled (874, 314) with delta (0, 0)
Screenshot: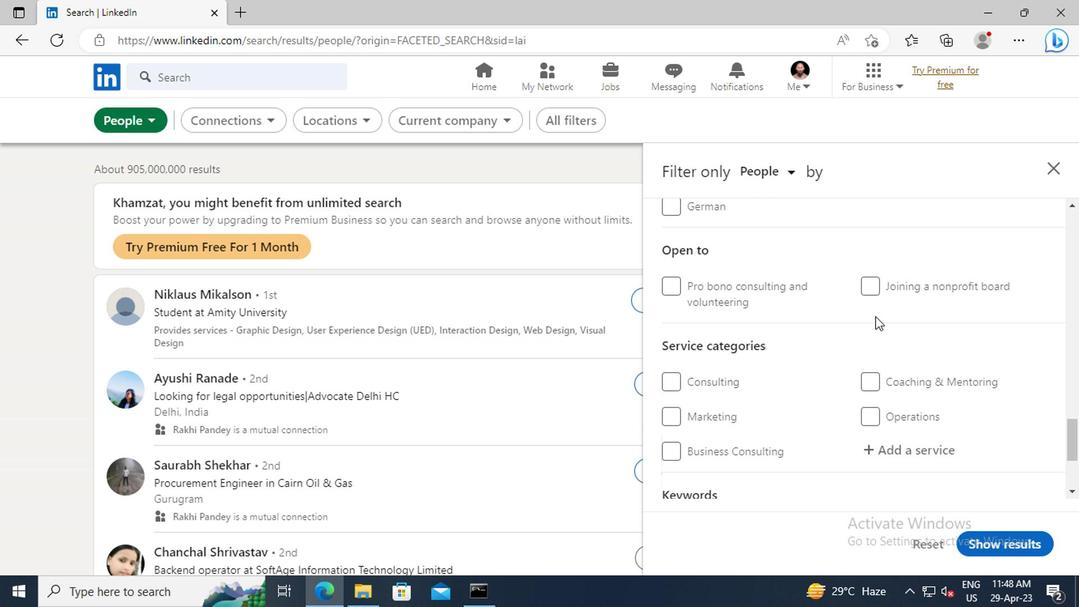
Action: Mouse moved to (874, 311)
Screenshot: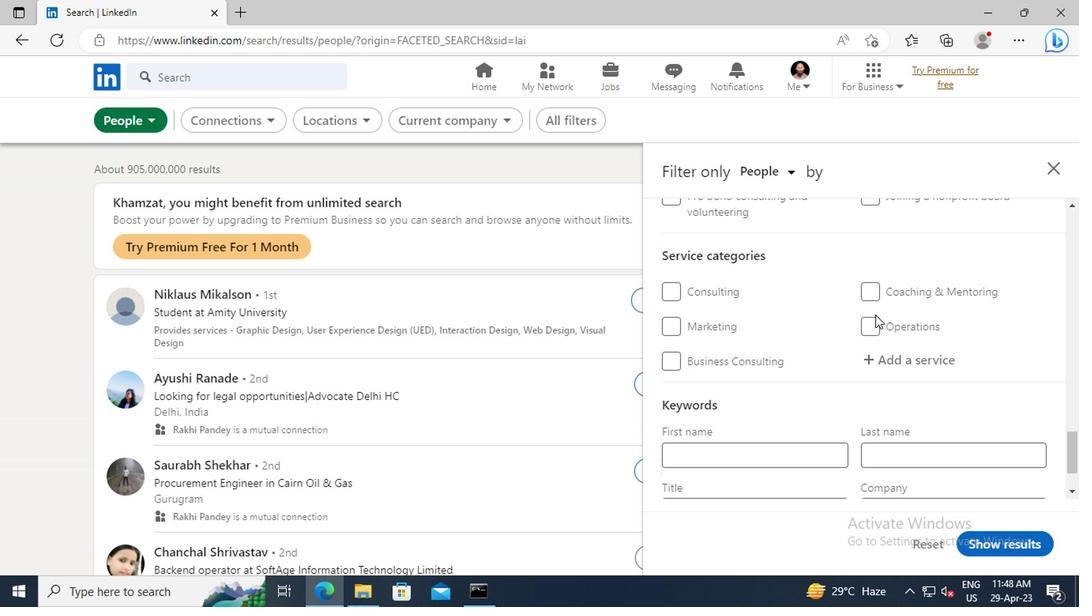 
Action: Mouse scrolled (874, 310) with delta (0, 0)
Screenshot: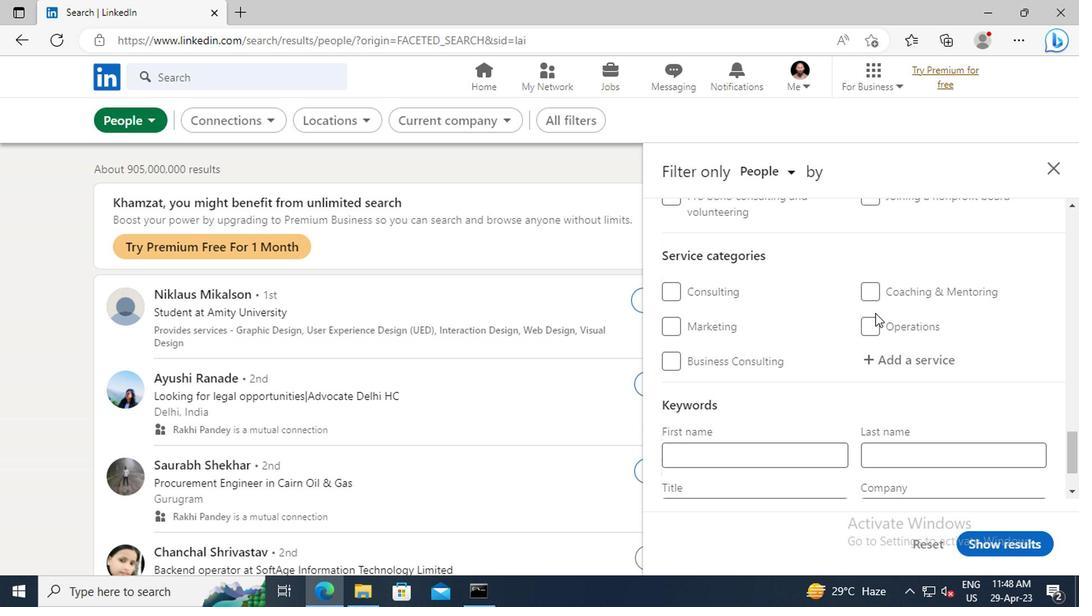 
Action: Mouse moved to (881, 310)
Screenshot: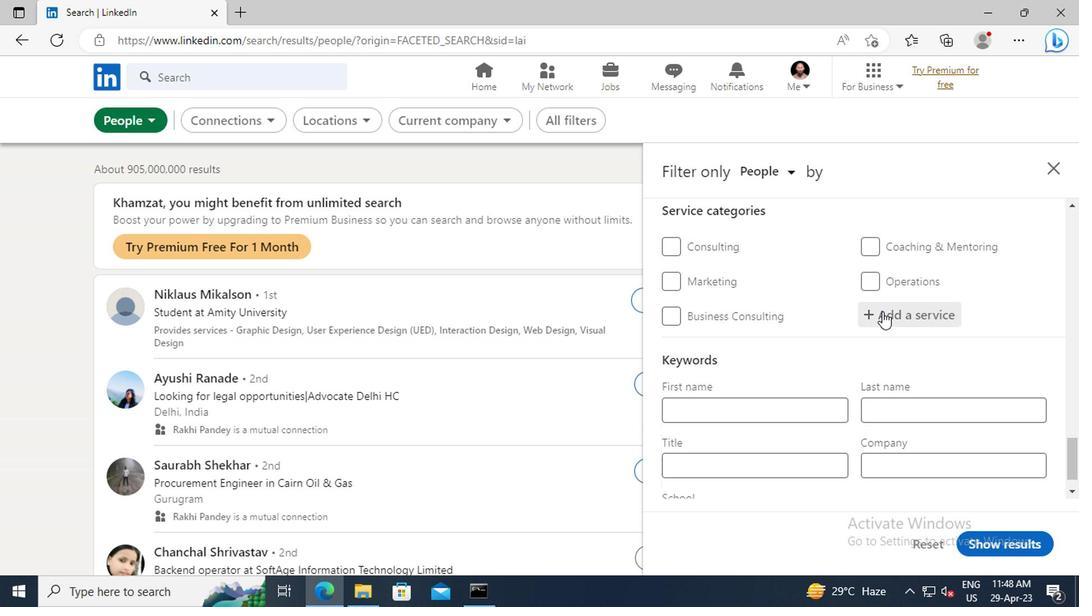 
Action: Mouse pressed left at (881, 310)
Screenshot: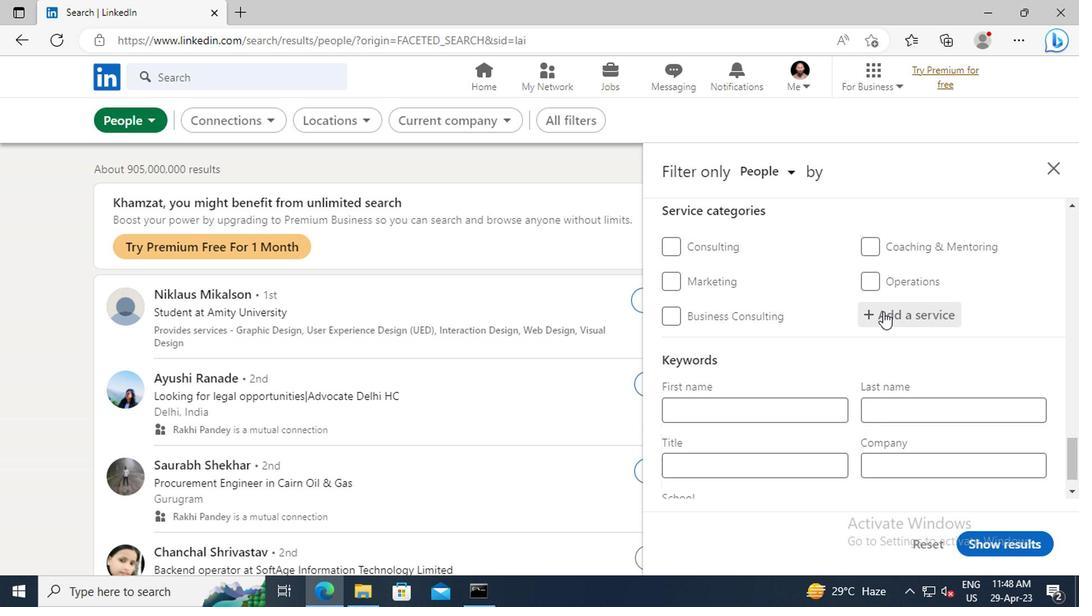 
Action: Key pressed <Key.shift>BUDGETING
Screenshot: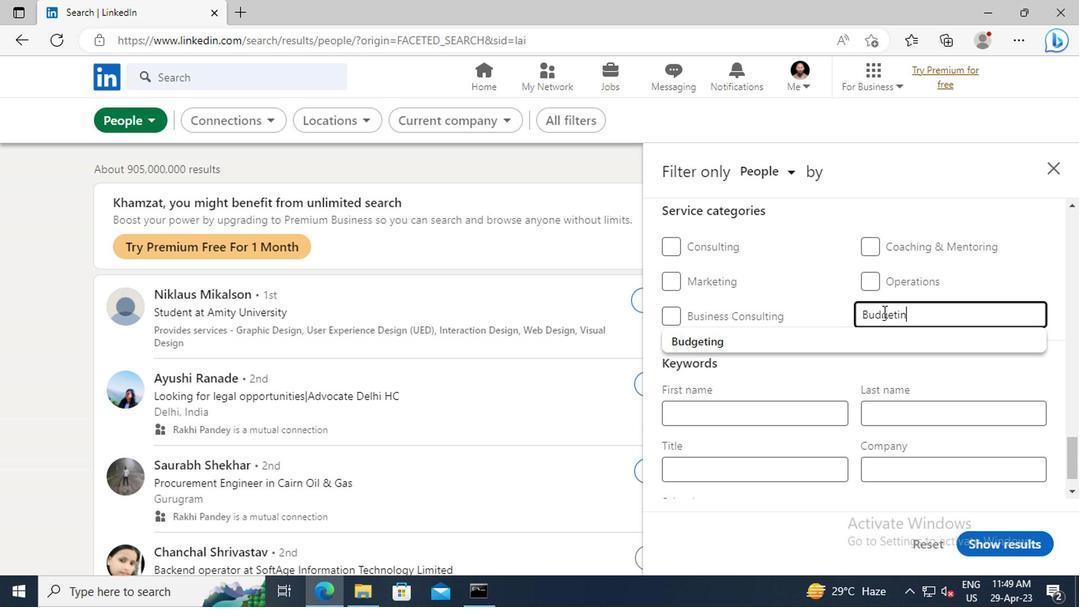 
Action: Mouse moved to (872, 335)
Screenshot: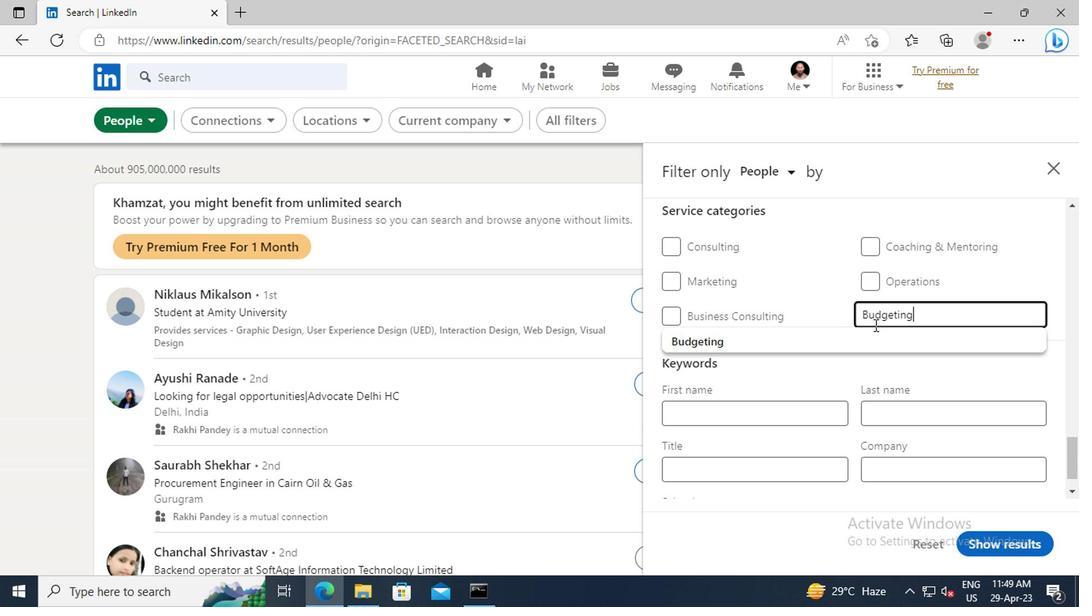 
Action: Mouse pressed left at (872, 335)
Screenshot: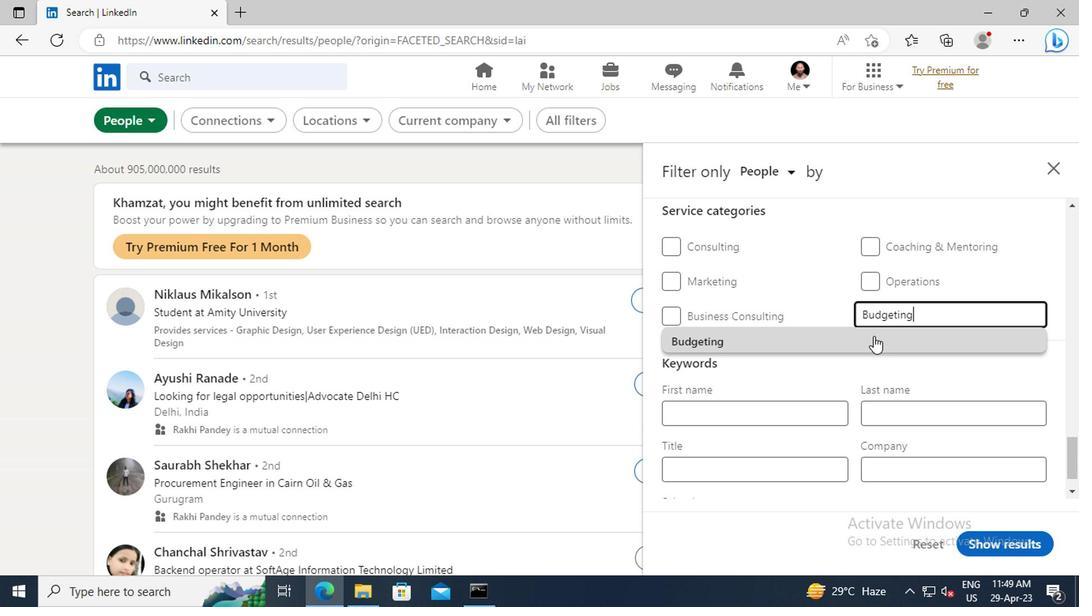 
Action: Mouse scrolled (872, 333) with delta (0, -1)
Screenshot: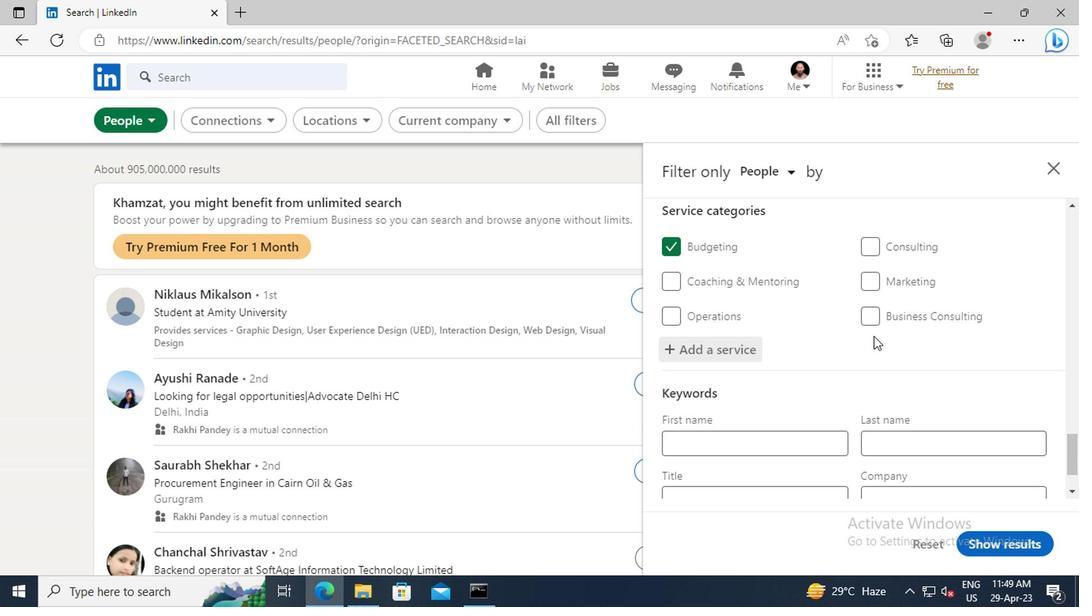 
Action: Mouse scrolled (872, 333) with delta (0, -1)
Screenshot: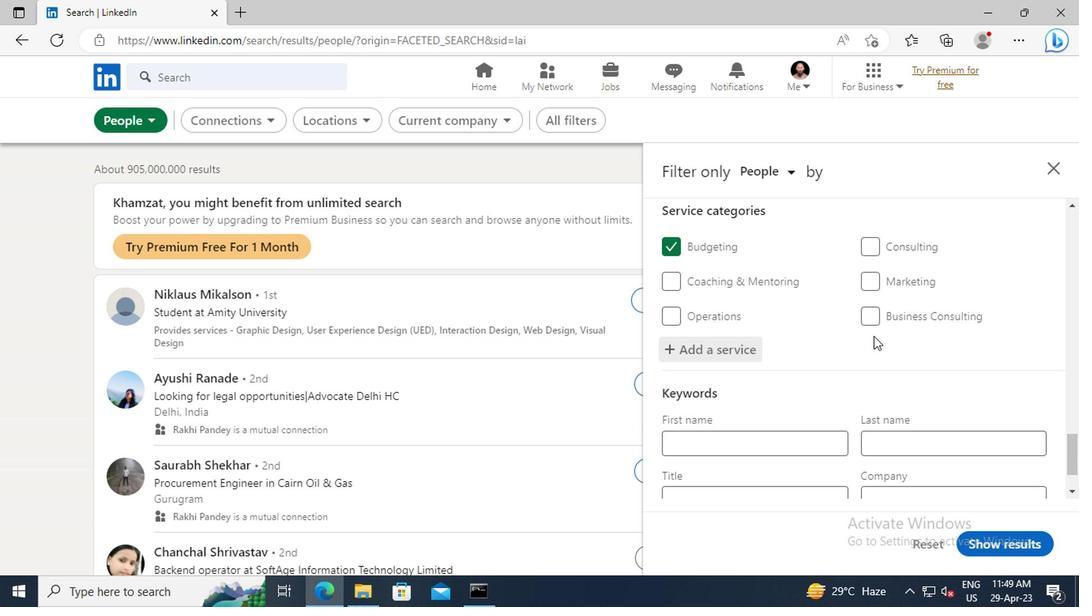 
Action: Mouse scrolled (872, 333) with delta (0, -1)
Screenshot: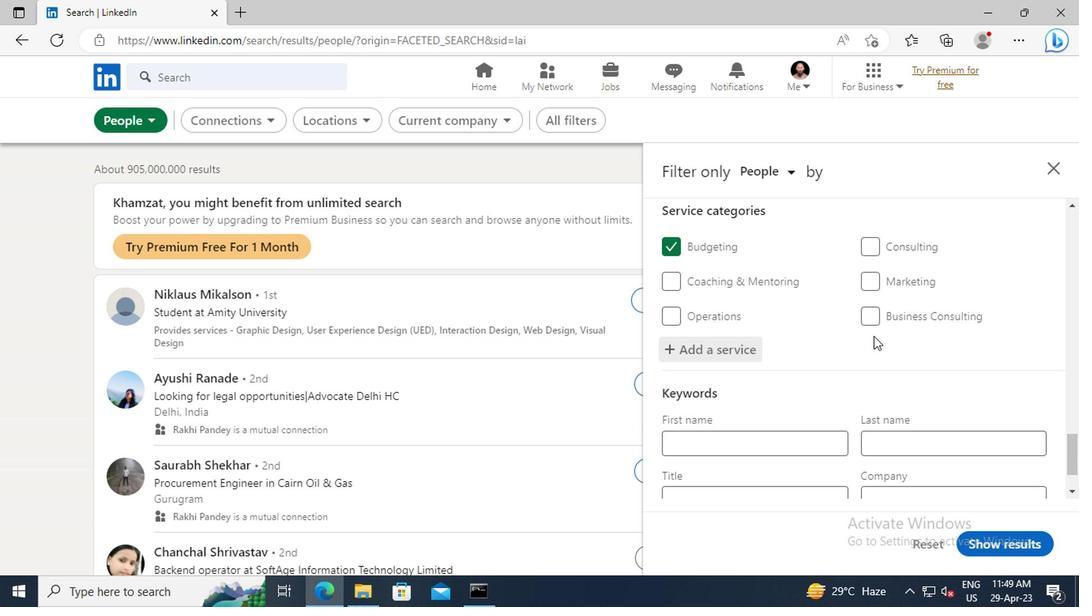 
Action: Mouse moved to (727, 424)
Screenshot: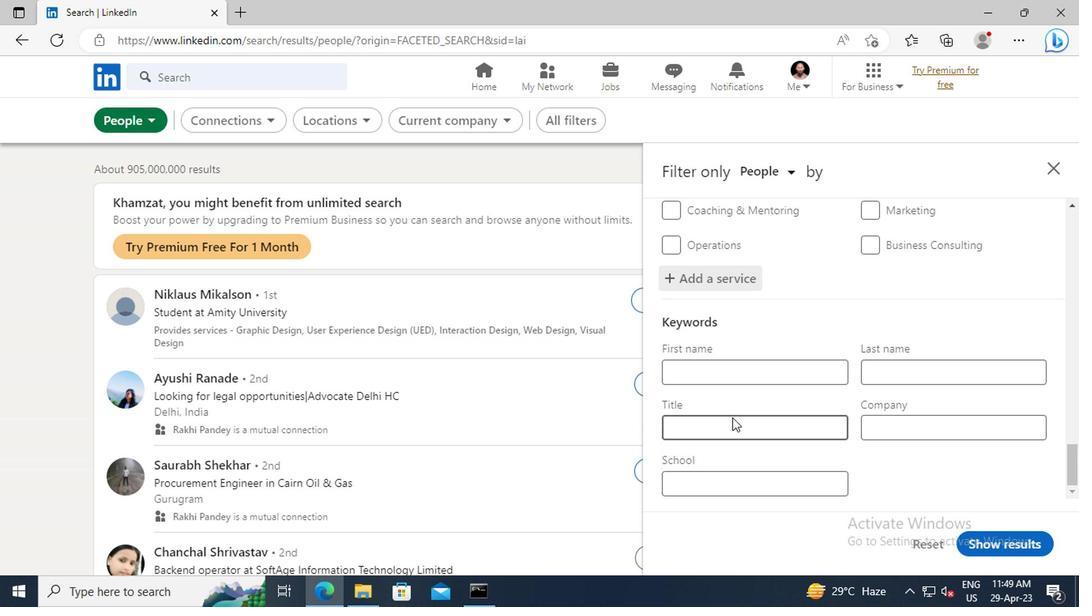 
Action: Mouse pressed left at (727, 424)
Screenshot: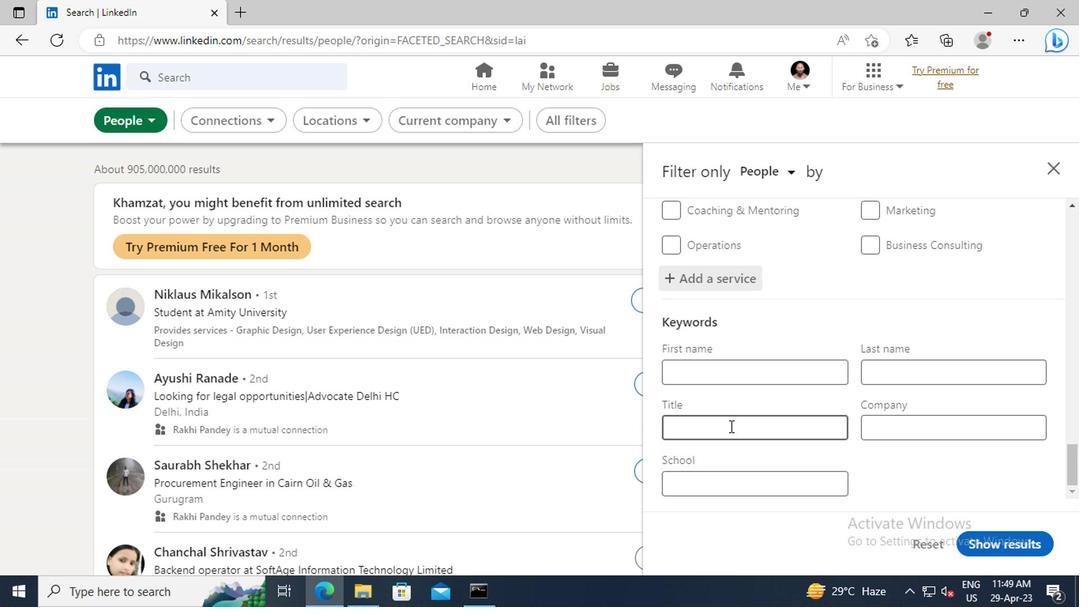 
Action: Key pressed <Key.shift>MANAGER<Key.enter>
Screenshot: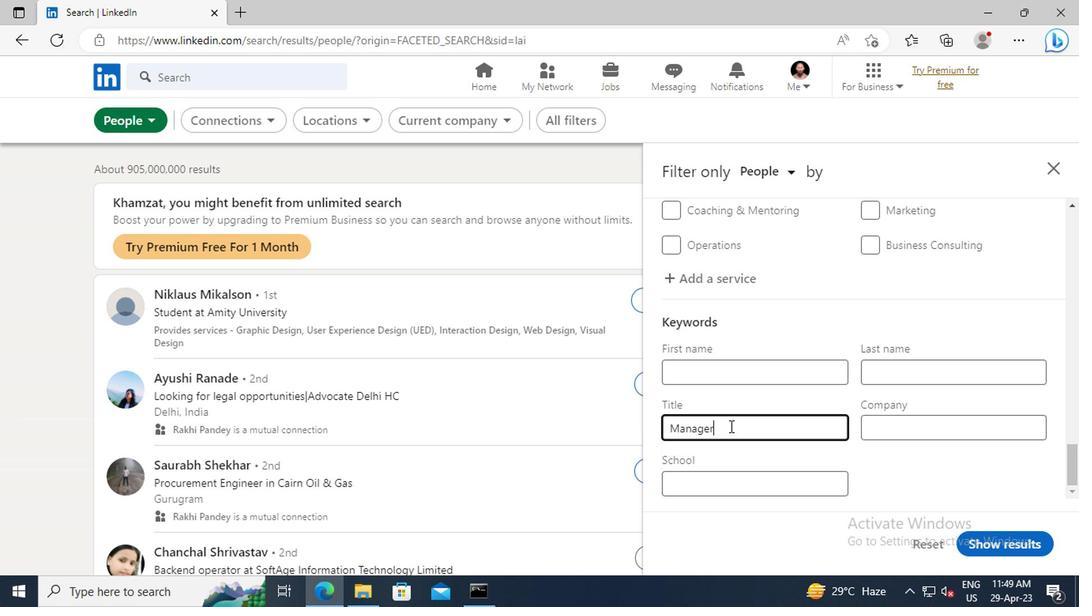 
Action: Mouse moved to (998, 545)
Screenshot: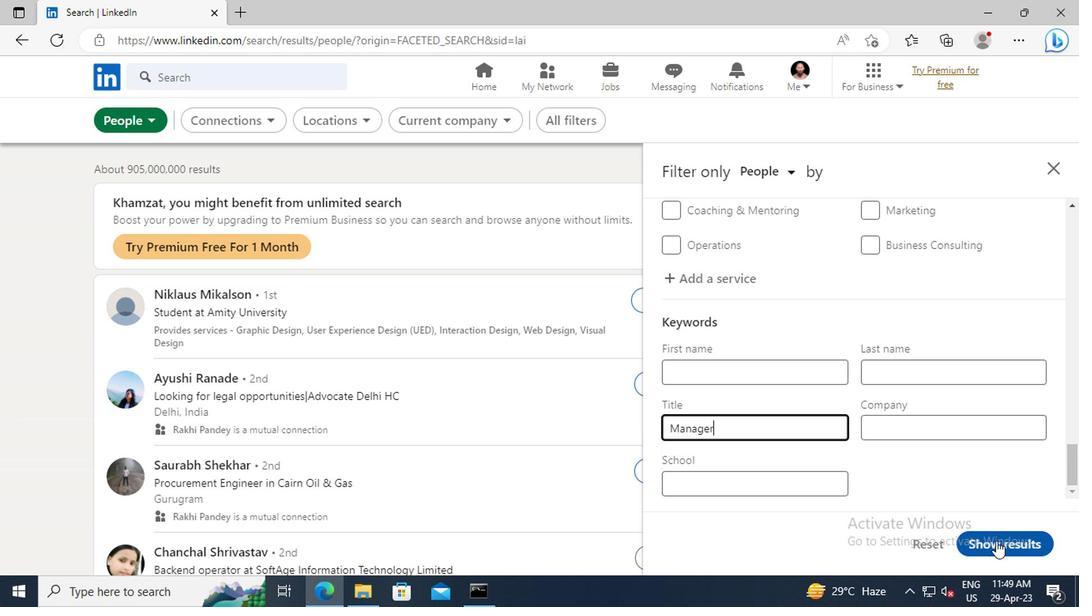 
Action: Mouse pressed left at (998, 545)
Screenshot: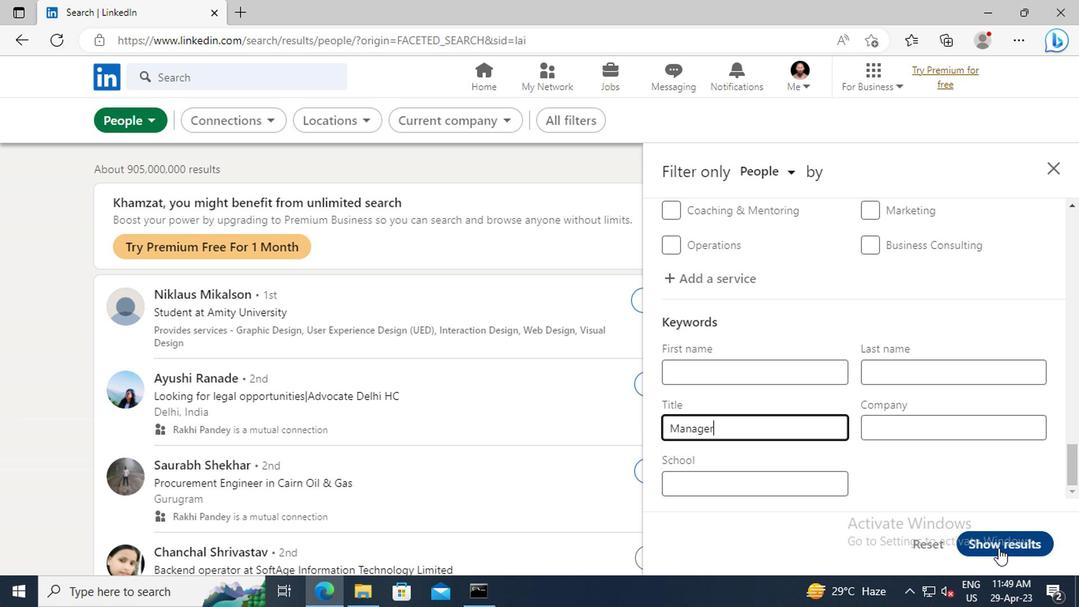 
